Task: Reply to email with the signature Garrett Sanchez with the subject Invitation to a networking event from softage.10@softage.net with the message I wanted to follow up regarding the approval status of the expense report. with BCC to softage.1@softage.net with an attached document Program_proposal.docx
Action: Mouse moved to (120, 270)
Screenshot: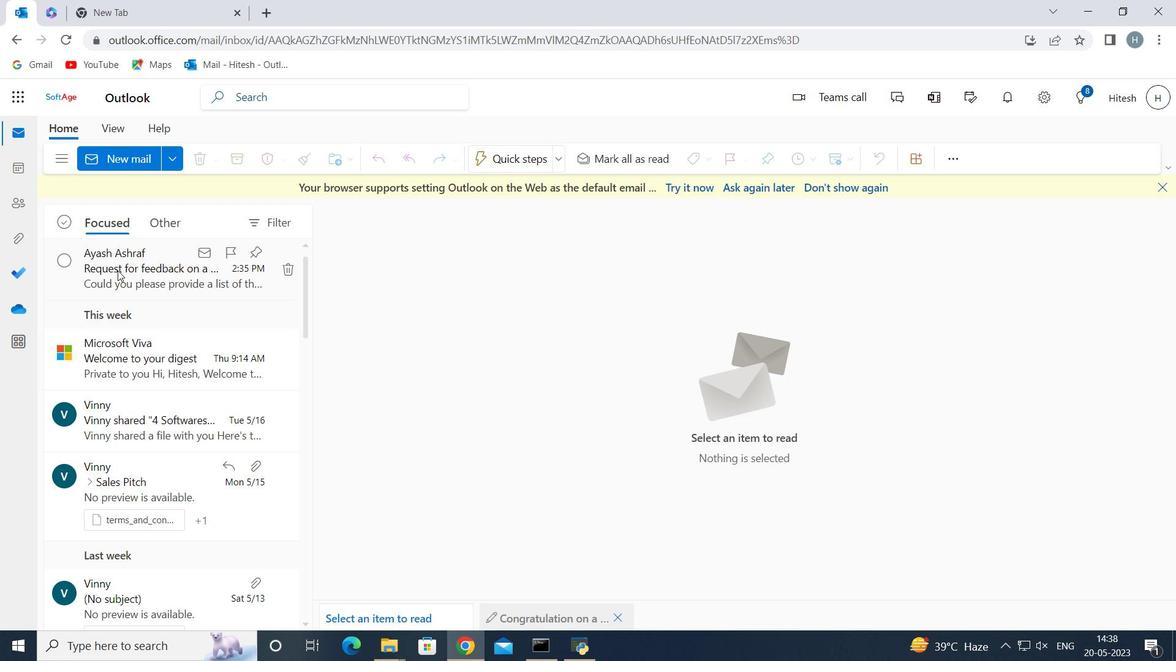 
Action: Mouse pressed left at (120, 270)
Screenshot: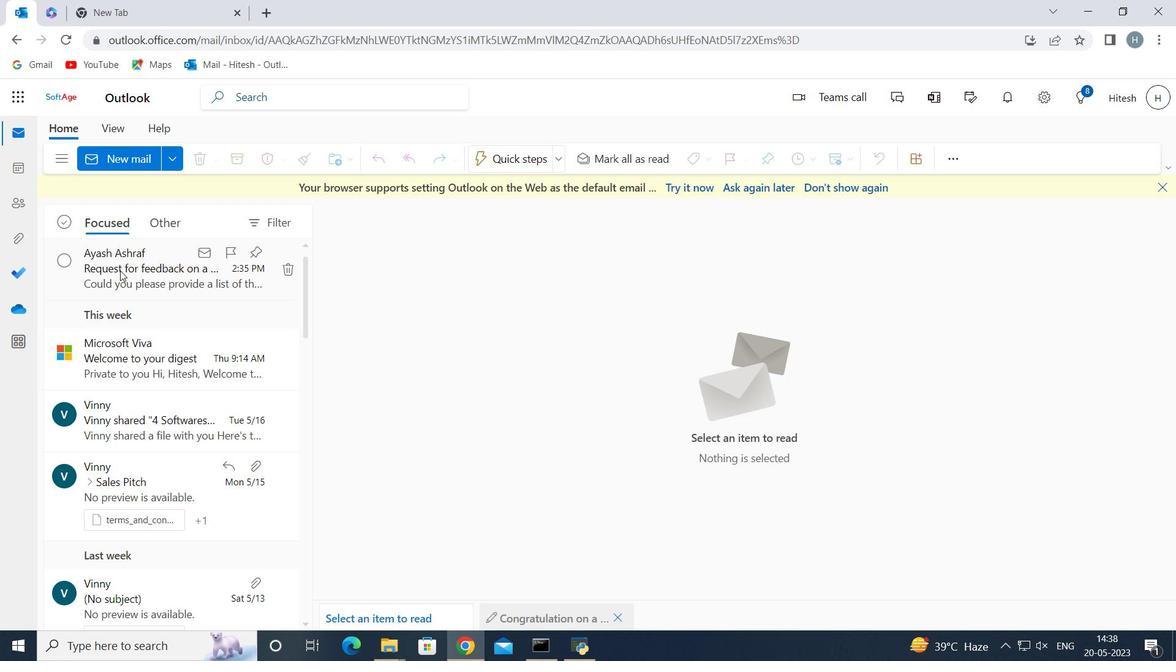
Action: Mouse moved to (392, 455)
Screenshot: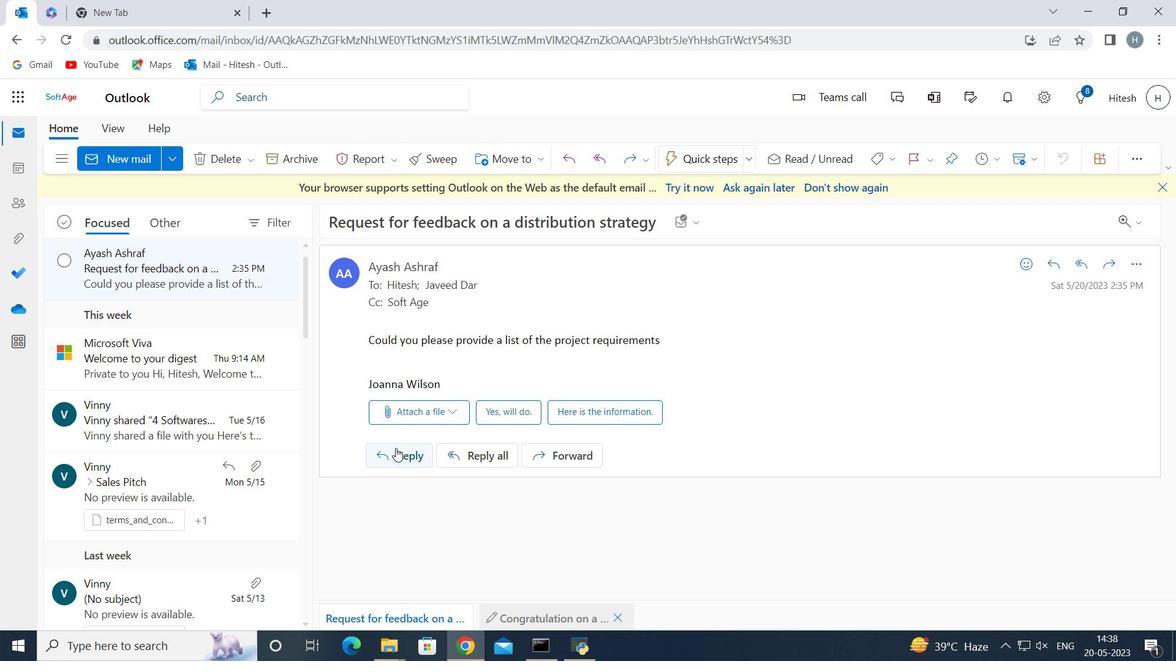 
Action: Mouse pressed left at (392, 455)
Screenshot: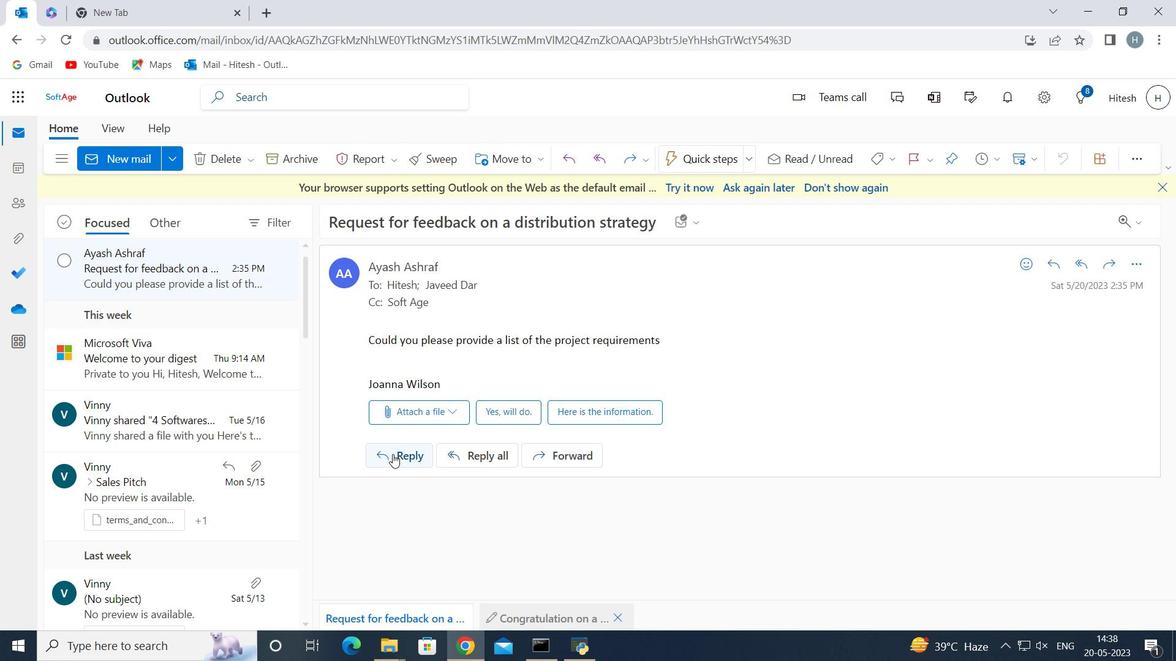 
Action: Mouse moved to (69, 127)
Screenshot: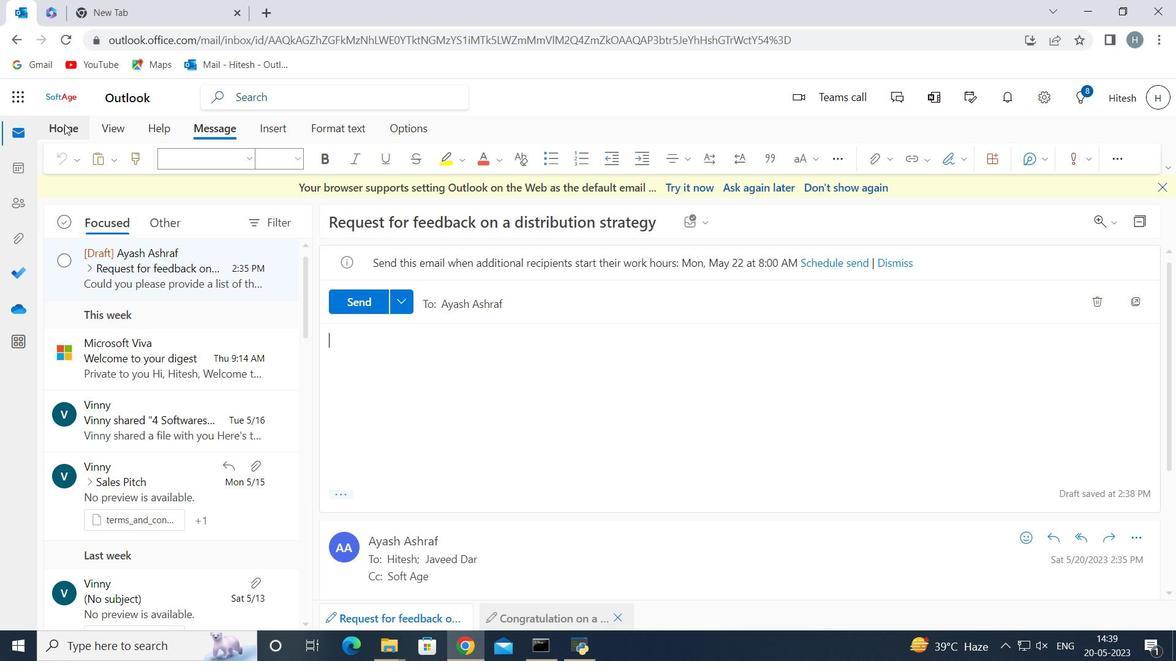 
Action: Mouse pressed left at (69, 127)
Screenshot: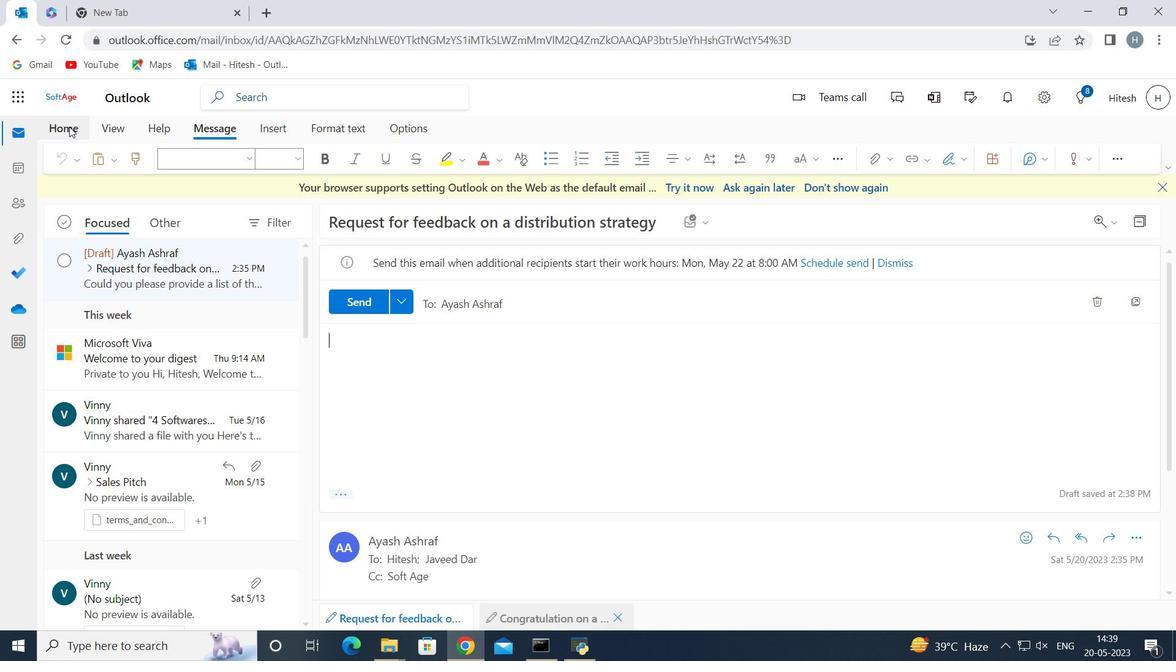 
Action: Mouse moved to (128, 155)
Screenshot: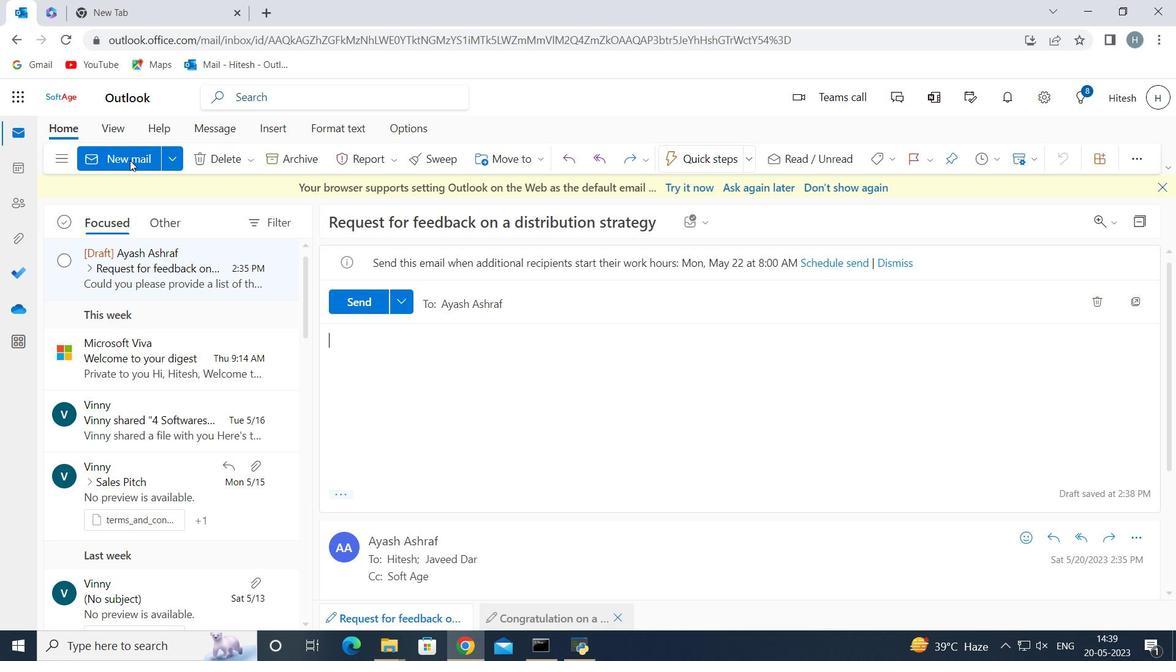 
Action: Mouse pressed left at (128, 155)
Screenshot: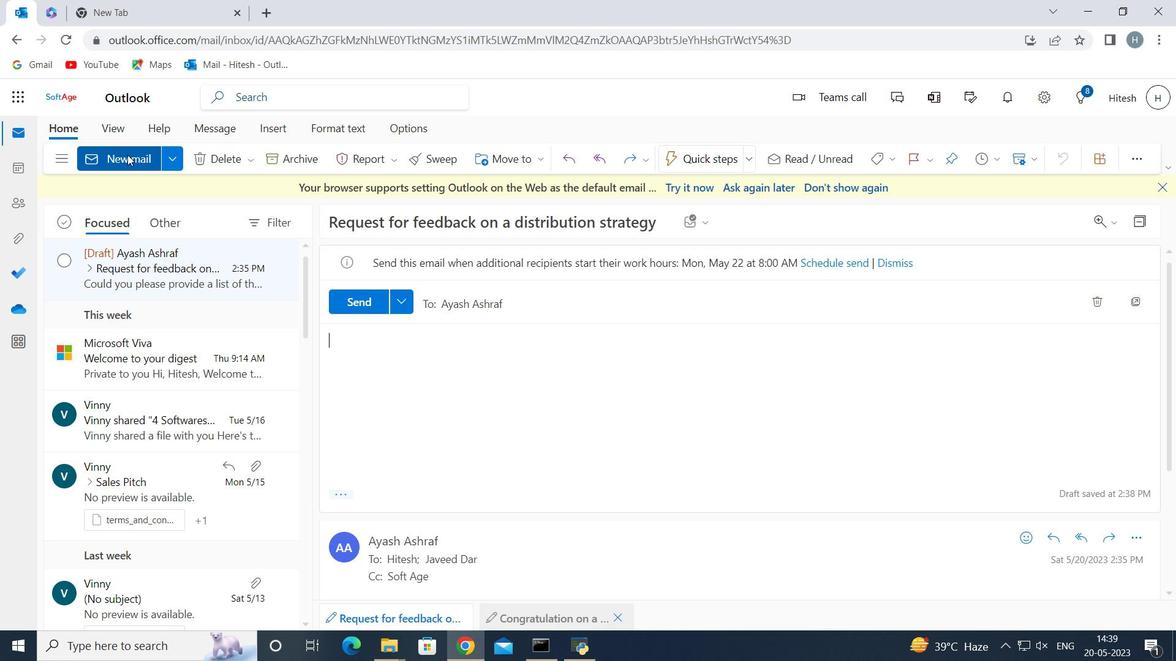 
Action: Mouse moved to (159, 272)
Screenshot: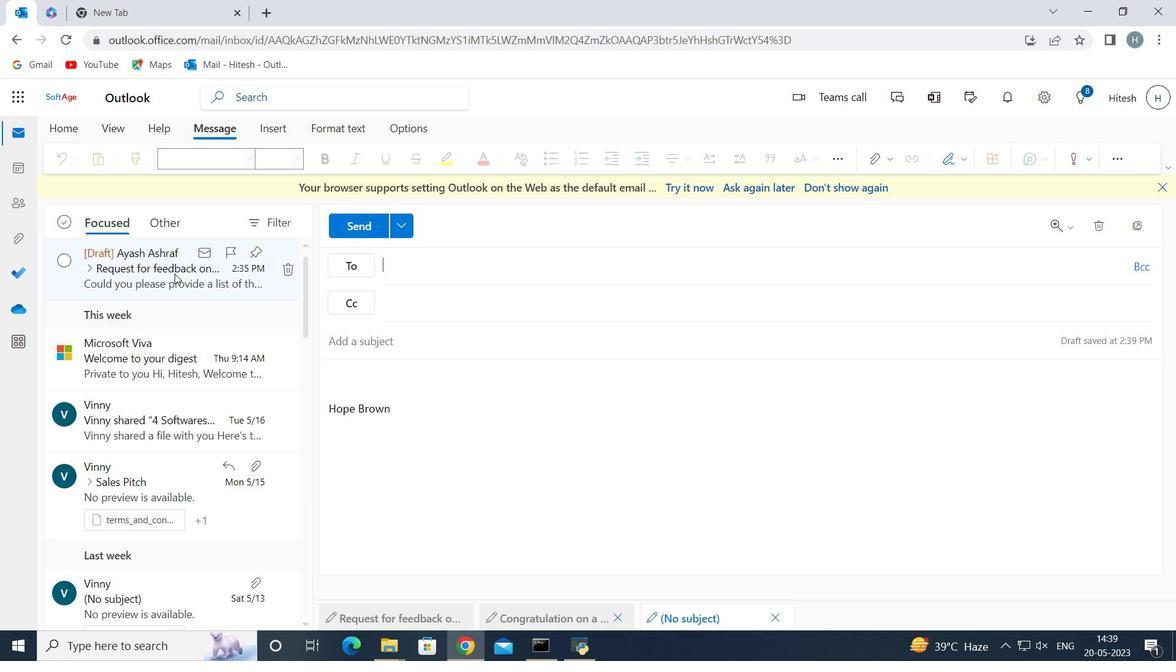 
Action: Mouse pressed left at (159, 272)
Screenshot: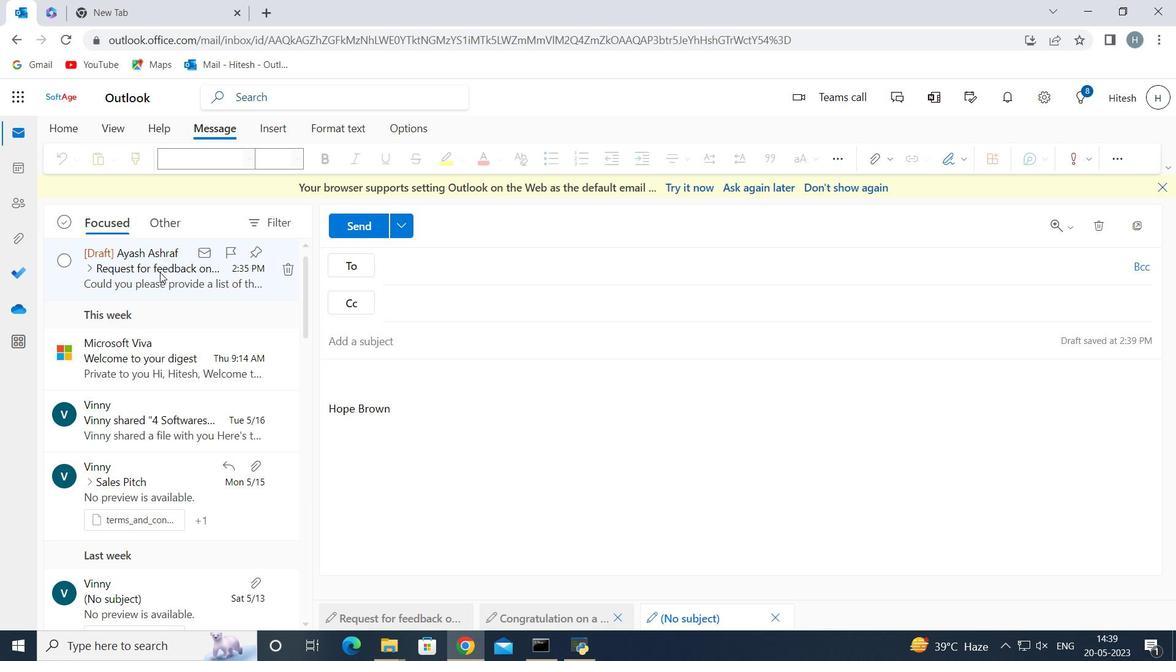 
Action: Mouse moved to (135, 363)
Screenshot: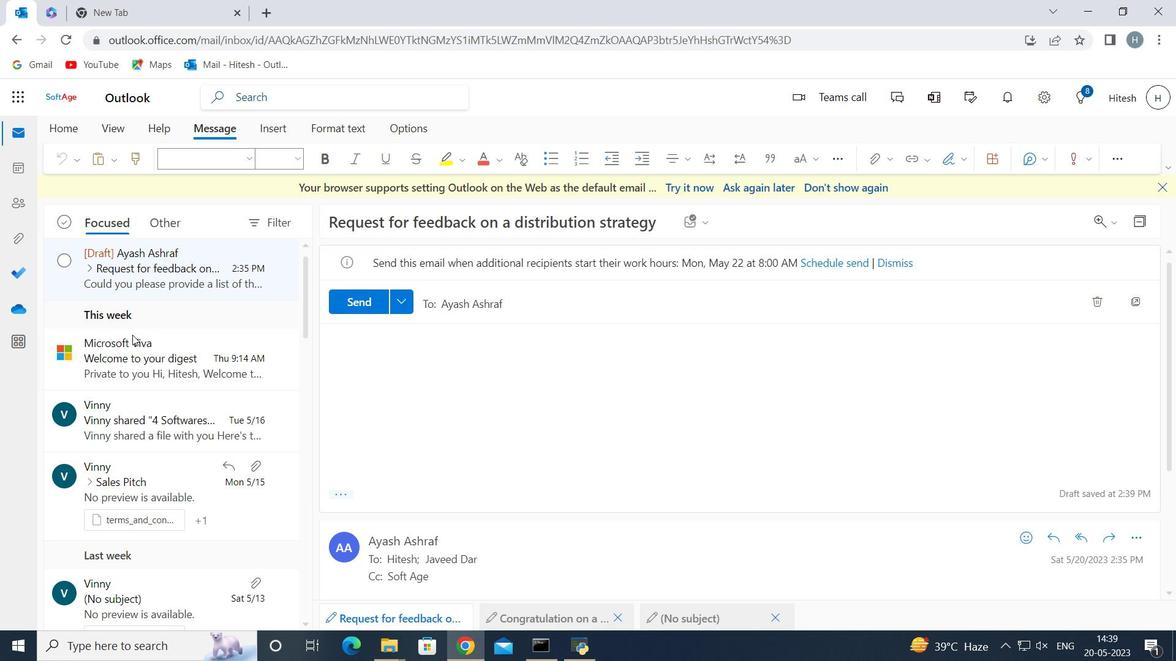 
Action: Mouse scrolled (135, 362) with delta (0, 0)
Screenshot: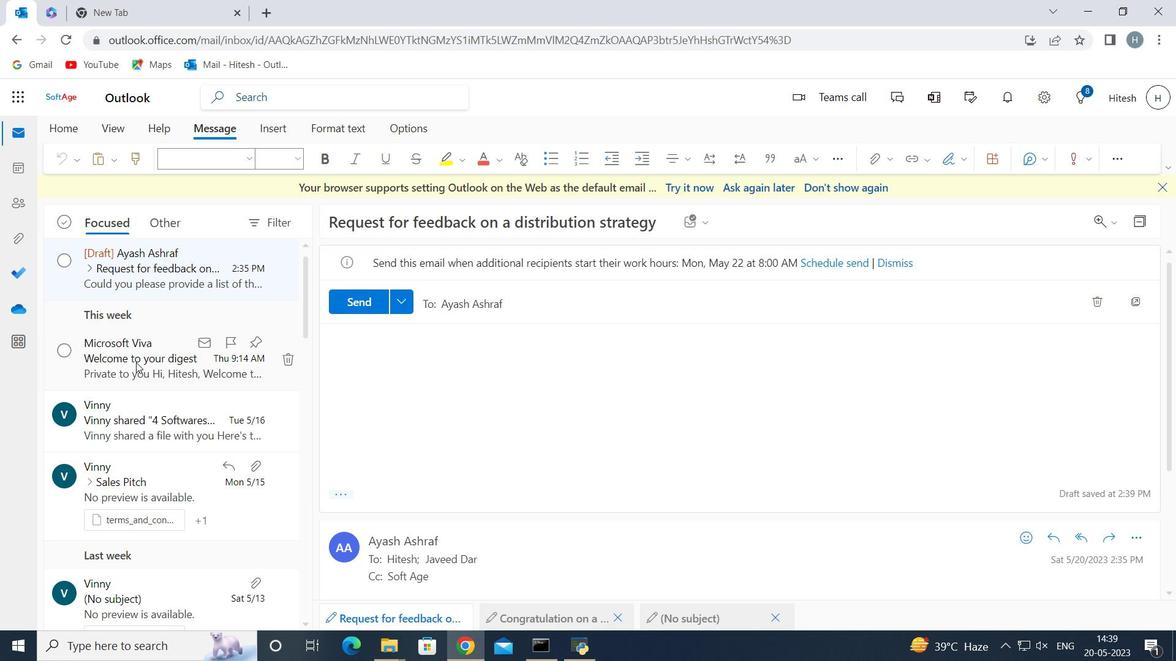 
Action: Mouse scrolled (135, 362) with delta (0, 0)
Screenshot: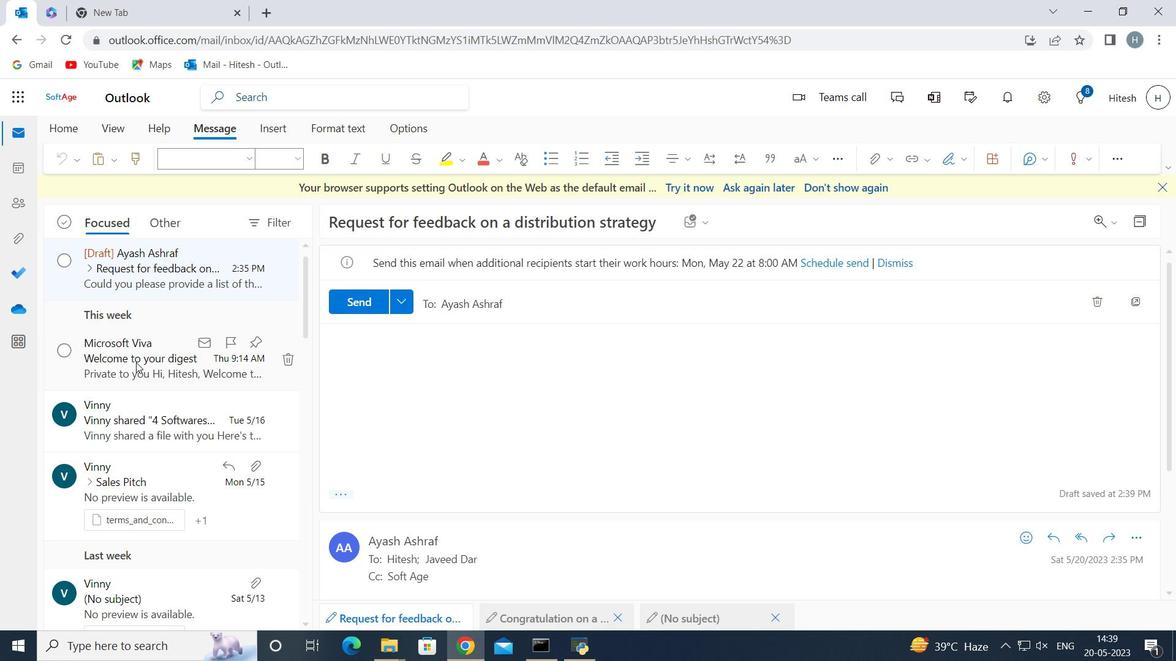 
Action: Mouse moved to (574, 509)
Screenshot: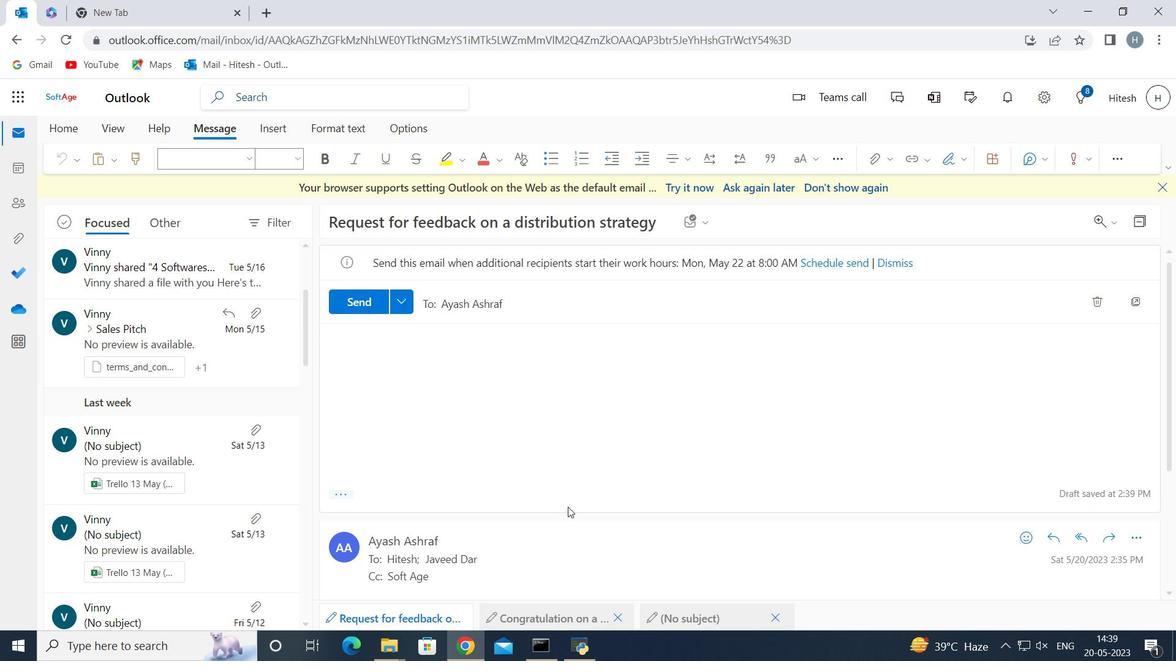 
Action: Mouse scrolled (574, 509) with delta (0, 0)
Screenshot: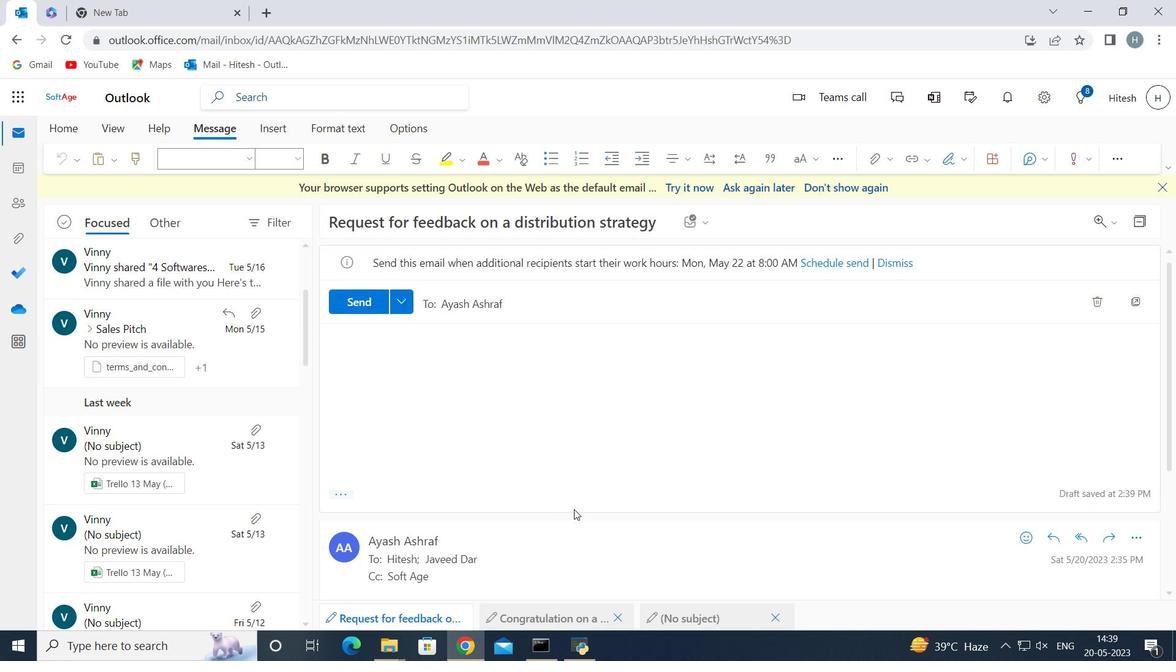
Action: Mouse moved to (350, 475)
Screenshot: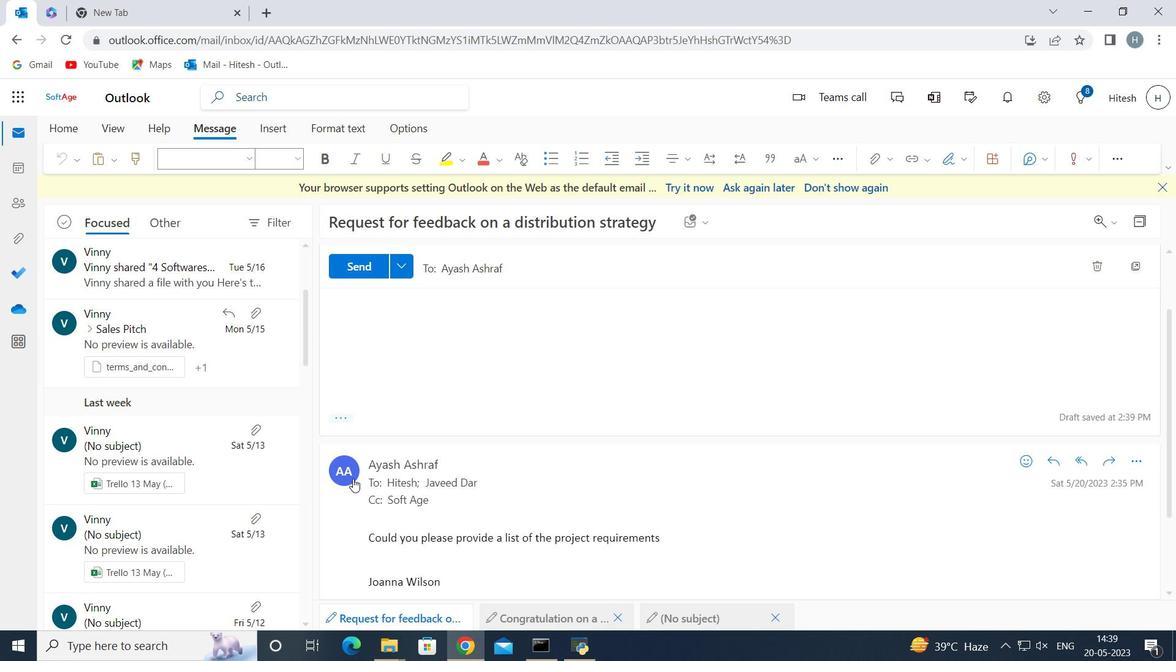 
Action: Mouse pressed left at (350, 475)
Screenshot: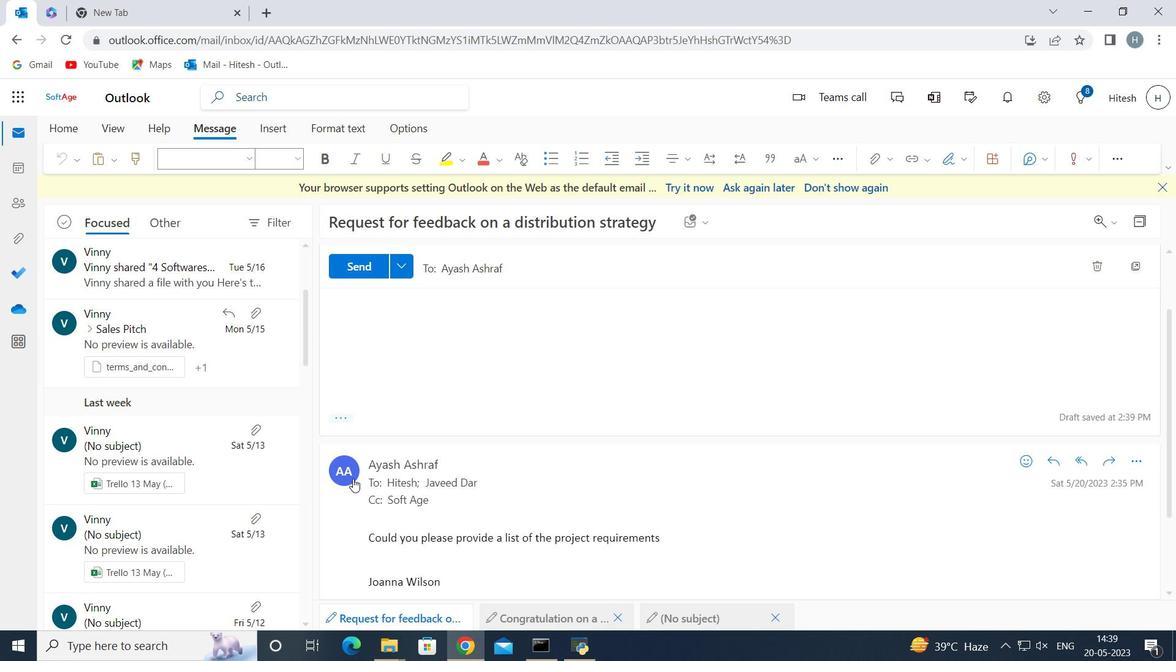 
Action: Mouse moved to (624, 410)
Screenshot: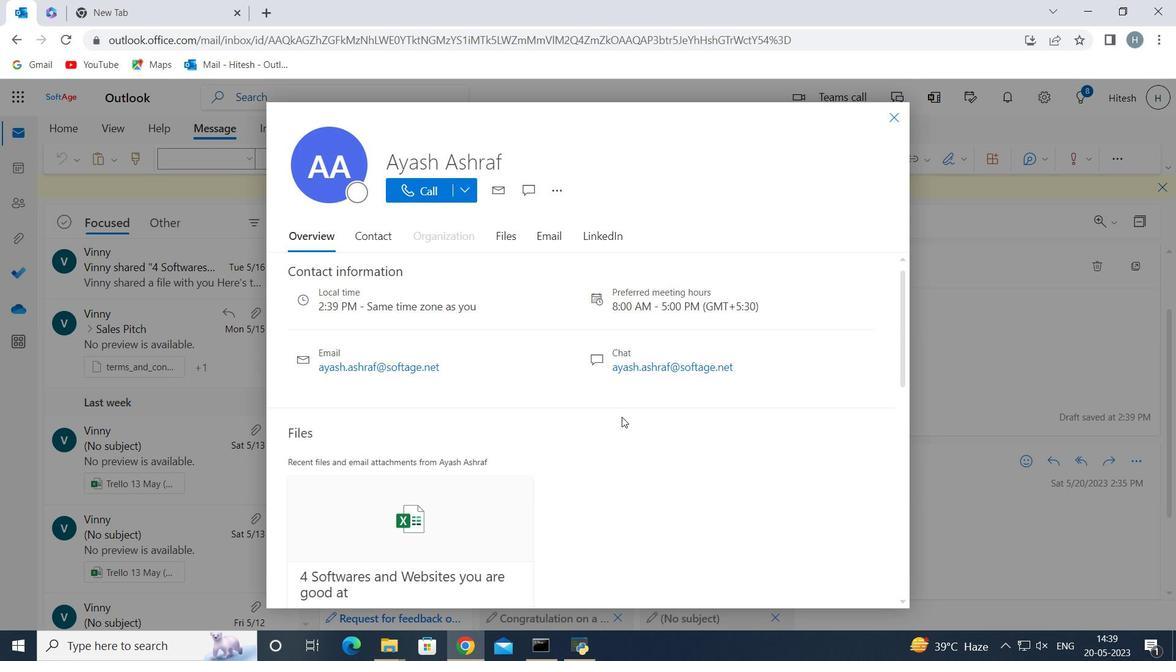 
Action: Mouse scrolled (624, 409) with delta (0, 0)
Screenshot: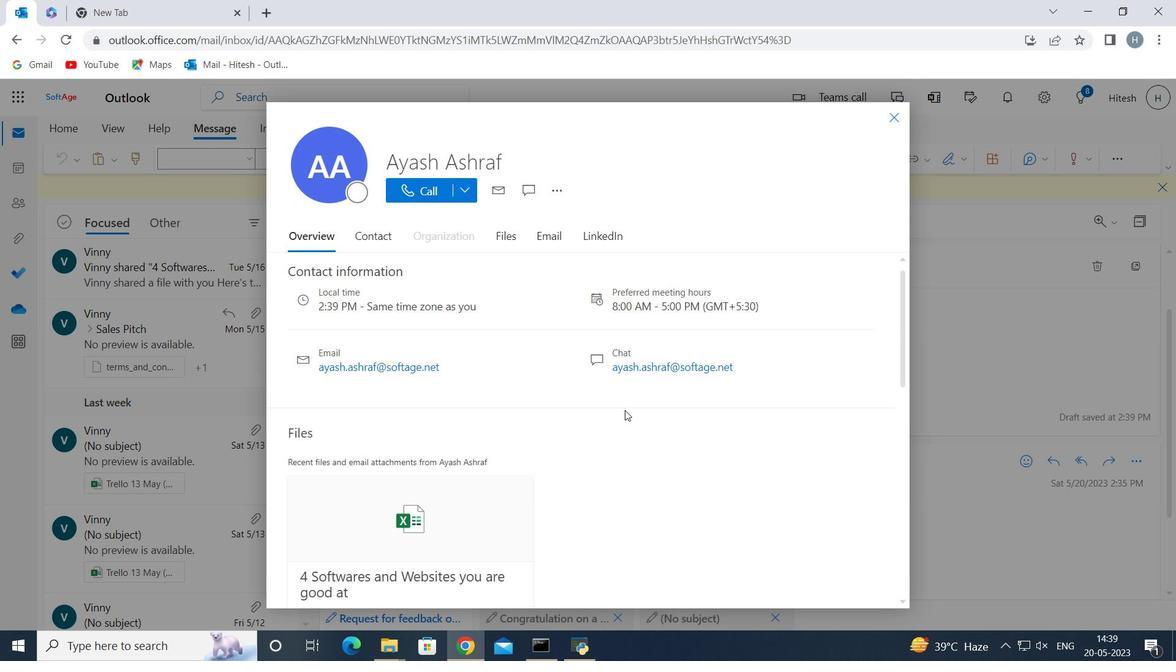 
Action: Mouse scrolled (624, 409) with delta (0, 0)
Screenshot: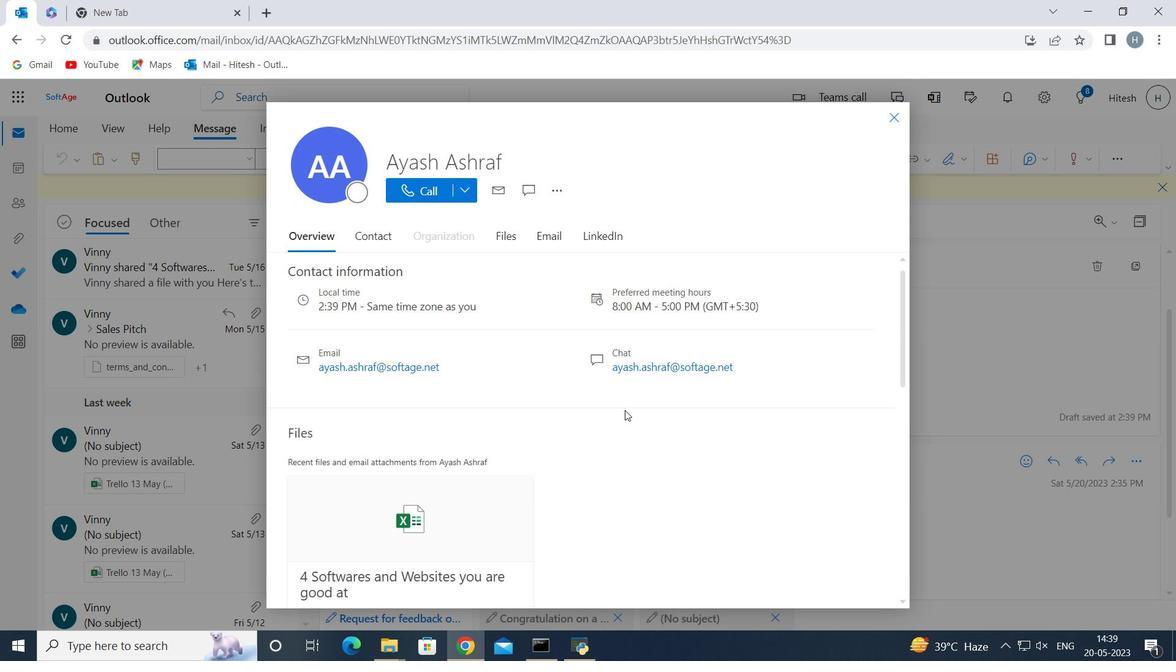 
Action: Mouse scrolled (624, 409) with delta (0, 0)
Screenshot: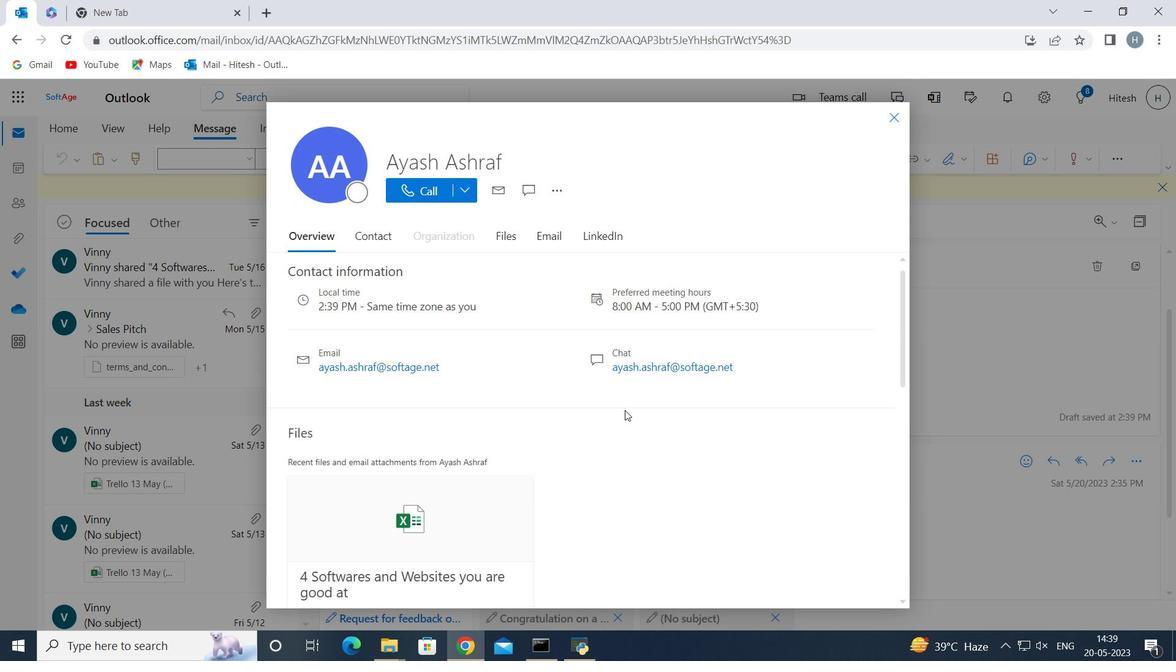 
Action: Mouse scrolled (624, 409) with delta (0, 0)
Screenshot: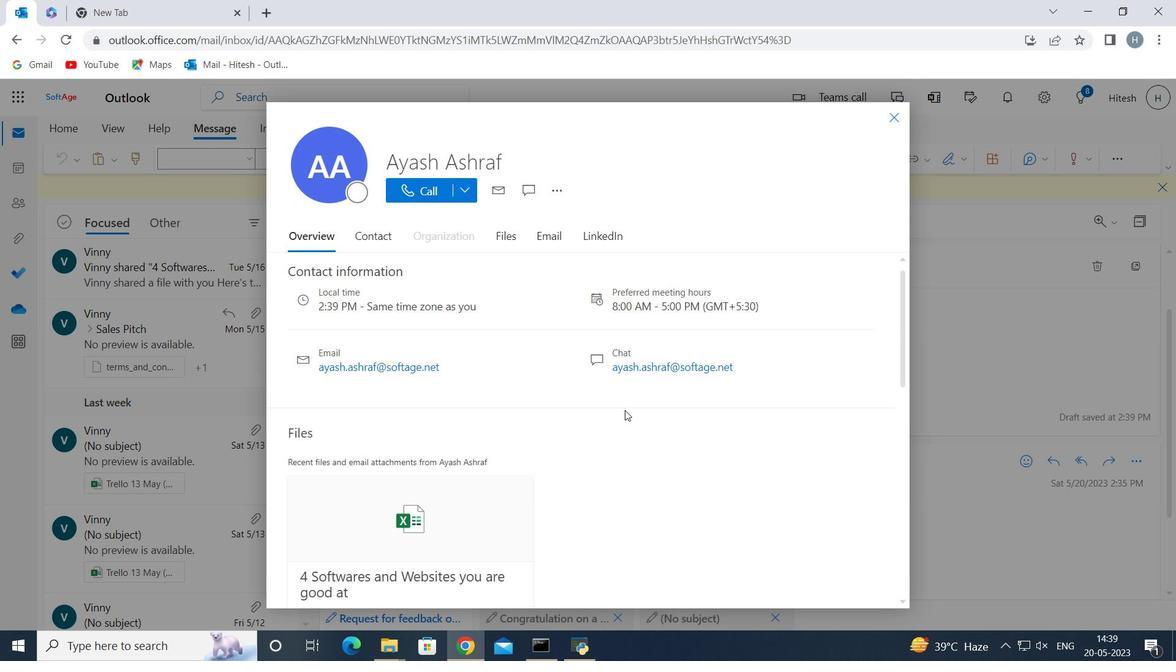 
Action: Mouse moved to (682, 329)
Screenshot: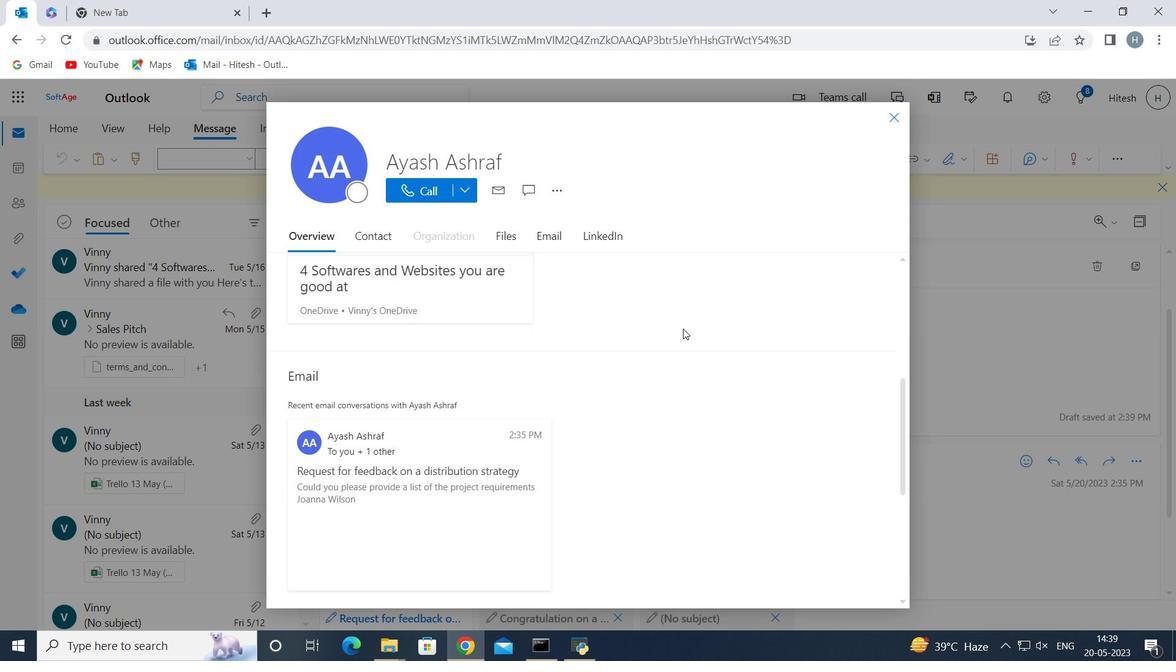 
Action: Mouse scrolled (682, 328) with delta (0, 0)
Screenshot: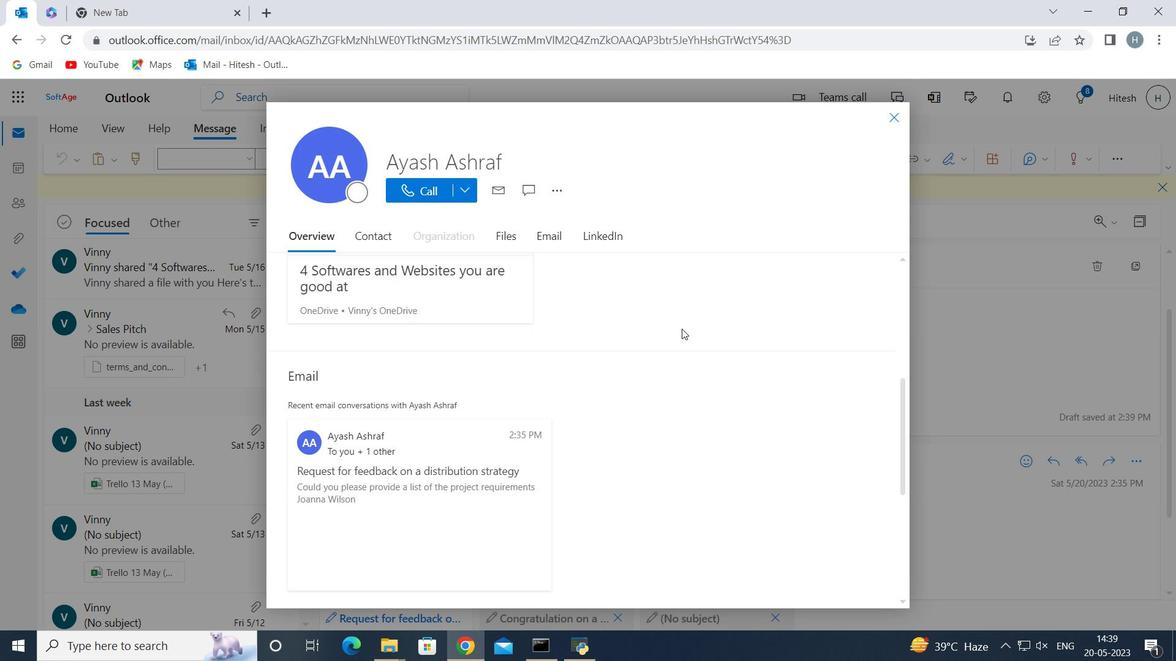 
Action: Mouse scrolled (682, 328) with delta (0, 0)
Screenshot: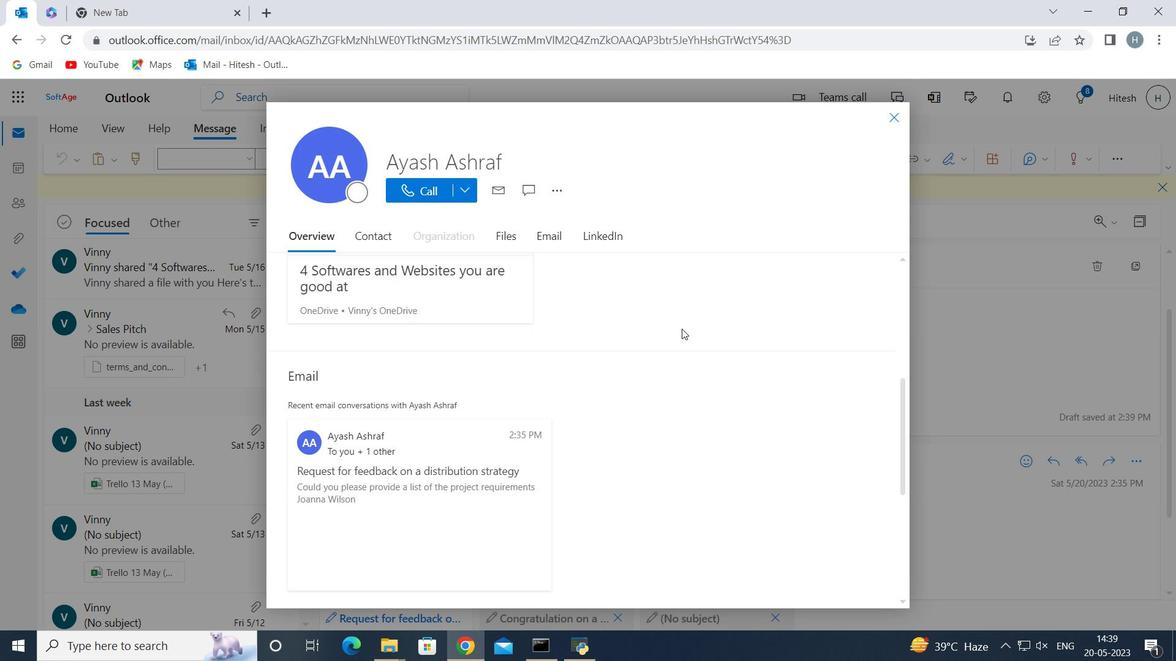 
Action: Mouse scrolled (682, 328) with delta (0, 0)
Screenshot: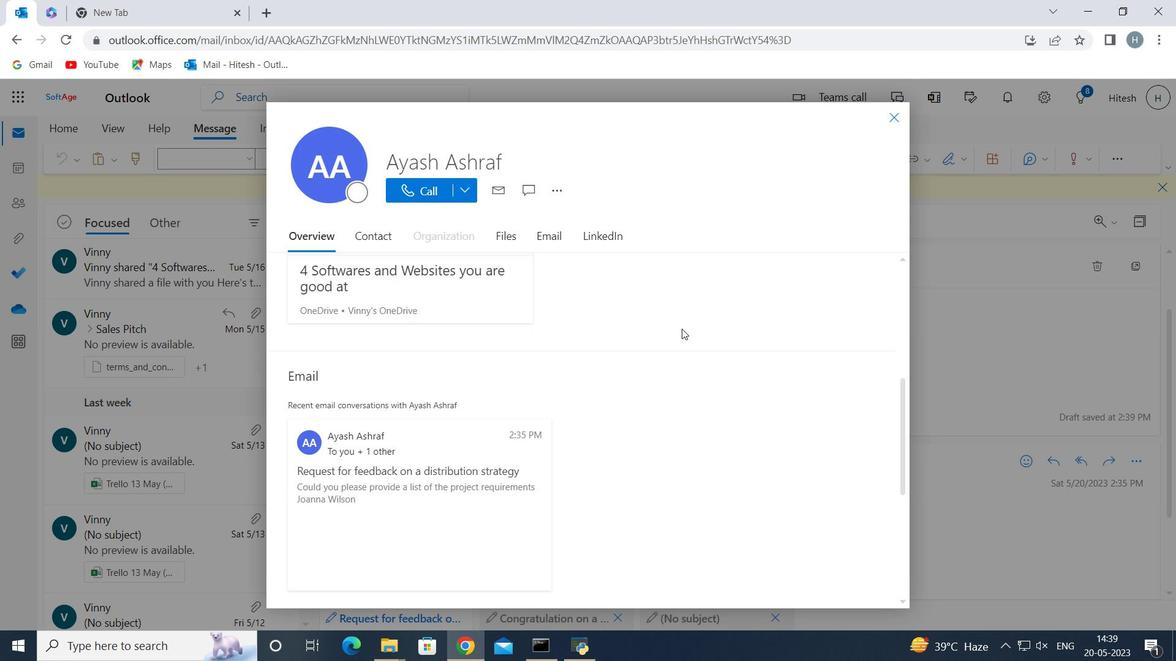 
Action: Mouse scrolled (682, 328) with delta (0, 0)
Screenshot: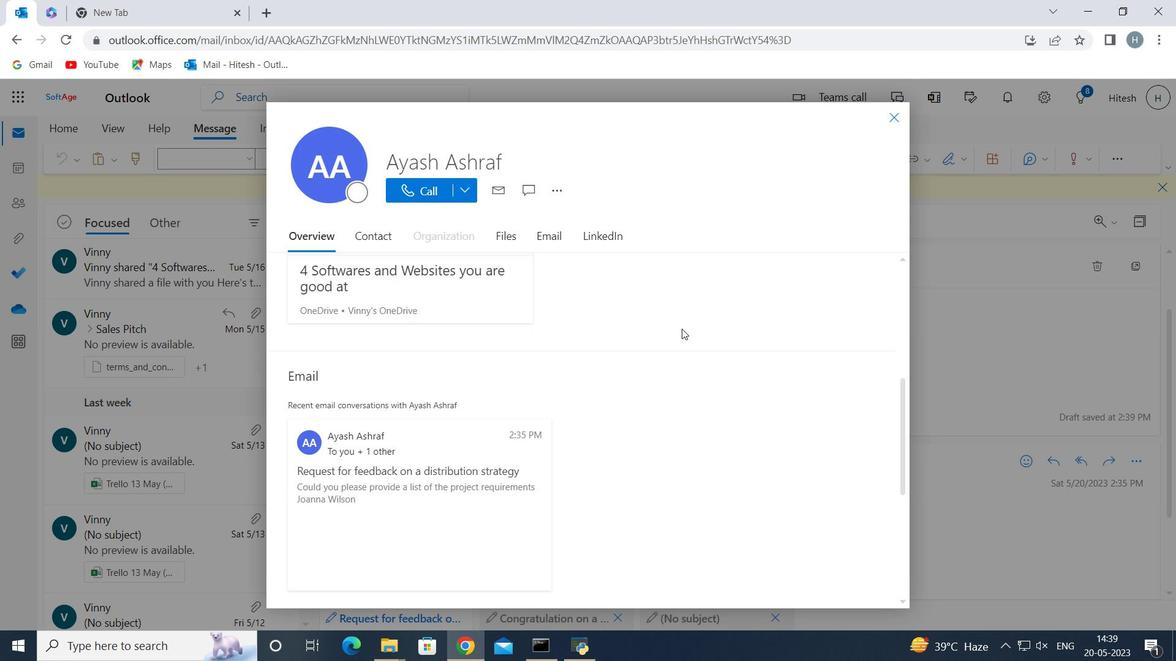 
Action: Mouse scrolled (682, 328) with delta (0, 0)
Screenshot: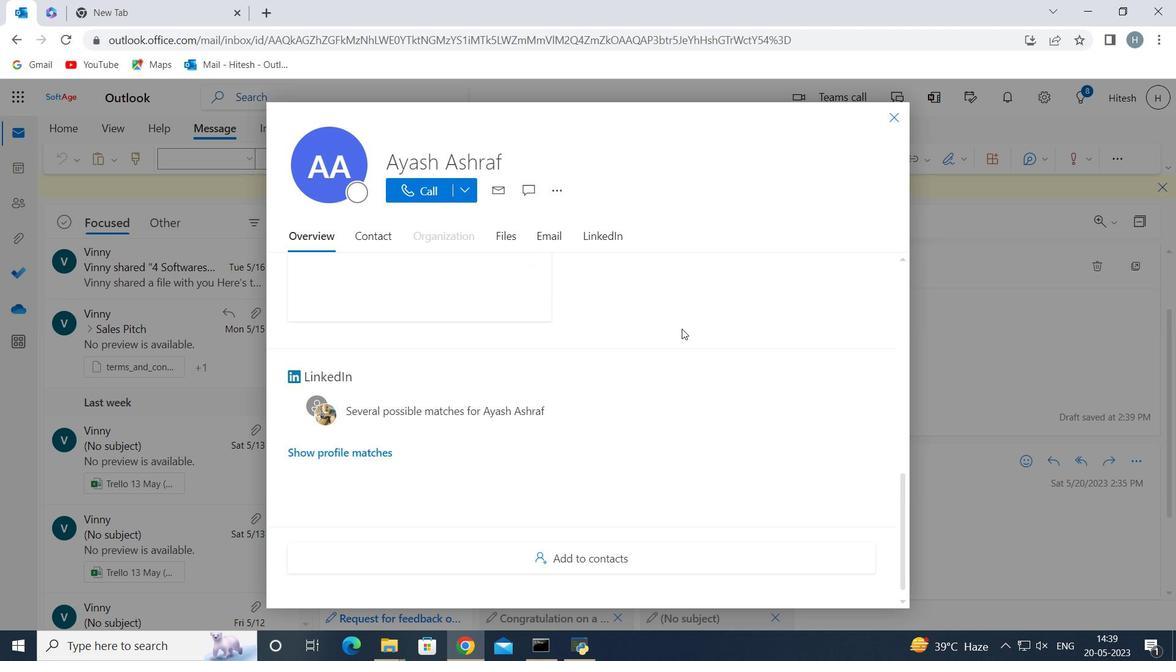 
Action: Mouse scrolled (682, 328) with delta (0, 0)
Screenshot: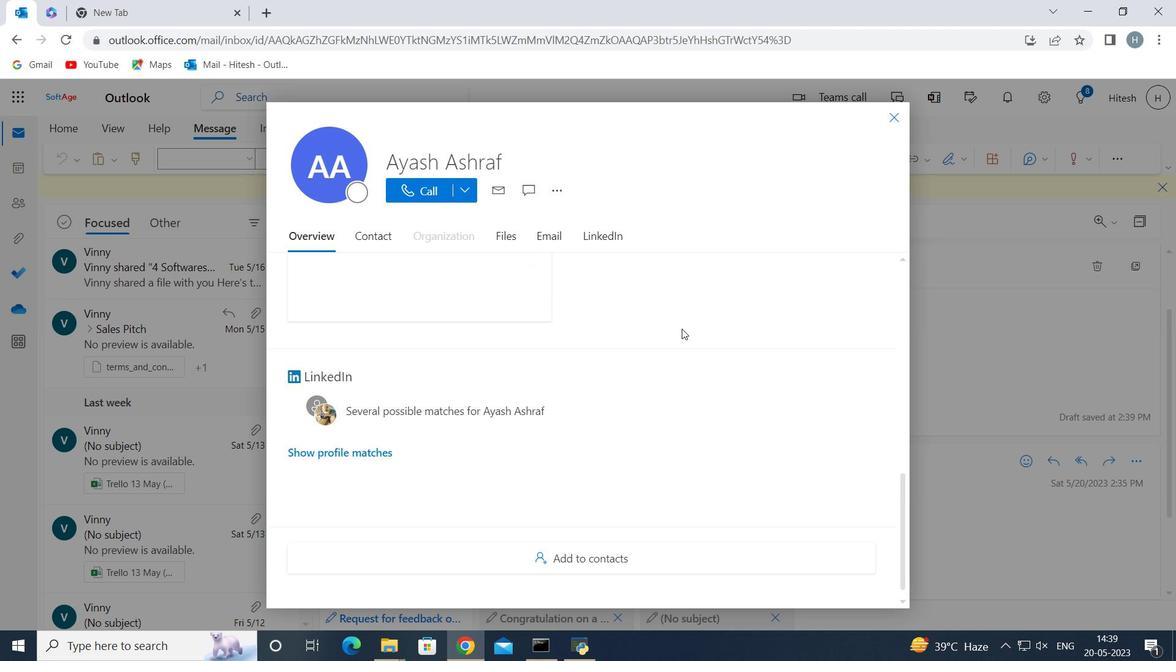 
Action: Mouse scrolled (682, 328) with delta (0, 0)
Screenshot: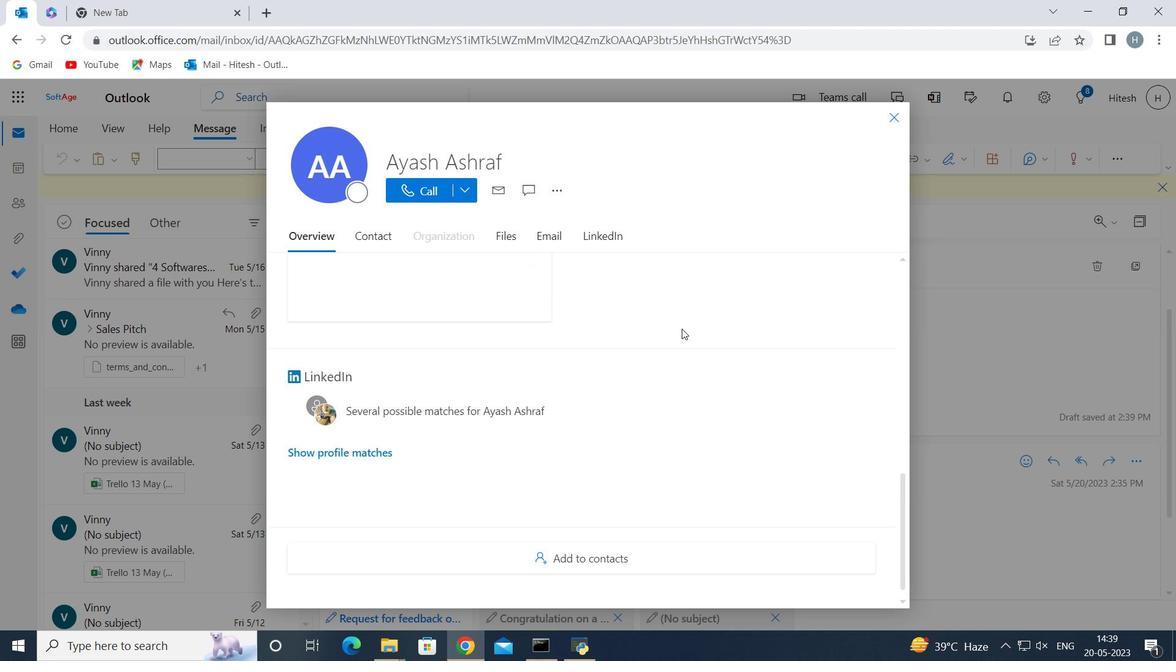 
Action: Mouse scrolled (682, 328) with delta (0, 0)
Screenshot: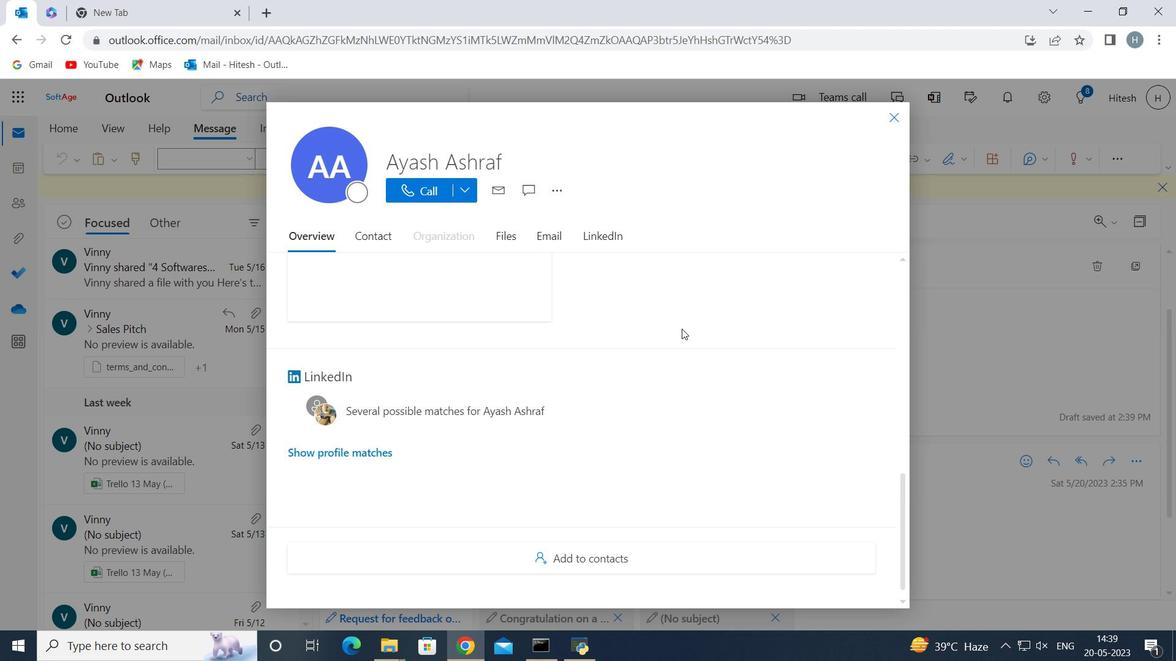 
Action: Mouse scrolled (682, 330) with delta (0, 0)
Screenshot: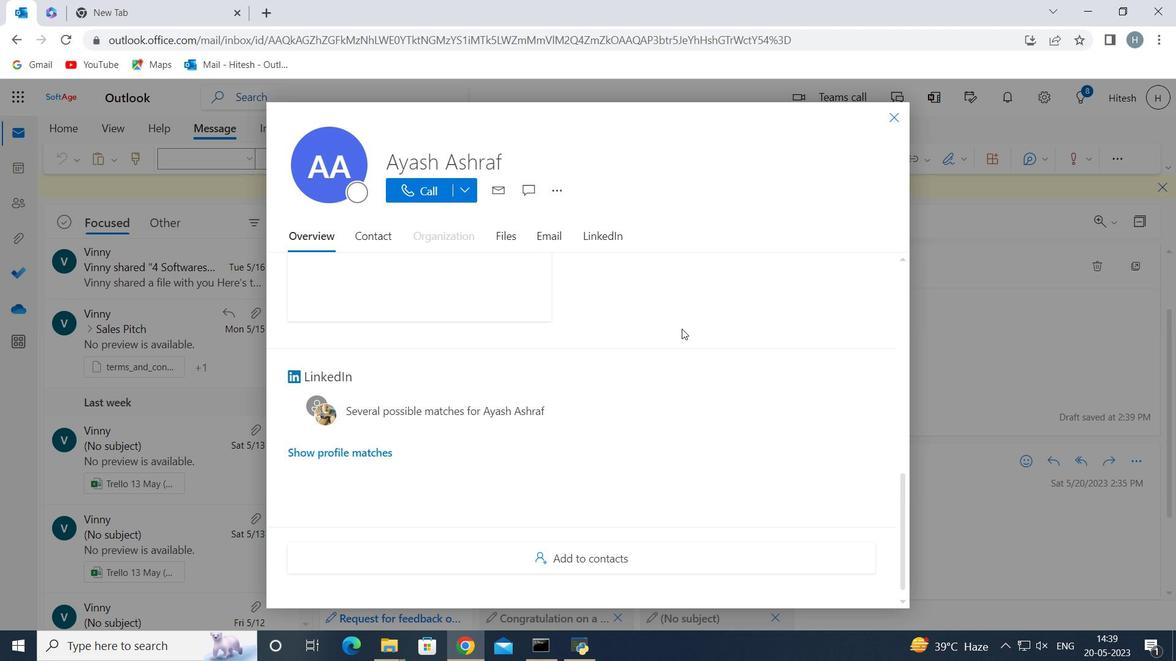 
Action: Mouse scrolled (682, 330) with delta (0, 0)
Screenshot: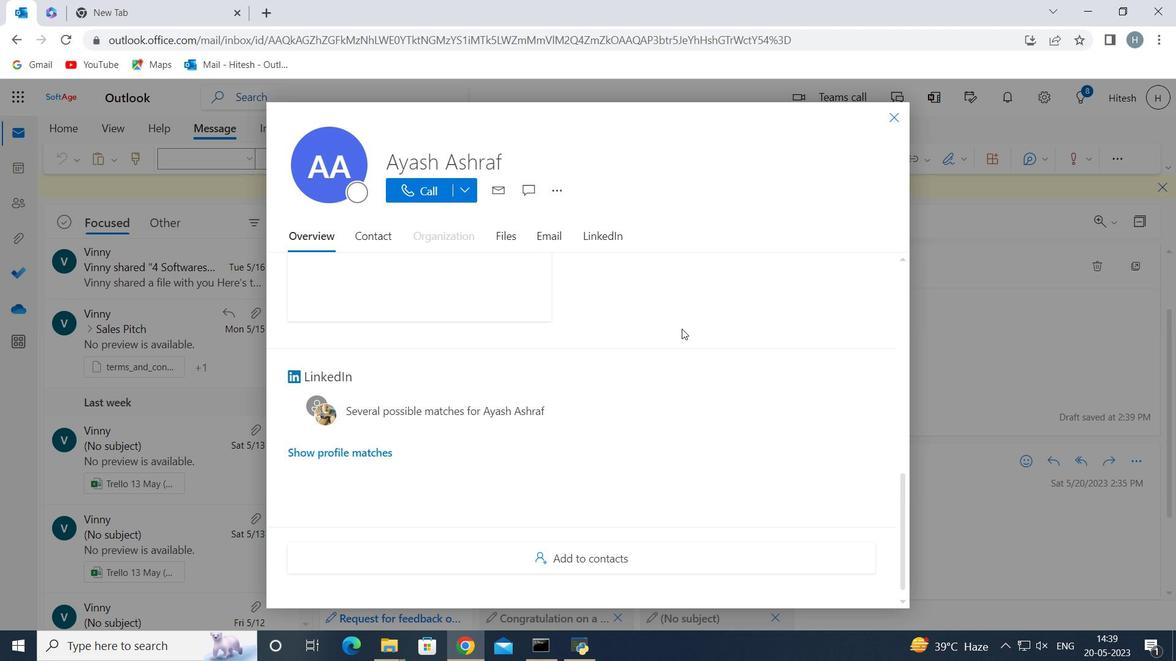 
Action: Mouse moved to (681, 328)
Screenshot: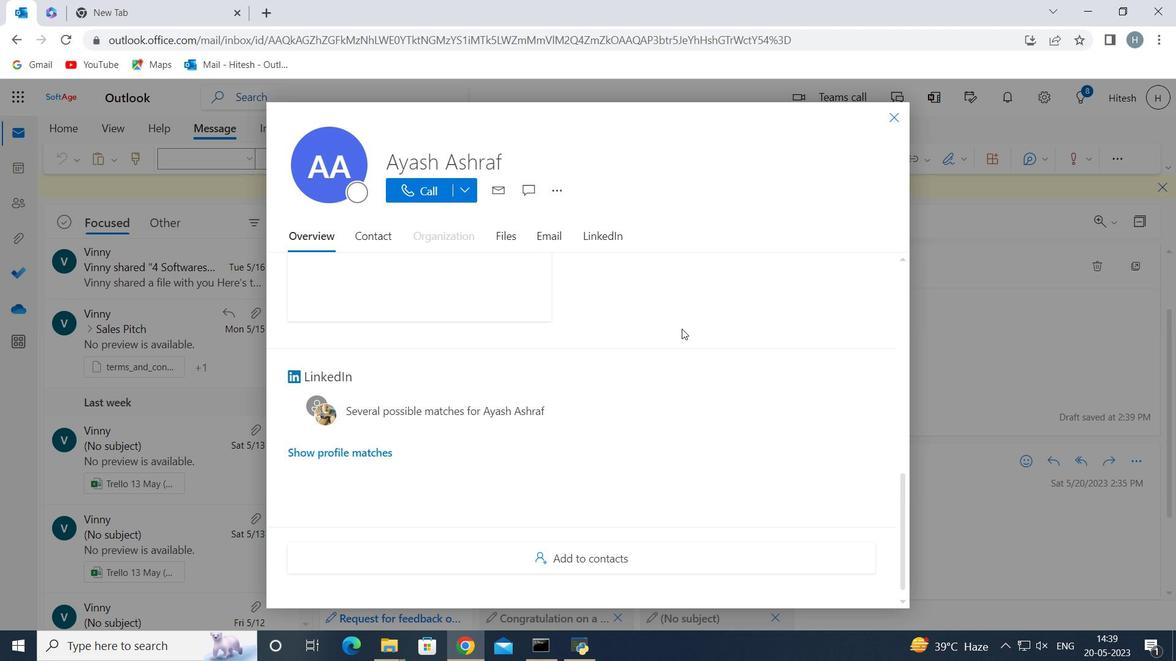 
Action: Mouse scrolled (681, 329) with delta (0, 0)
Screenshot: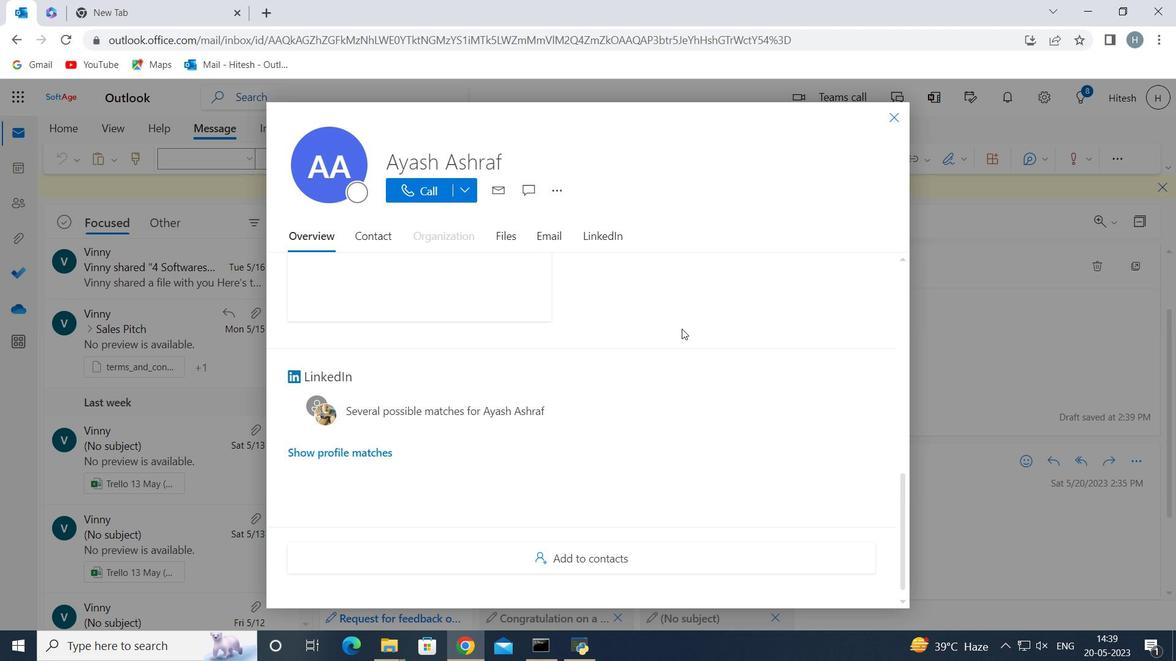 
Action: Mouse moved to (685, 317)
Screenshot: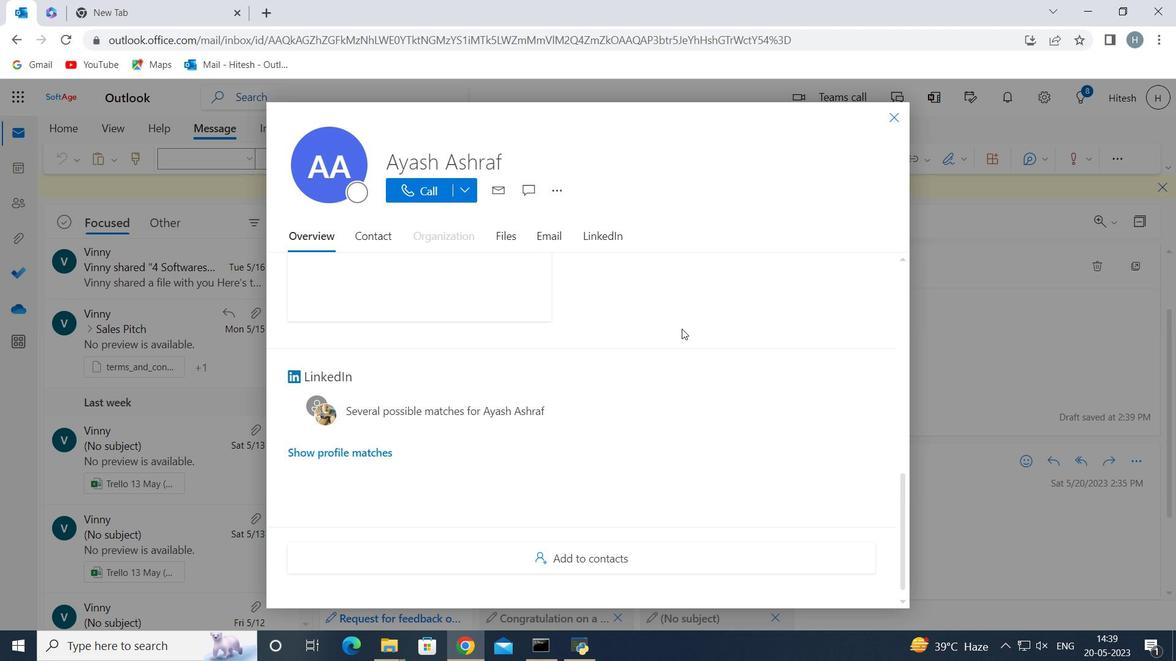 
Action: Mouse scrolled (685, 317) with delta (0, 0)
Screenshot: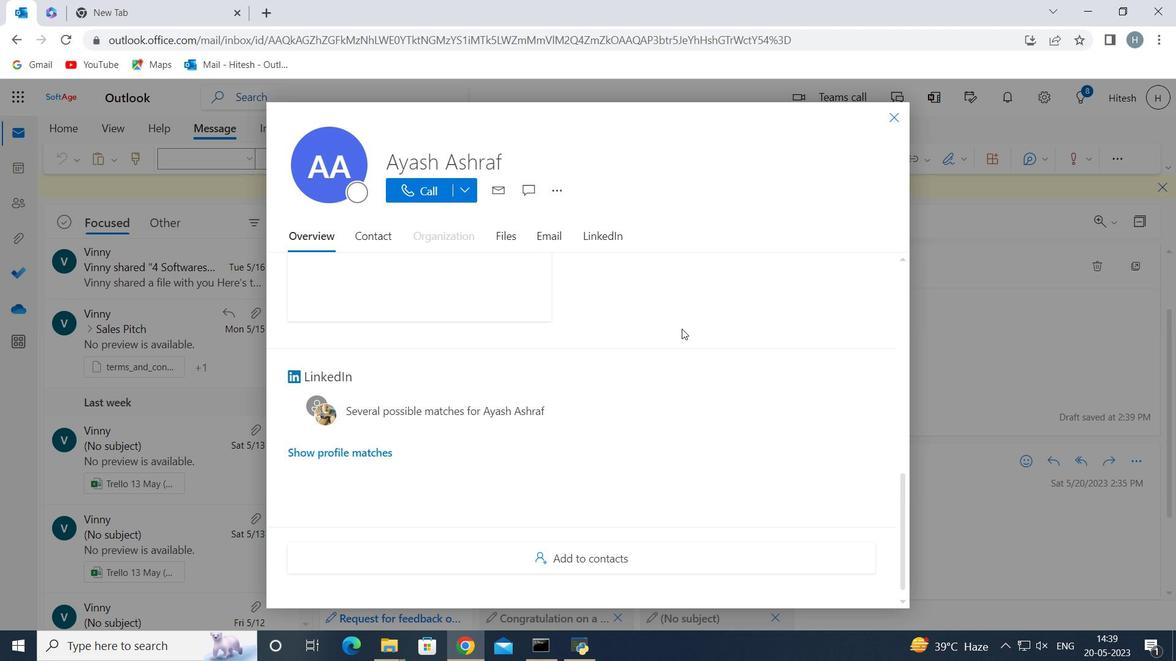 
Action: Mouse moved to (697, 290)
Screenshot: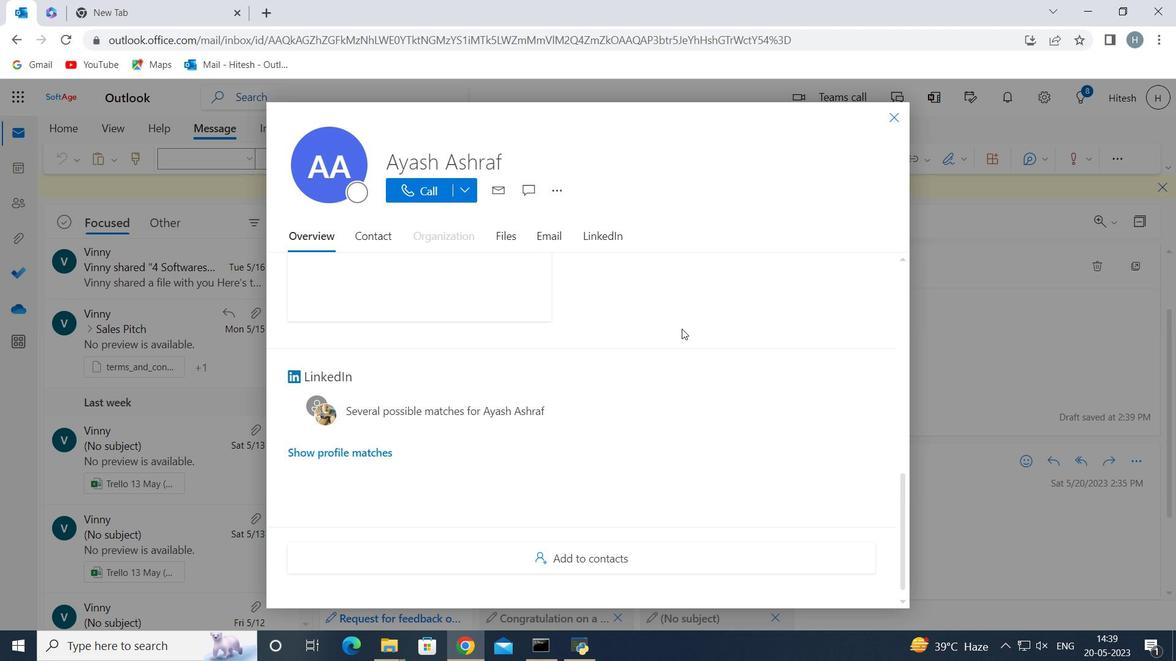
Action: Mouse scrolled (697, 291) with delta (0, 0)
Screenshot: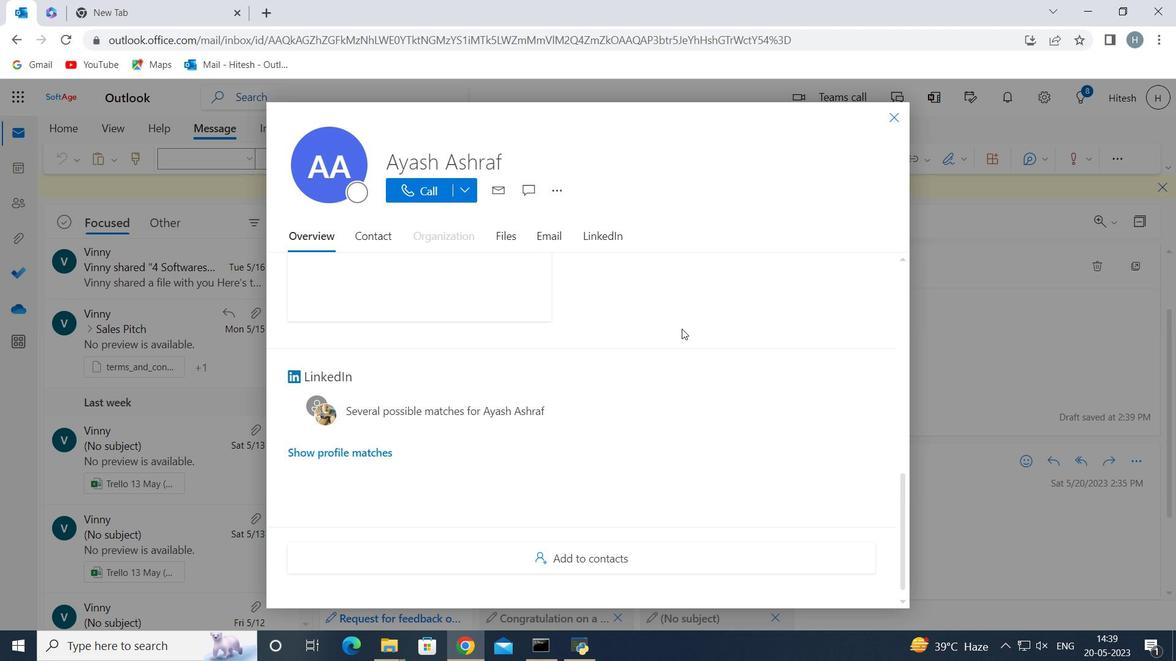 
Action: Mouse moved to (896, 111)
Screenshot: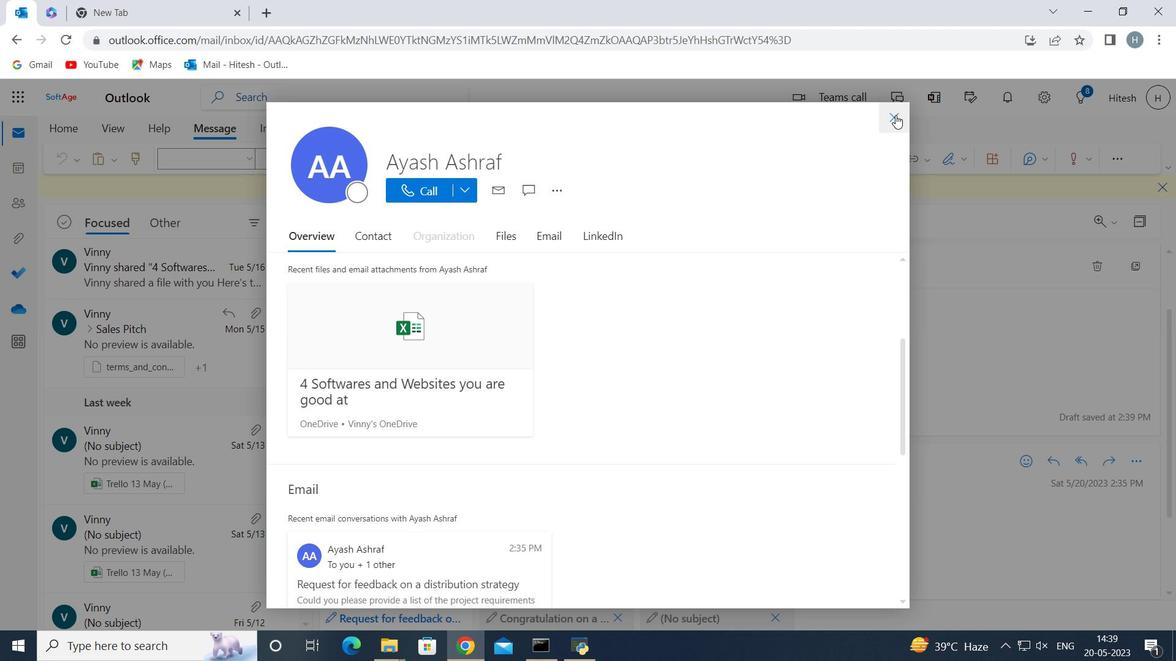 
Action: Mouse pressed left at (896, 111)
Screenshot: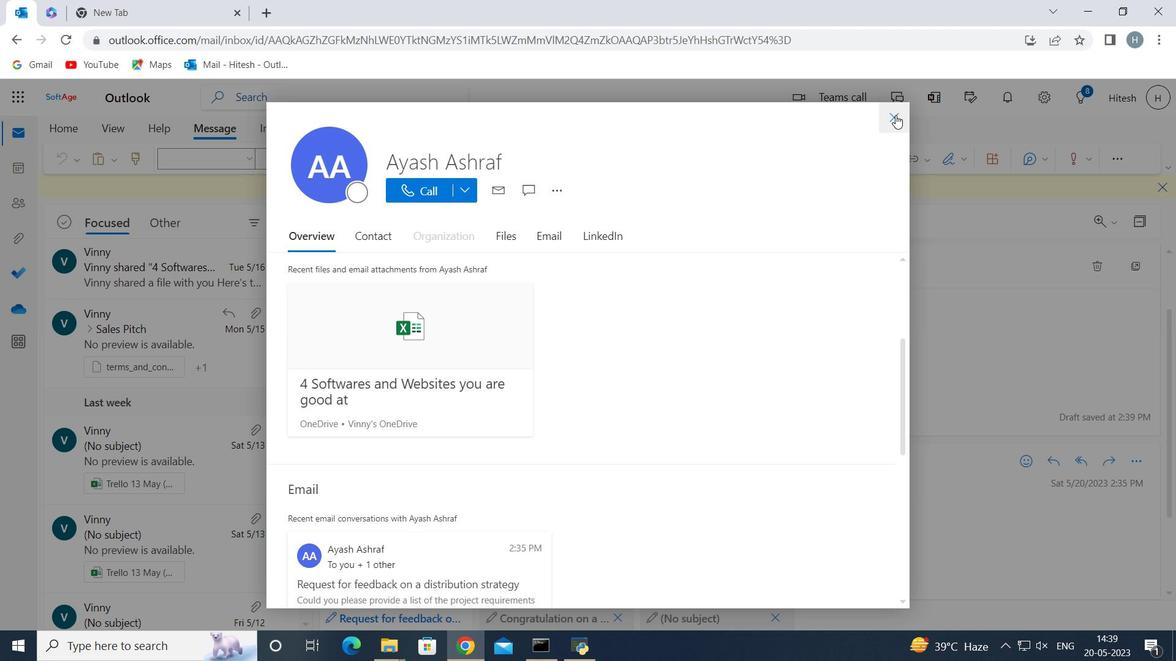 
Action: Mouse moved to (556, 473)
Screenshot: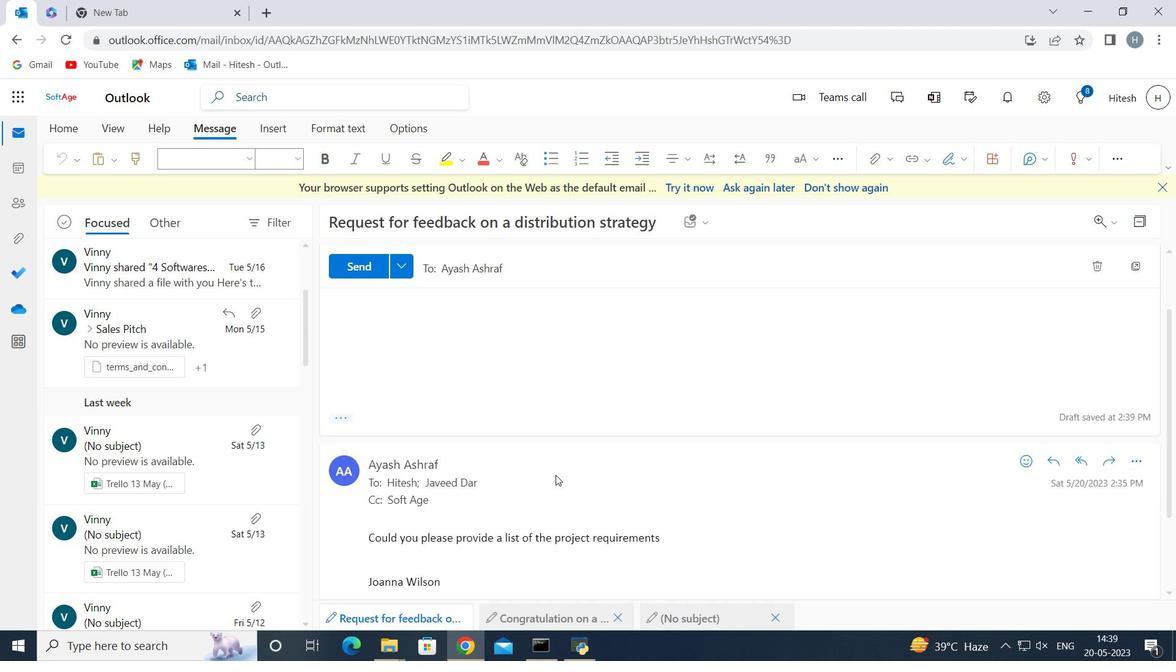 
Action: Mouse scrolled (556, 474) with delta (0, 0)
Screenshot: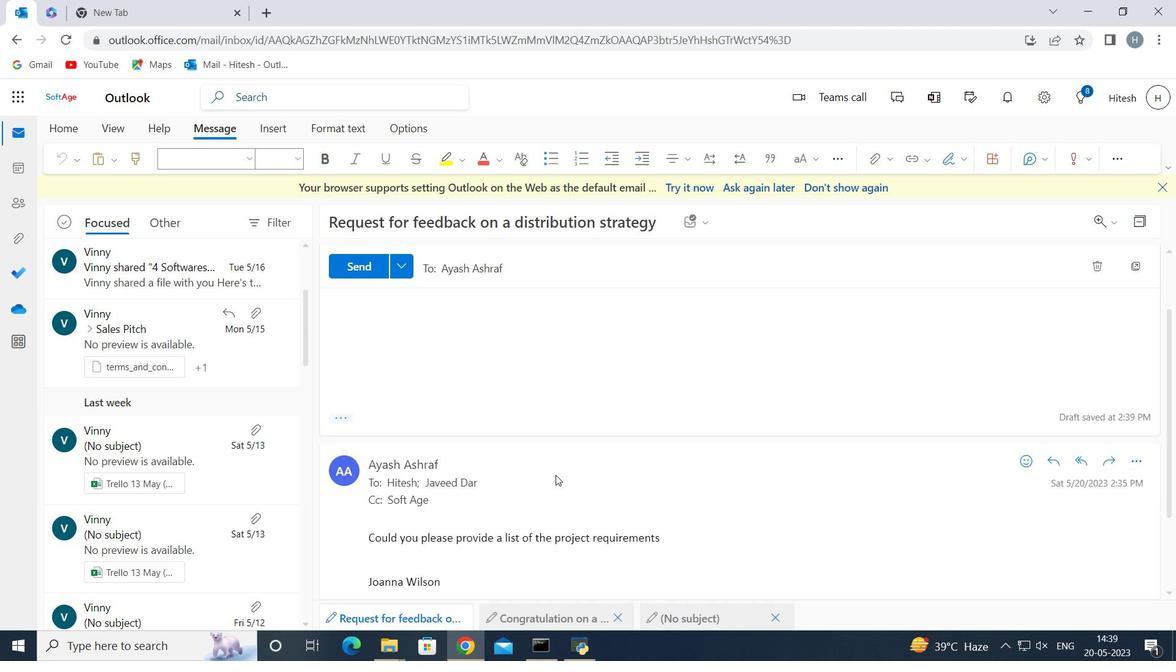 
Action: Mouse scrolled (556, 474) with delta (0, 0)
Screenshot: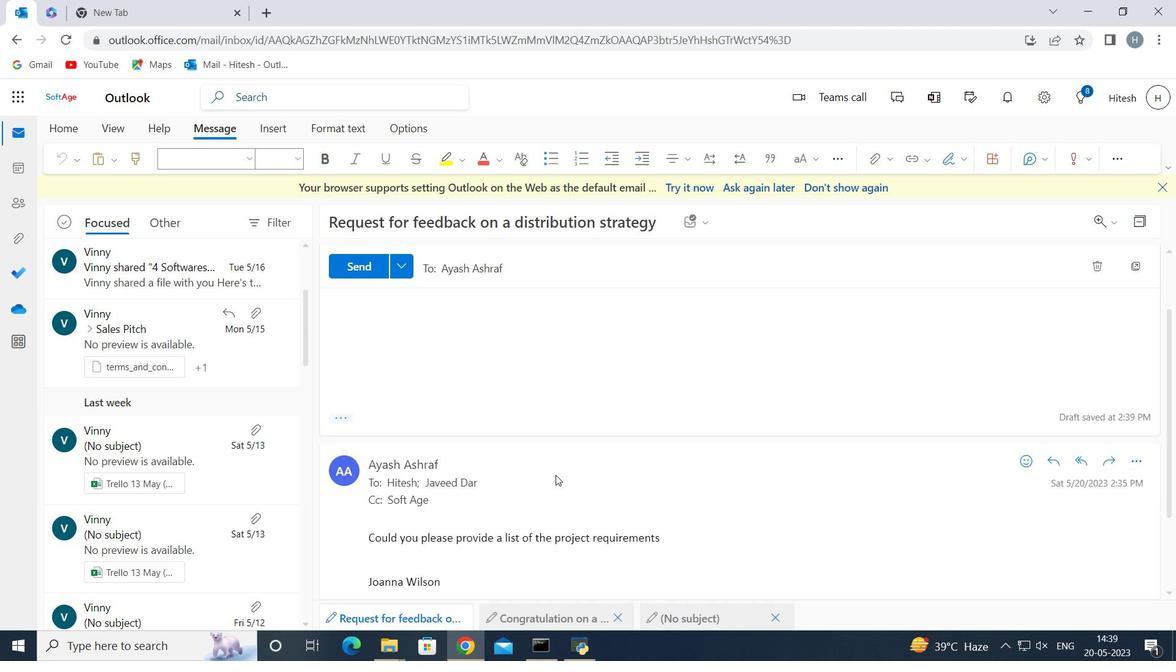 
Action: Mouse scrolled (556, 474) with delta (0, 0)
Screenshot: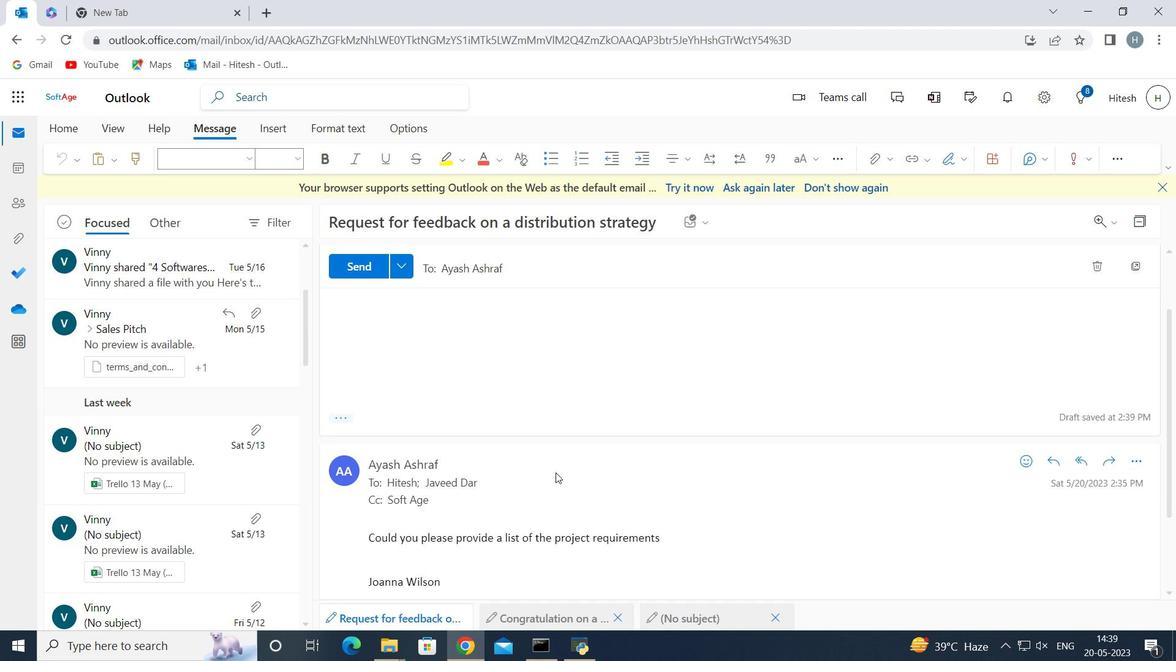 
Action: Mouse moved to (433, 524)
Screenshot: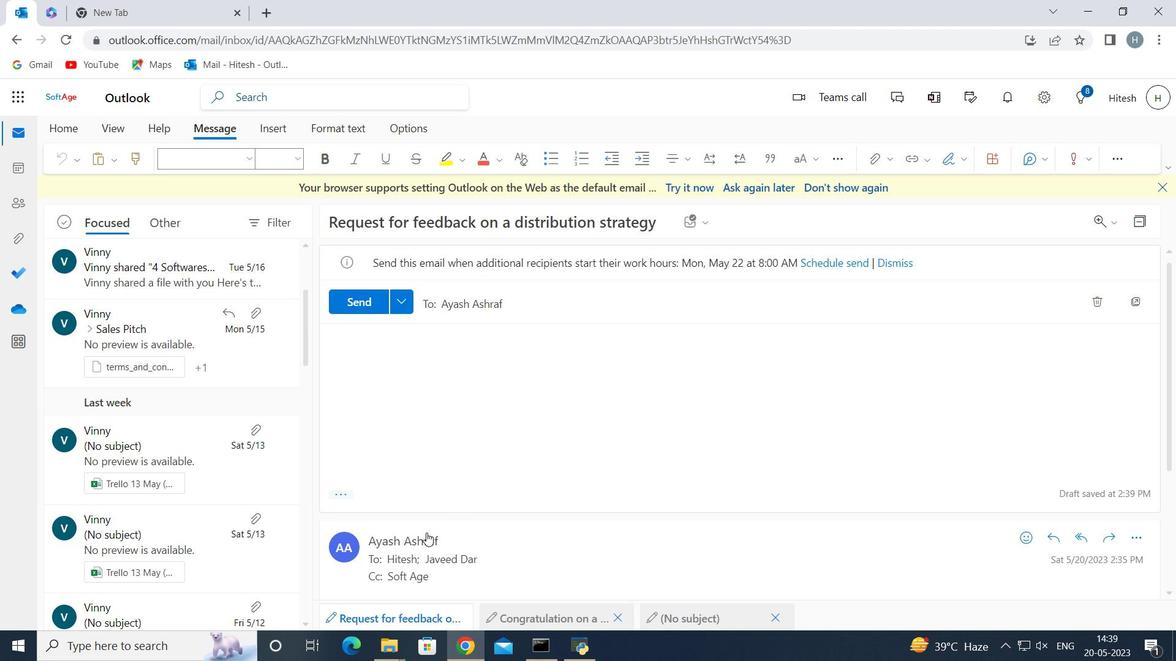 
Action: Mouse scrolled (433, 523) with delta (0, 0)
Screenshot: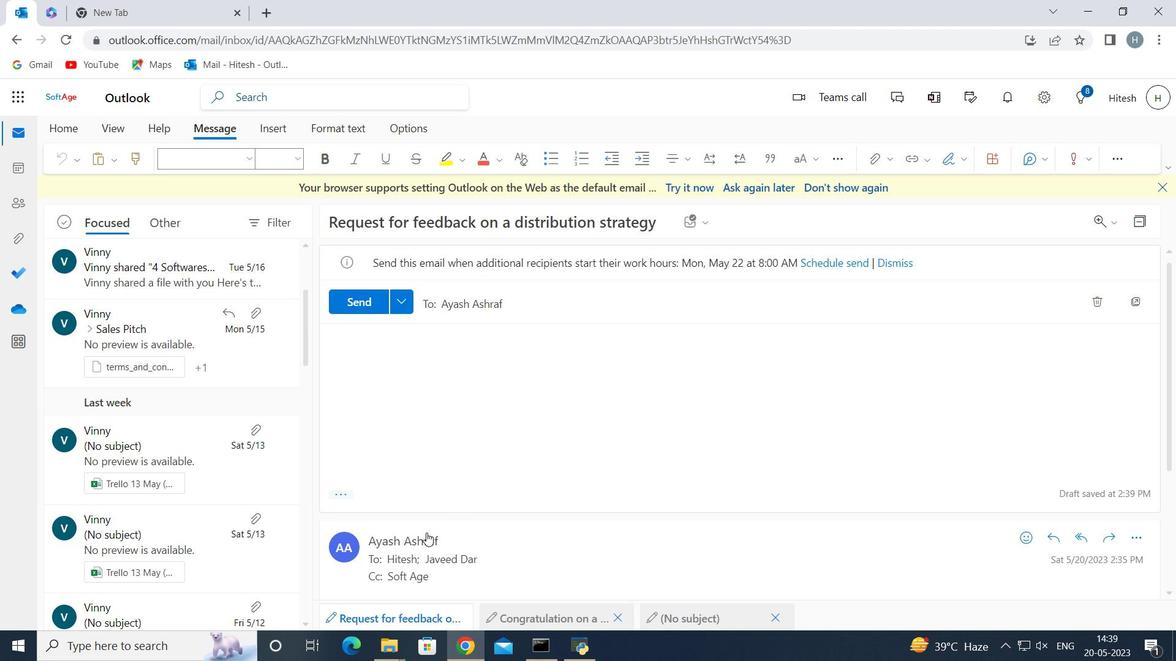 
Action: Mouse scrolled (433, 523) with delta (0, 0)
Screenshot: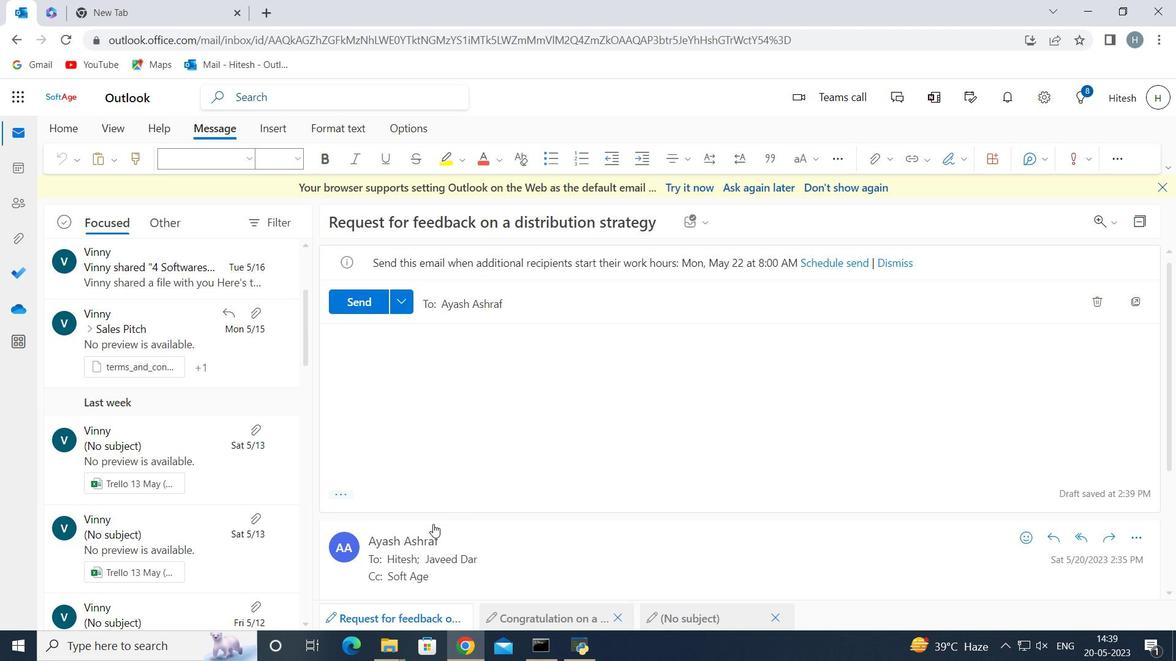 
Action: Mouse moved to (447, 456)
Screenshot: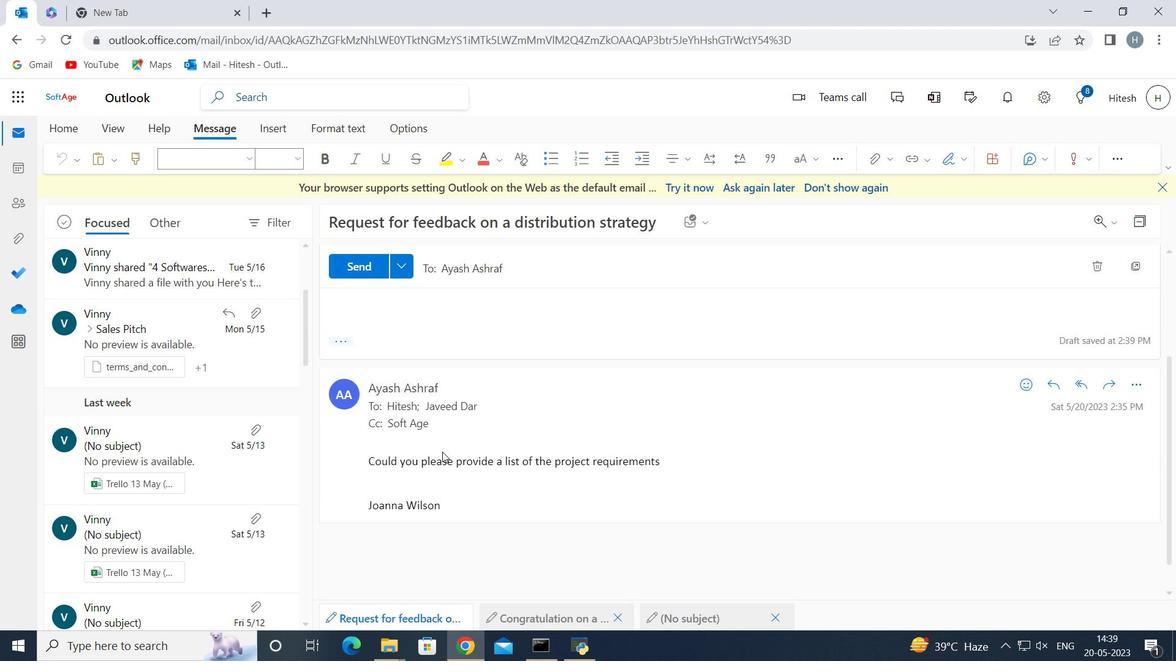 
Action: Mouse scrolled (447, 456) with delta (0, 0)
Screenshot: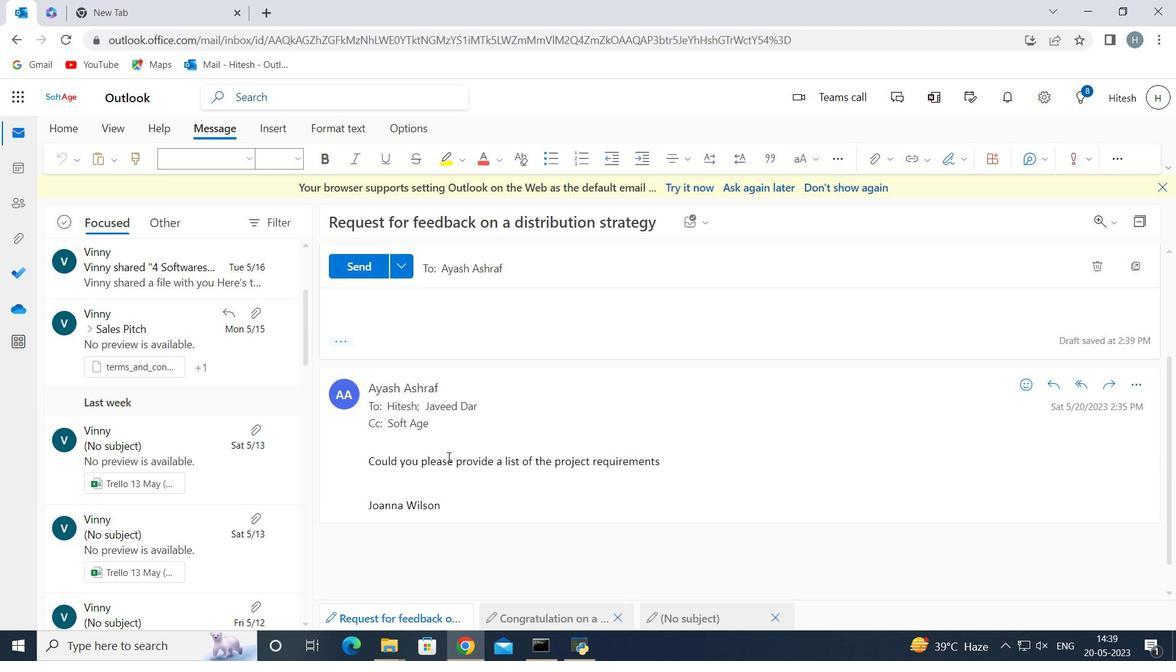 
Action: Mouse scrolled (447, 456) with delta (0, 0)
Screenshot: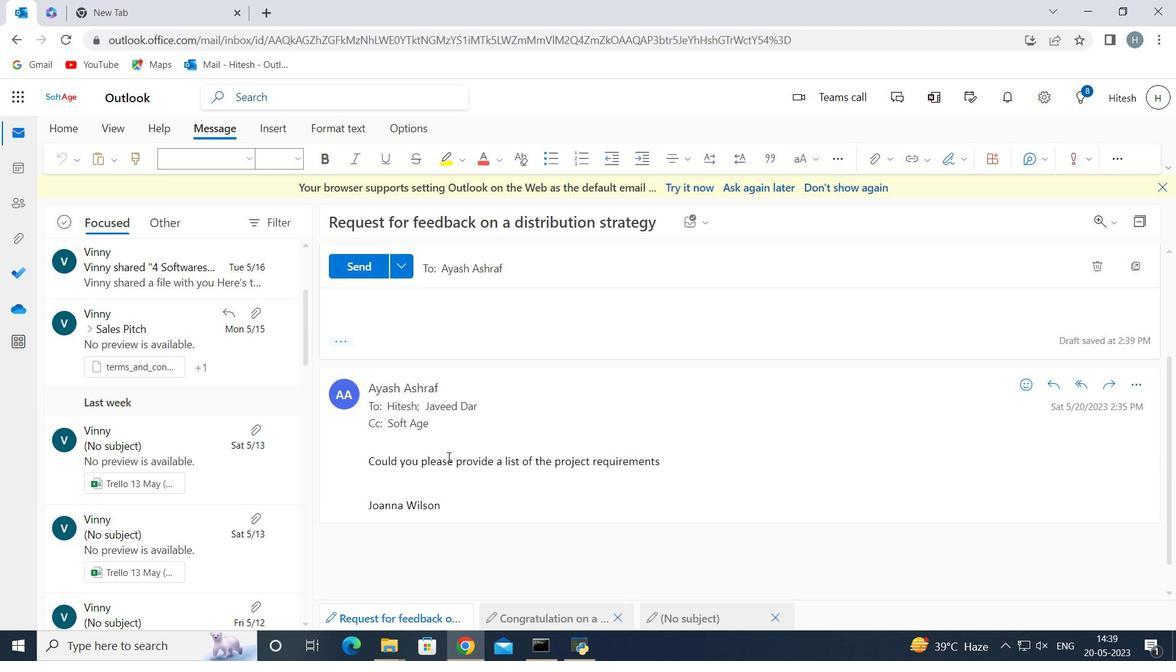 
Action: Mouse scrolled (447, 456) with delta (0, 0)
Screenshot: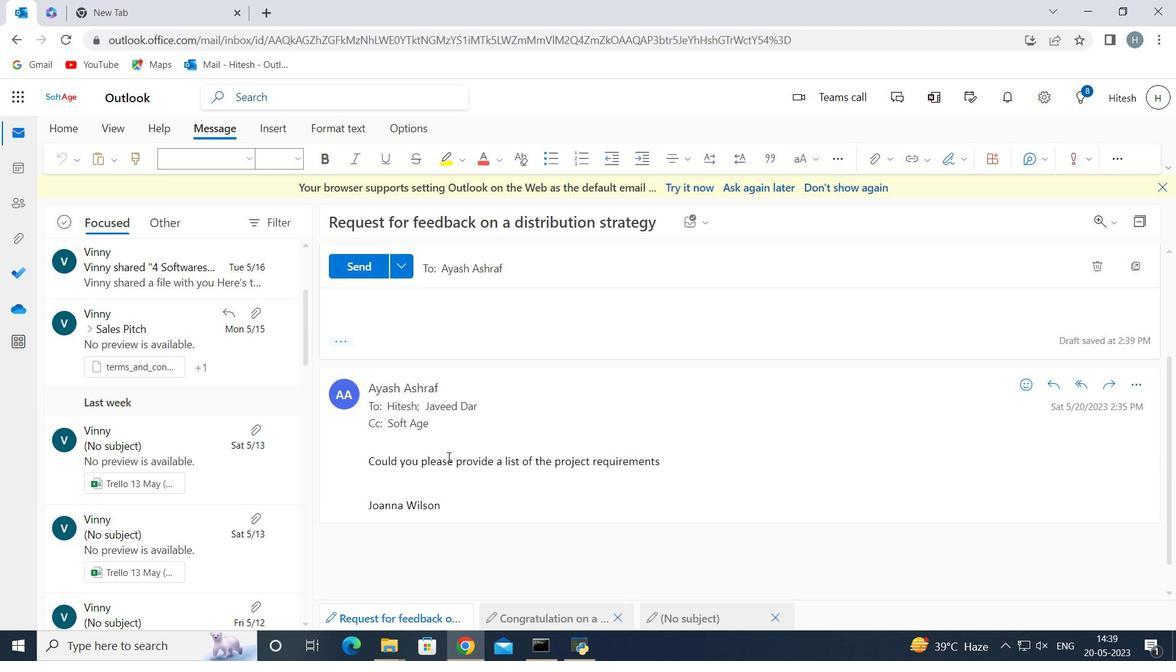 
Action: Mouse moved to (69, 123)
Screenshot: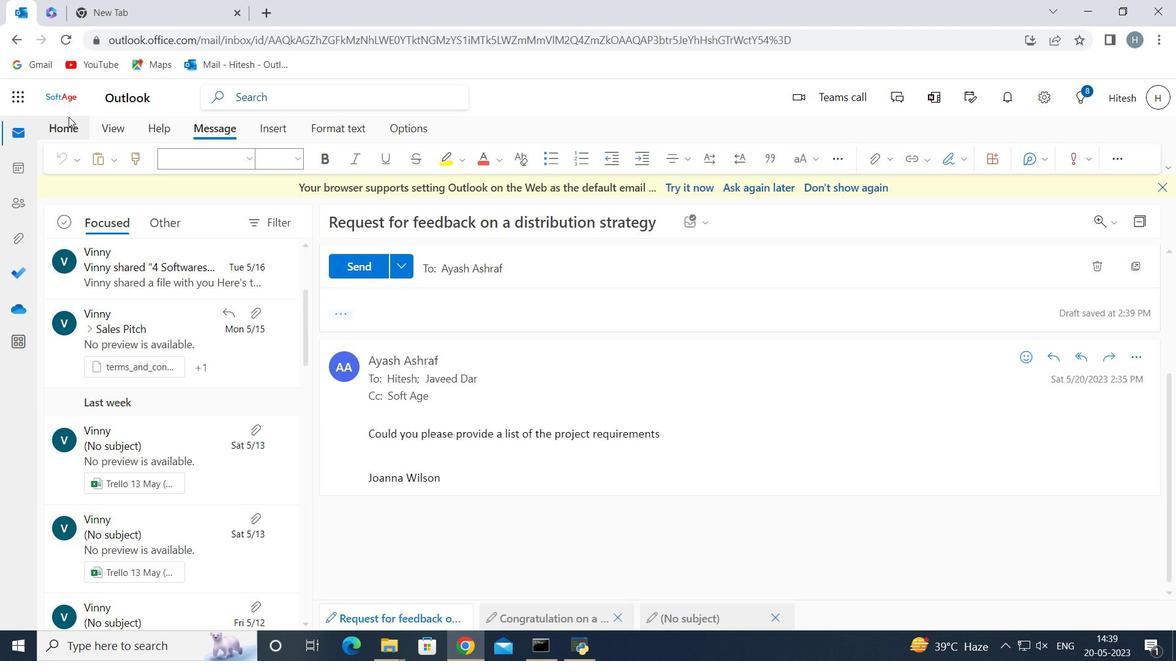 
Action: Mouse pressed left at (69, 123)
Screenshot: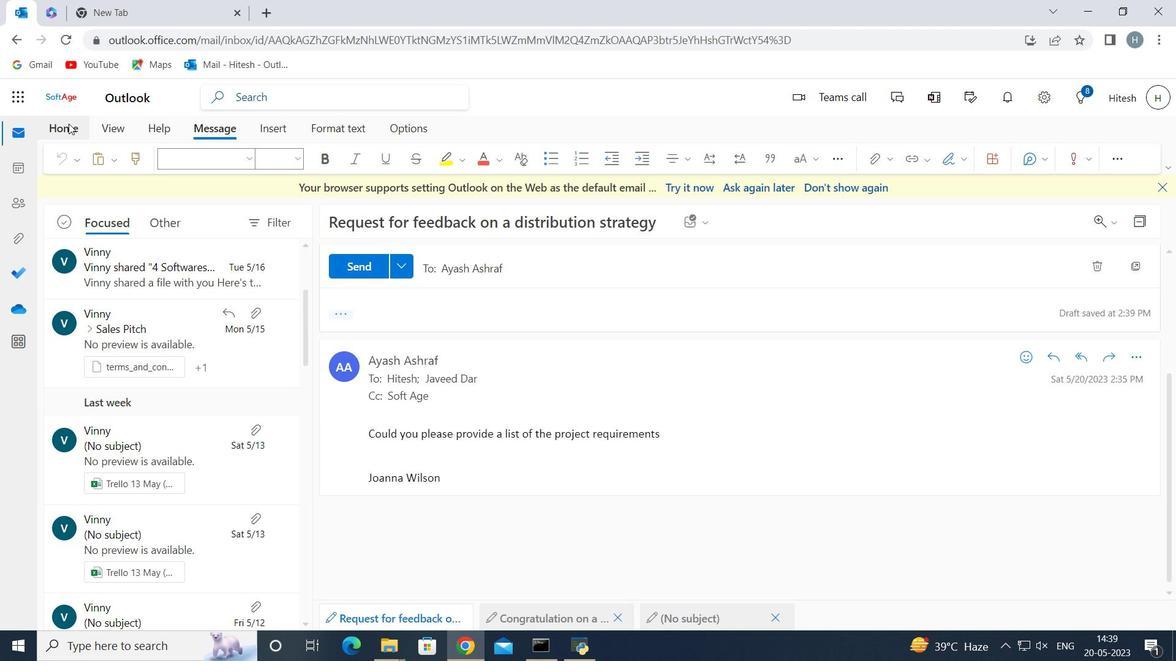 
Action: Mouse moved to (156, 216)
Screenshot: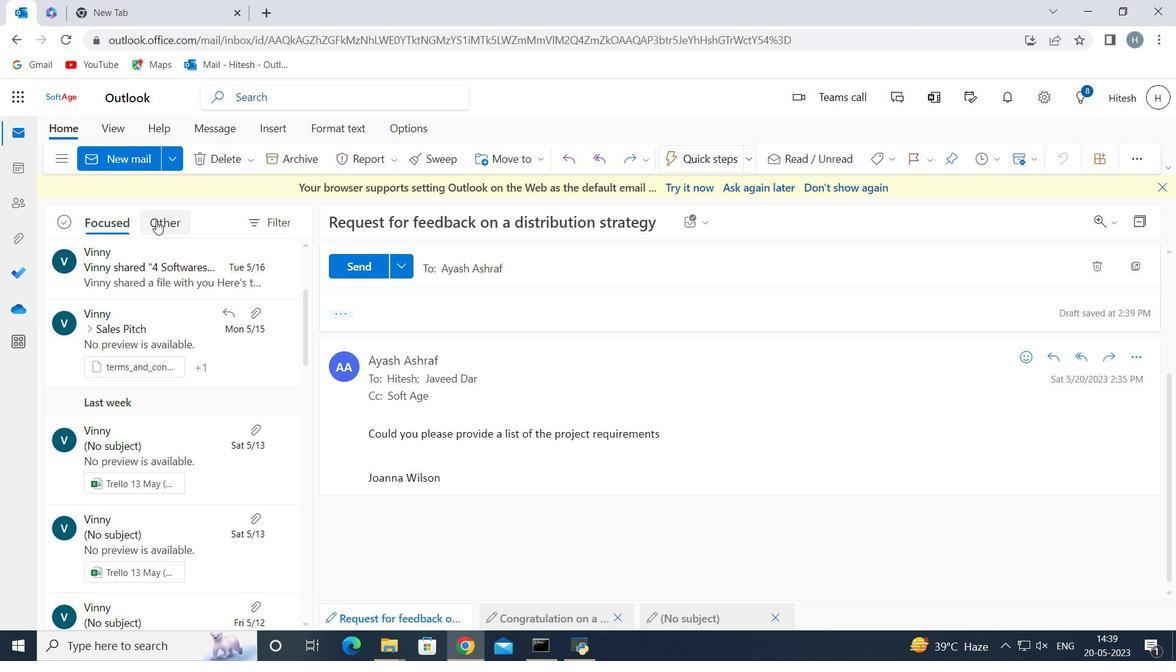 
Action: Mouse pressed left at (156, 216)
Screenshot: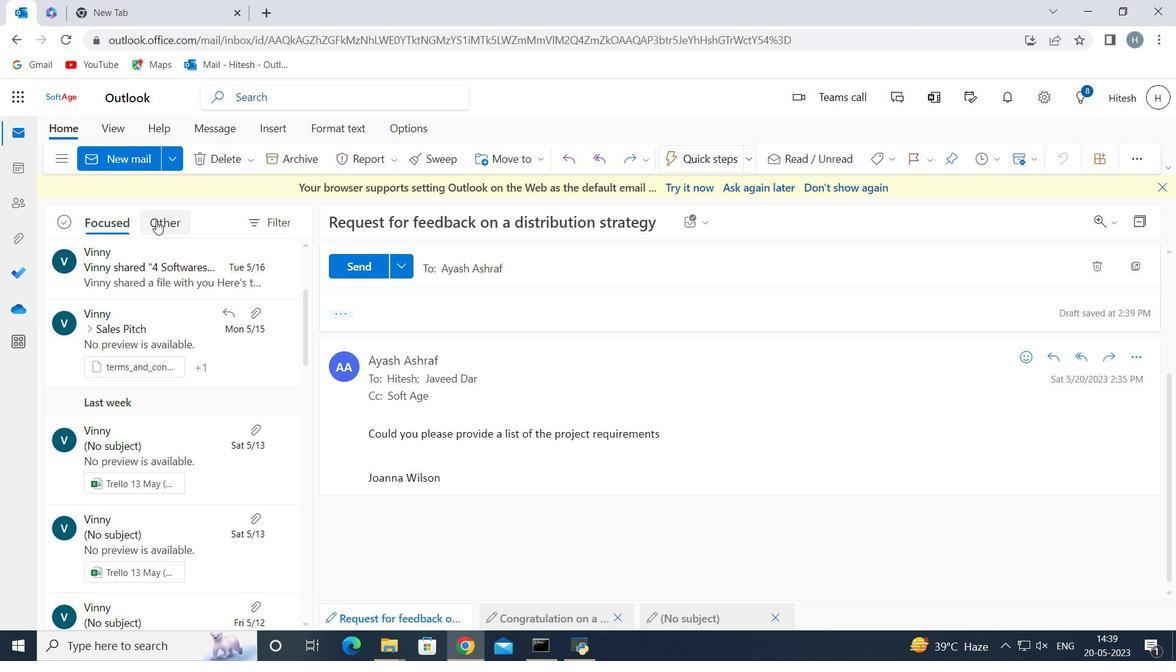 
Action: Mouse moved to (77, 224)
Screenshot: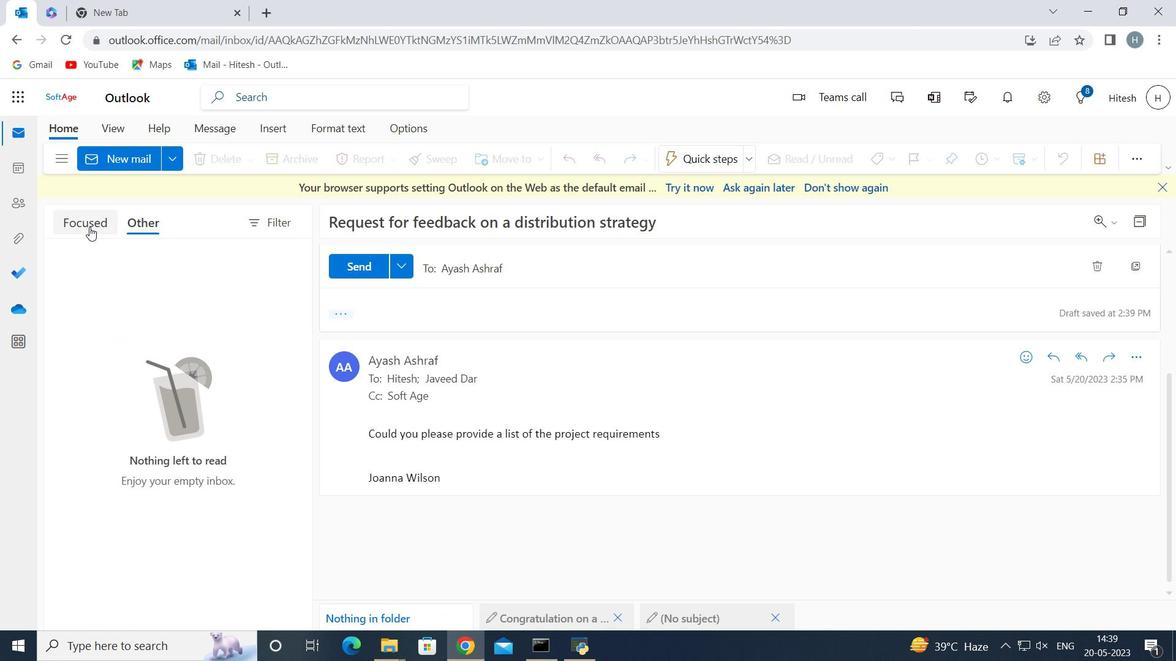 
Action: Mouse pressed left at (77, 224)
Screenshot: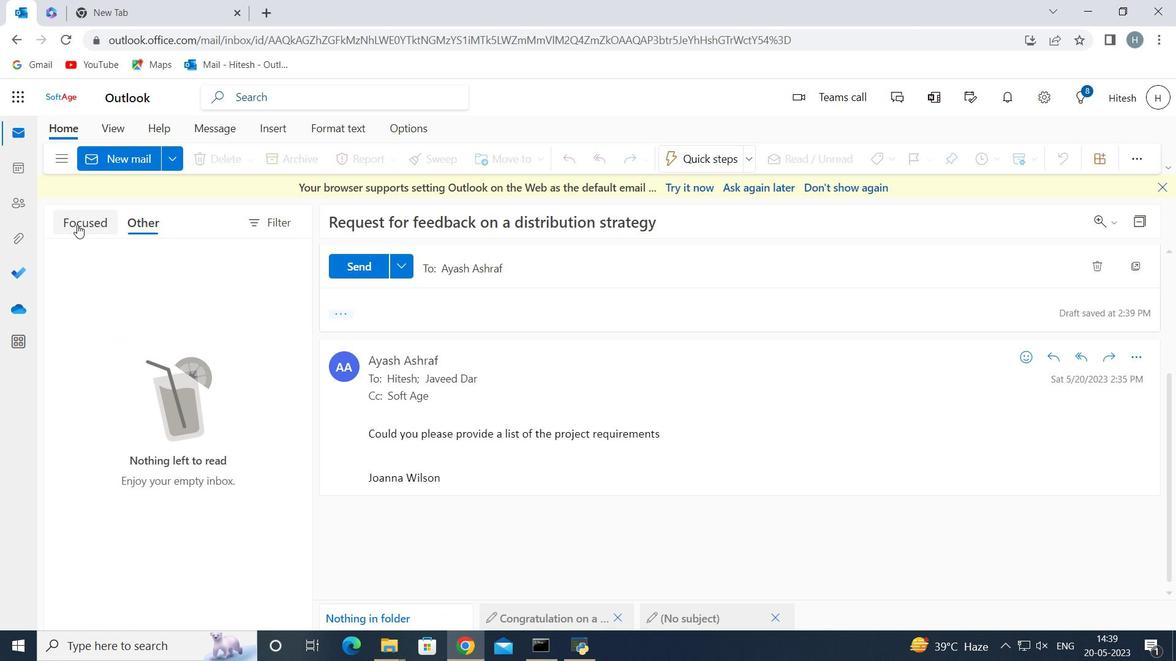 
Action: Mouse moved to (460, 270)
Screenshot: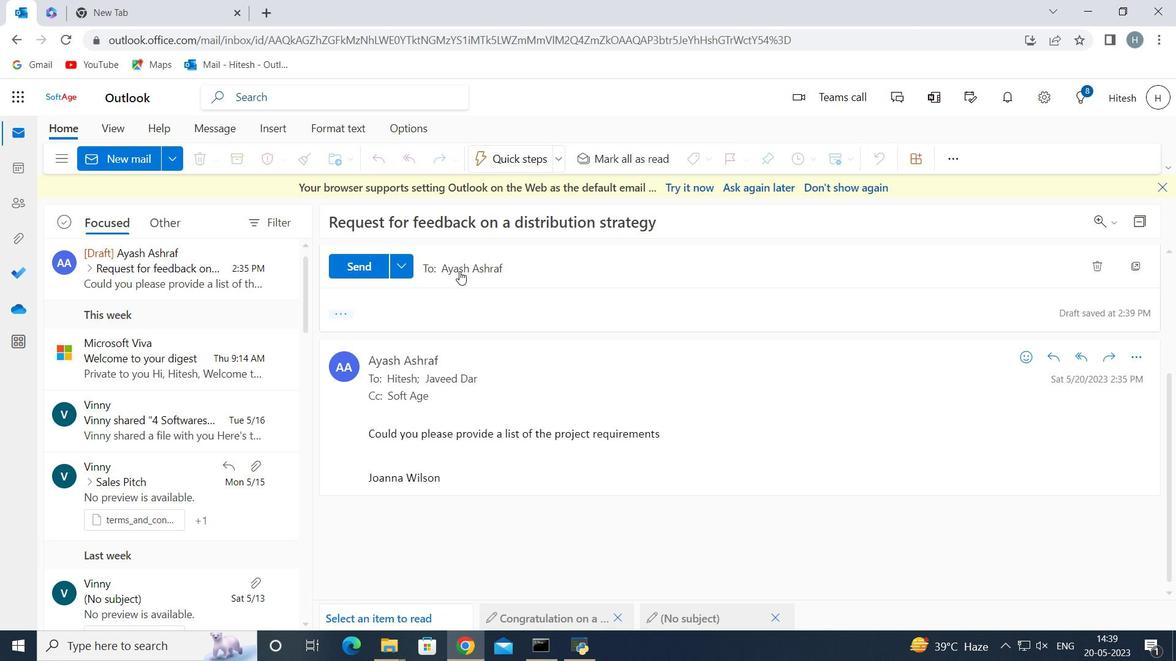 
Action: Mouse pressed left at (460, 270)
Screenshot: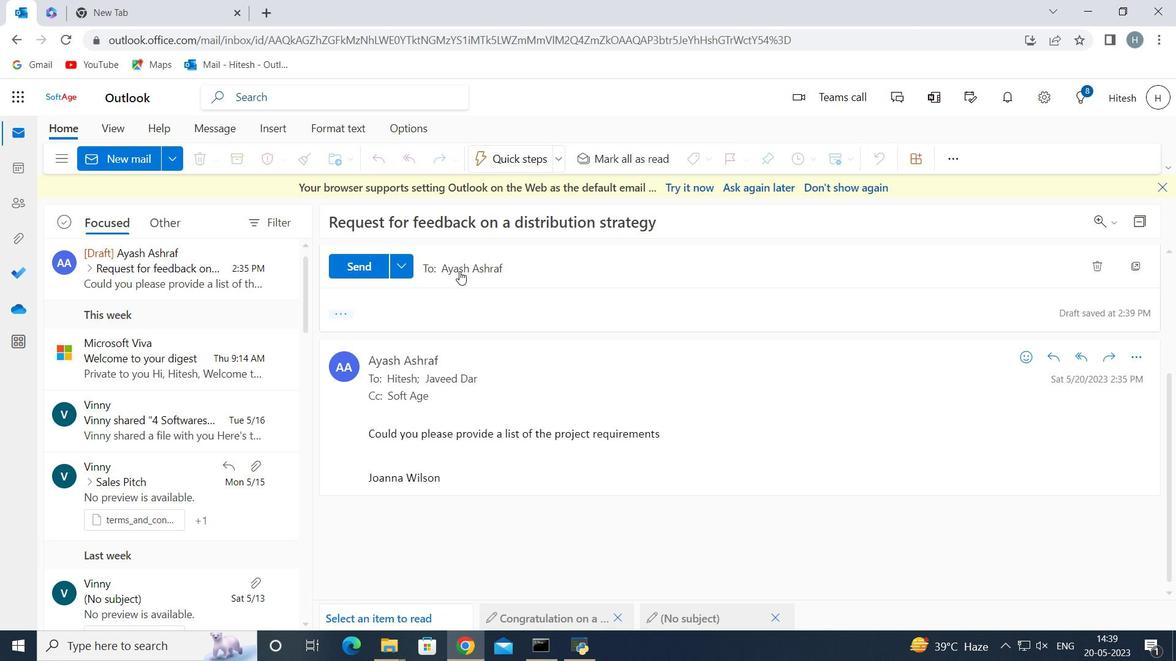 
Action: Mouse moved to (450, 295)
Screenshot: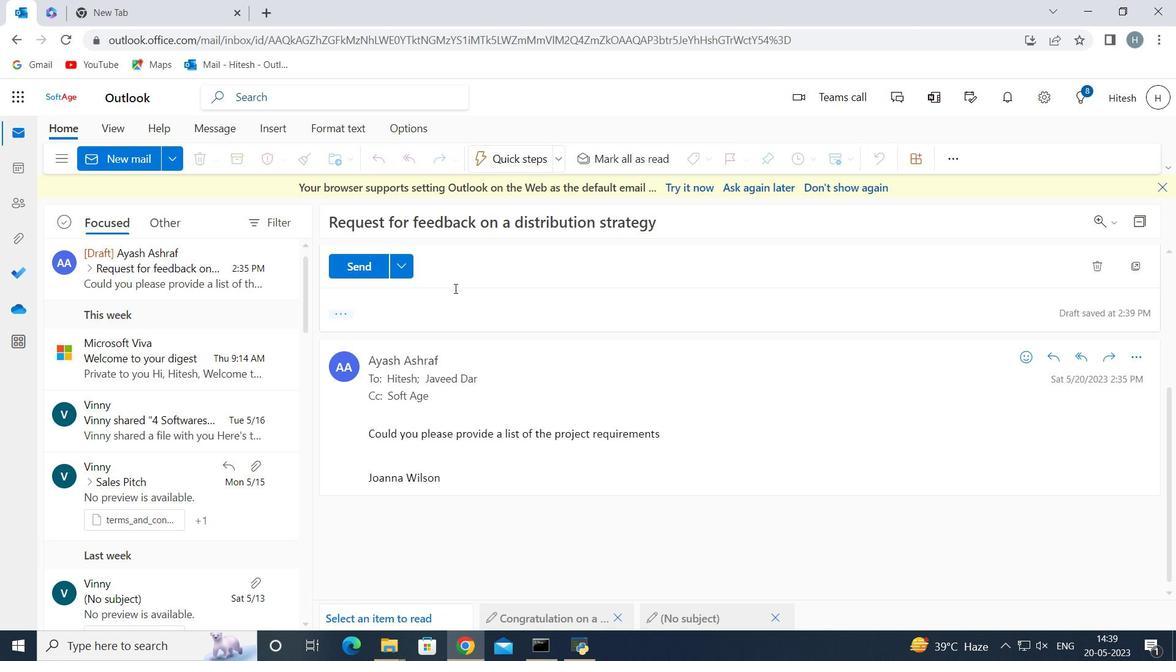 
Action: Mouse scrolled (450, 296) with delta (0, 0)
Screenshot: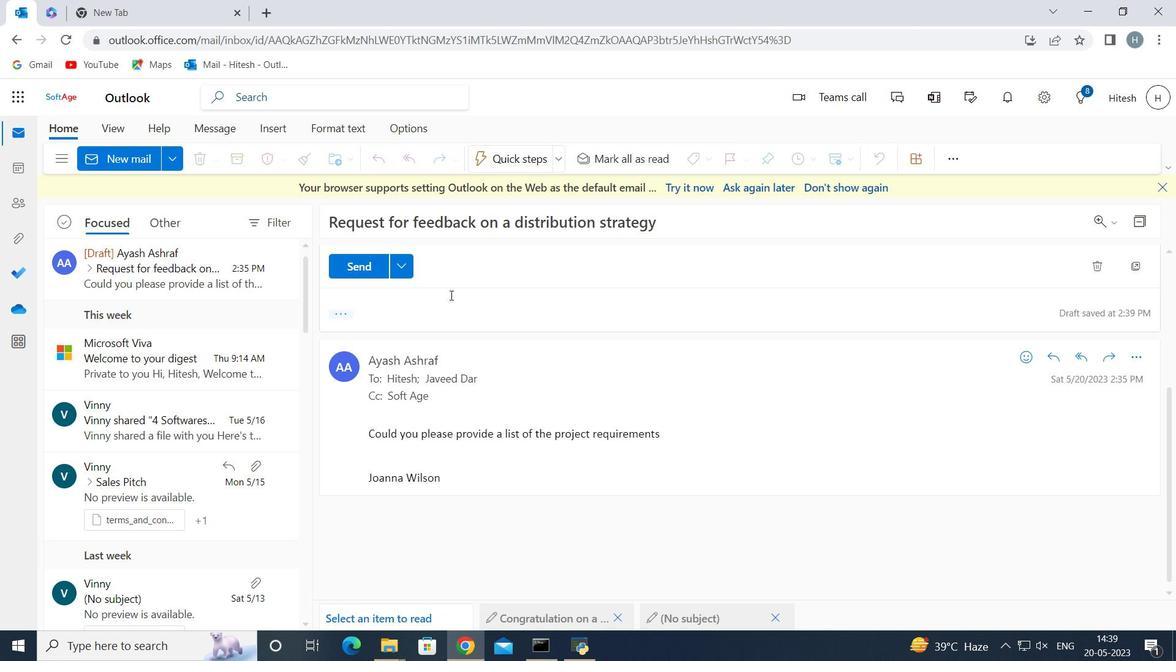 
Action: Mouse scrolled (450, 296) with delta (0, 0)
Screenshot: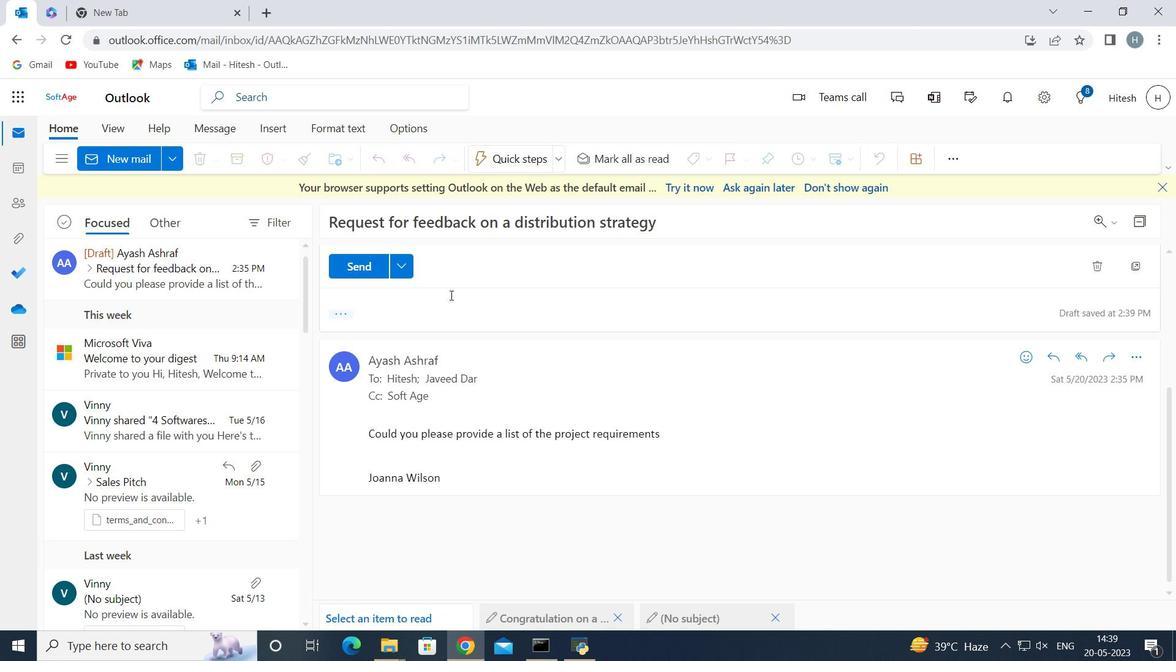 
Action: Mouse moved to (119, 158)
Screenshot: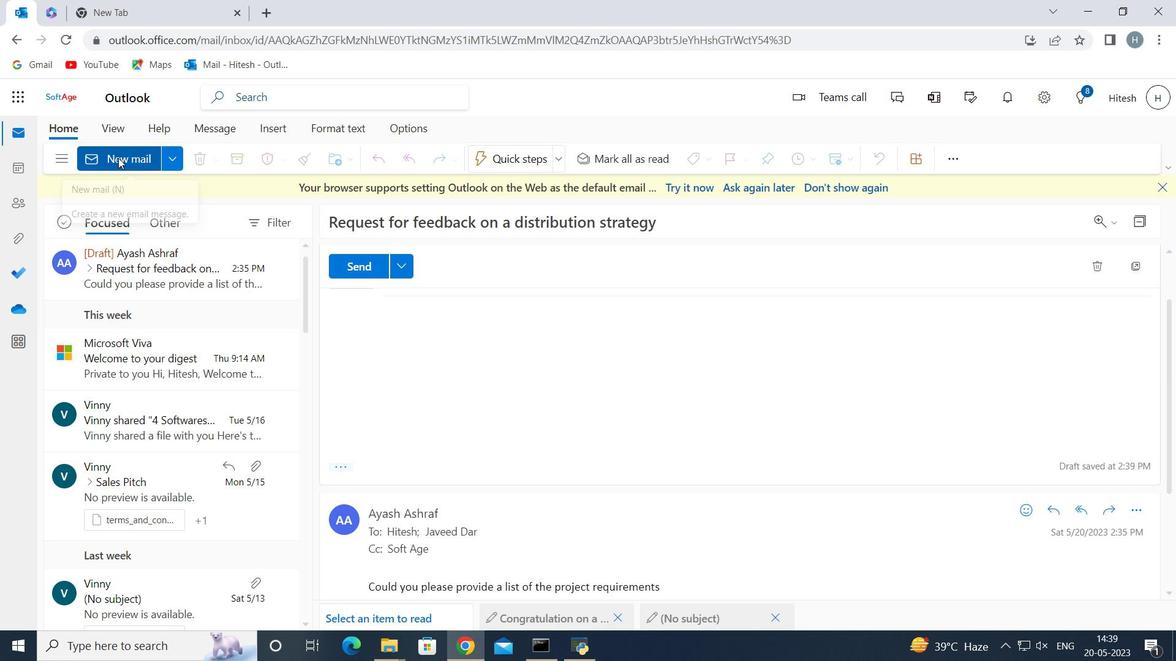 
Action: Mouse pressed left at (119, 158)
Screenshot: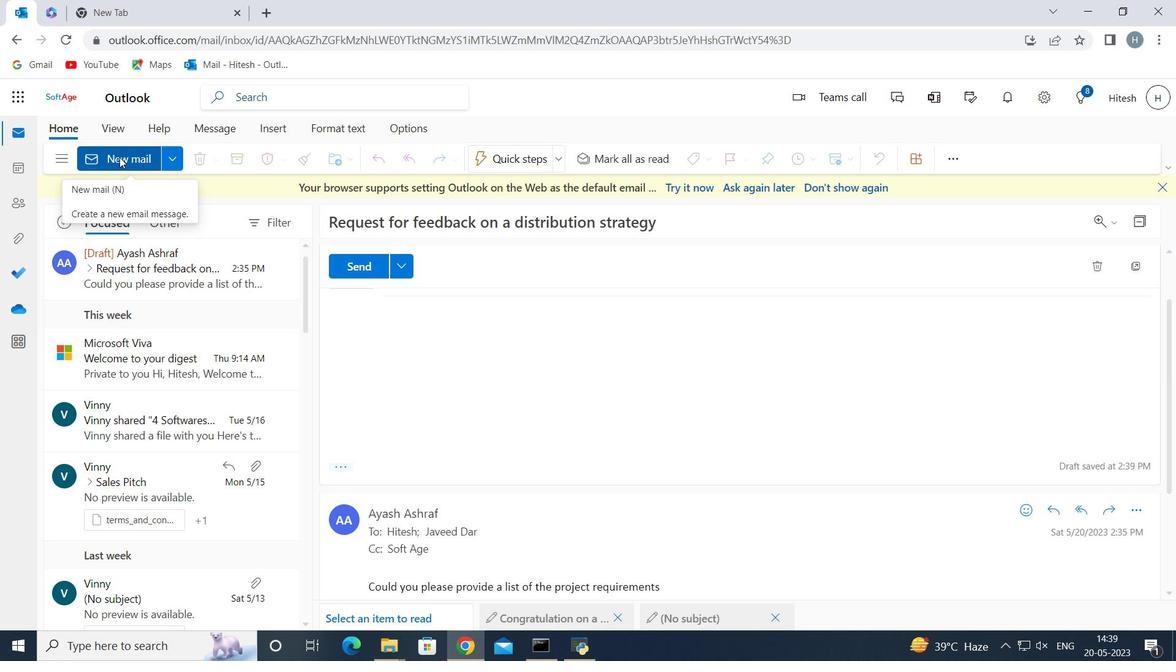 
Action: Mouse moved to (417, 265)
Screenshot: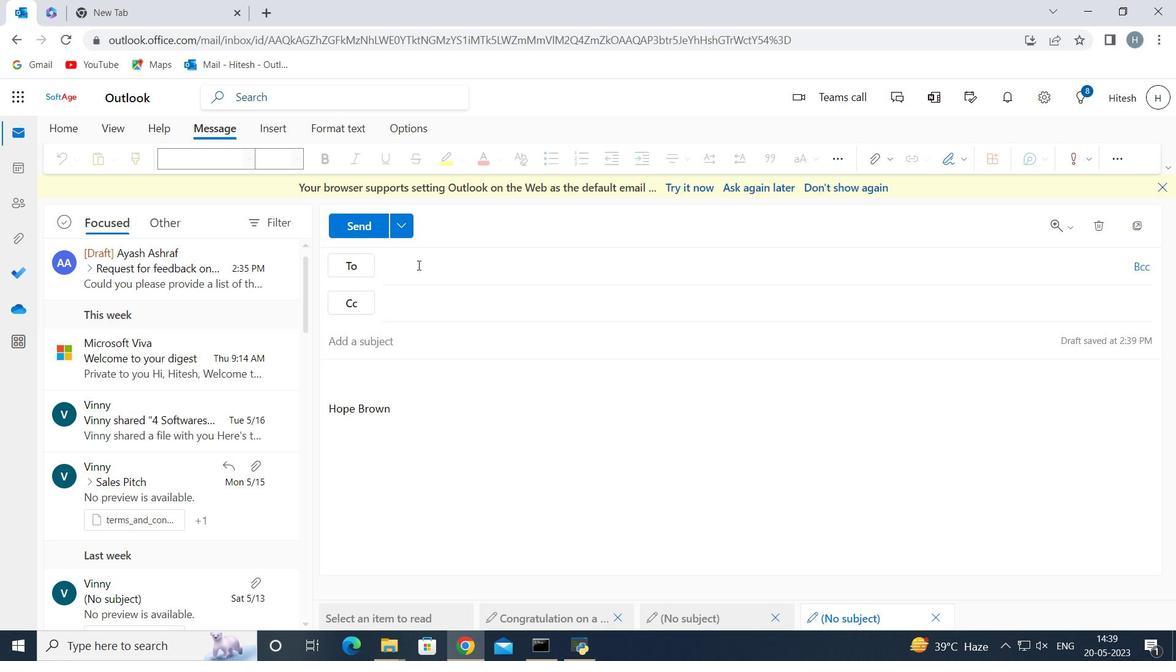 
Action: Key pressed <Key.shift>Sof<Key.backspace><Key.backspace><Key.backspace>ay
Screenshot: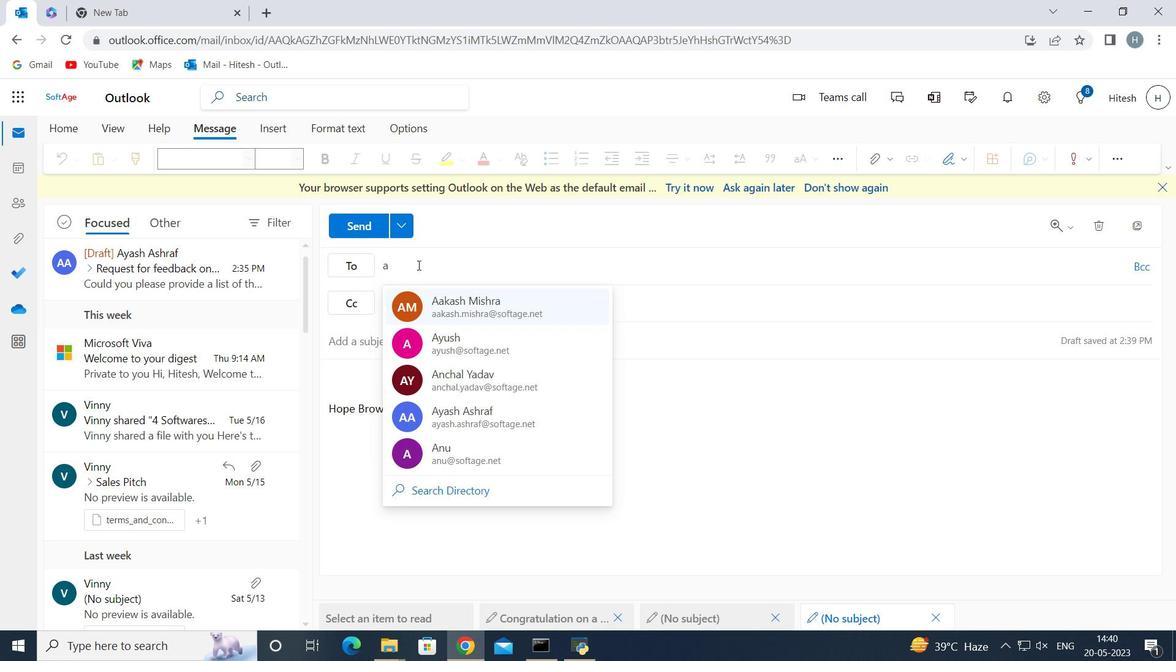 
Action: Mouse moved to (463, 347)
Screenshot: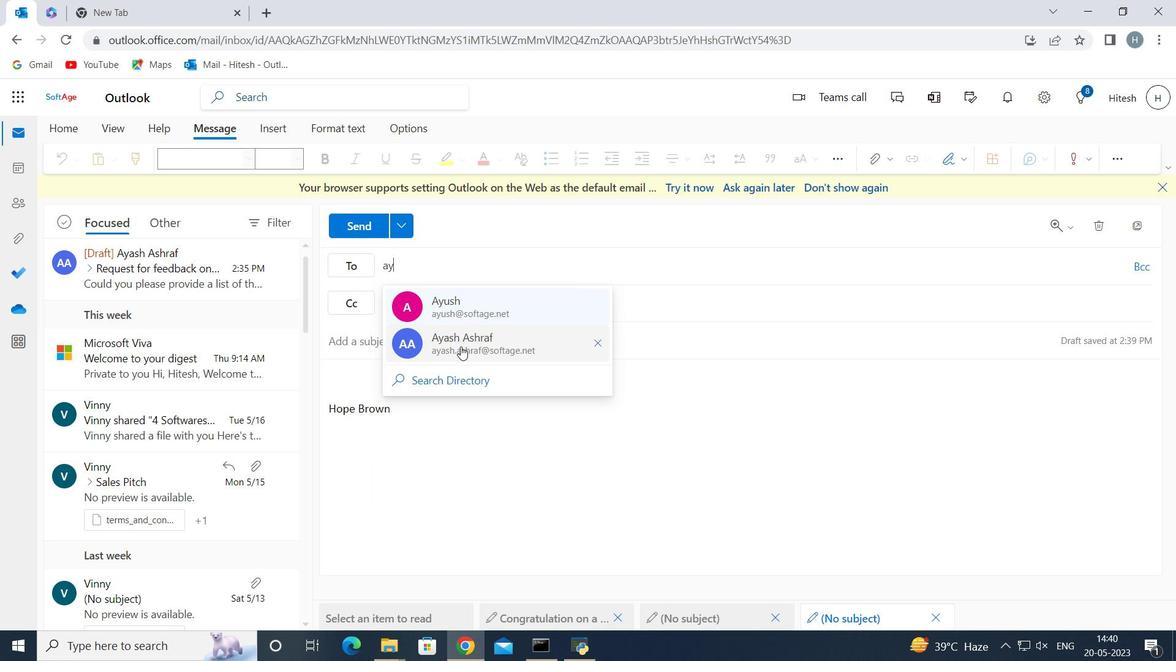 
Action: Mouse pressed left at (463, 347)
Screenshot: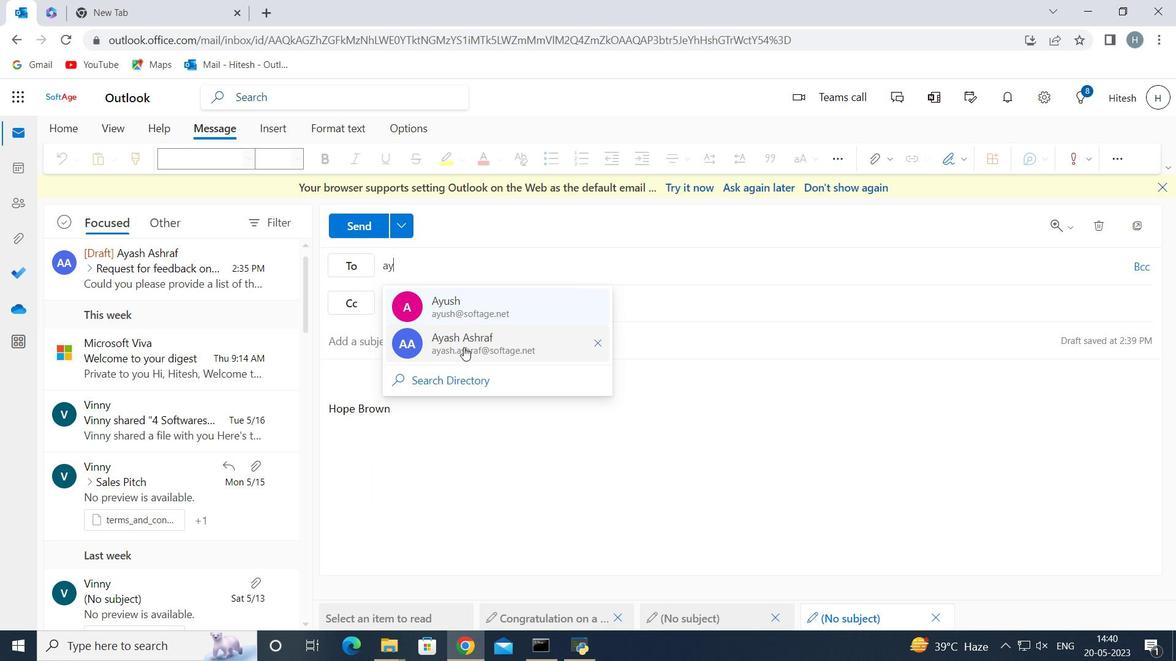 
Action: Mouse moved to (951, 159)
Screenshot: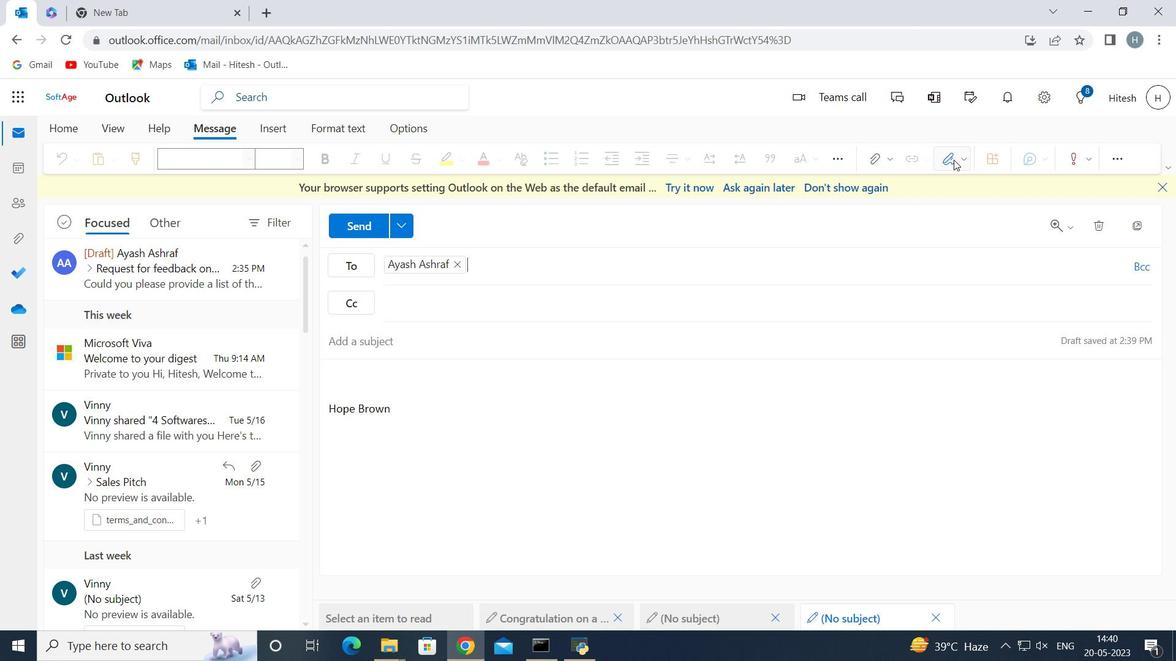 
Action: Mouse pressed left at (951, 159)
Screenshot: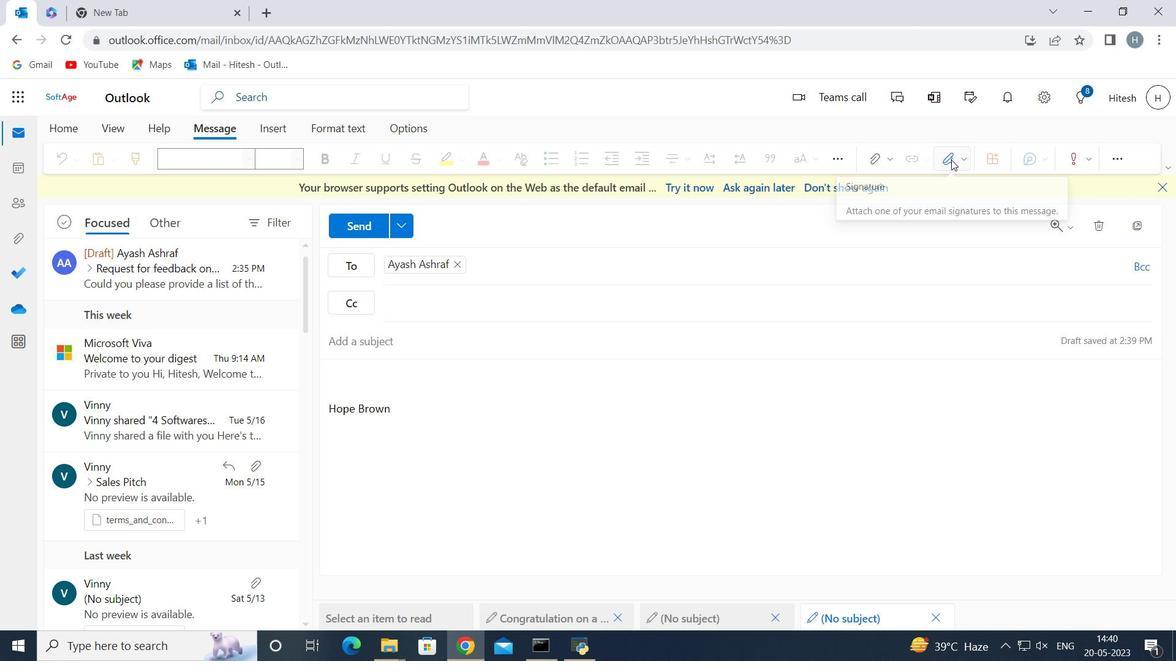 
Action: Mouse moved to (924, 248)
Screenshot: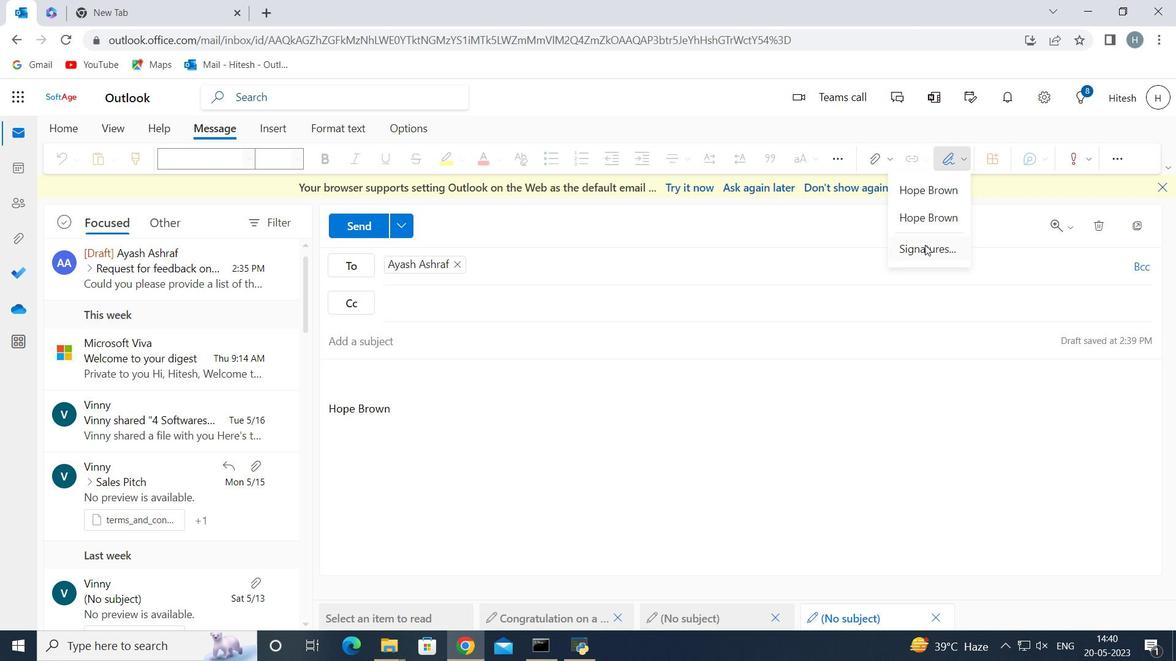 
Action: Mouse pressed left at (924, 248)
Screenshot: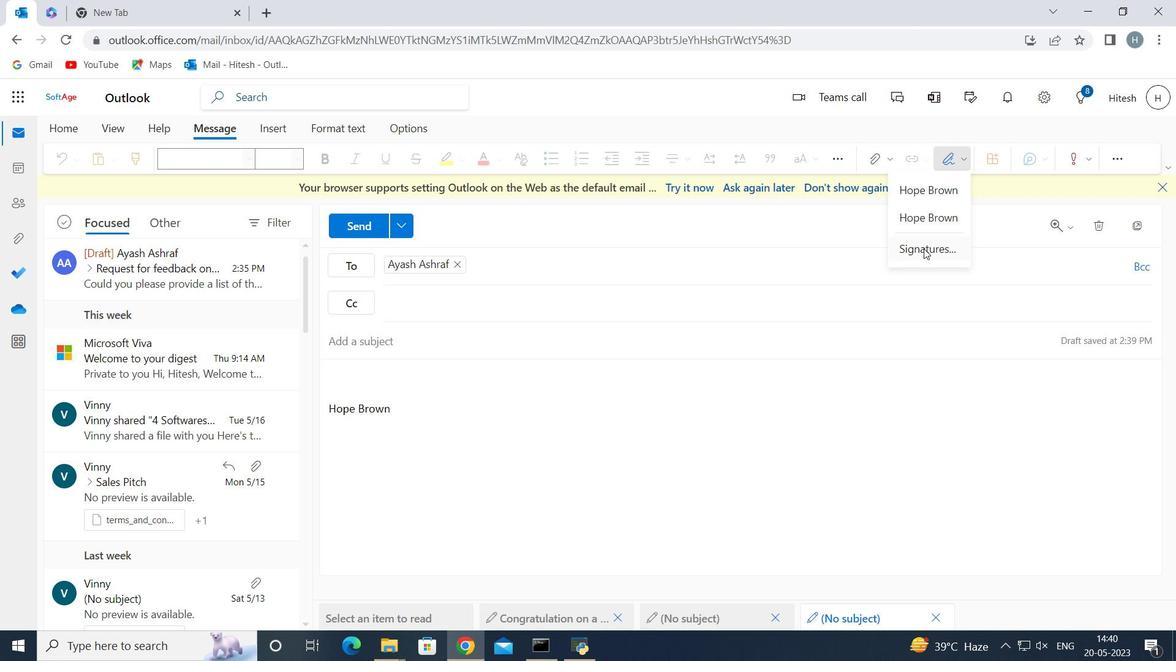 
Action: Mouse moved to (676, 281)
Screenshot: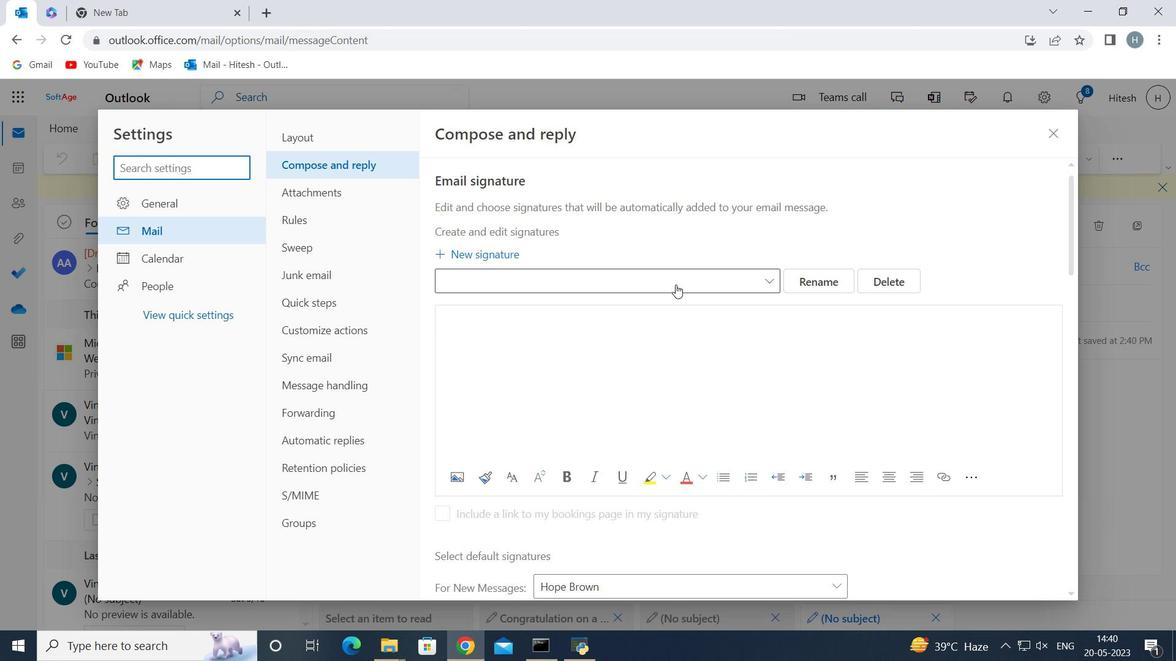 
Action: Mouse pressed left at (676, 281)
Screenshot: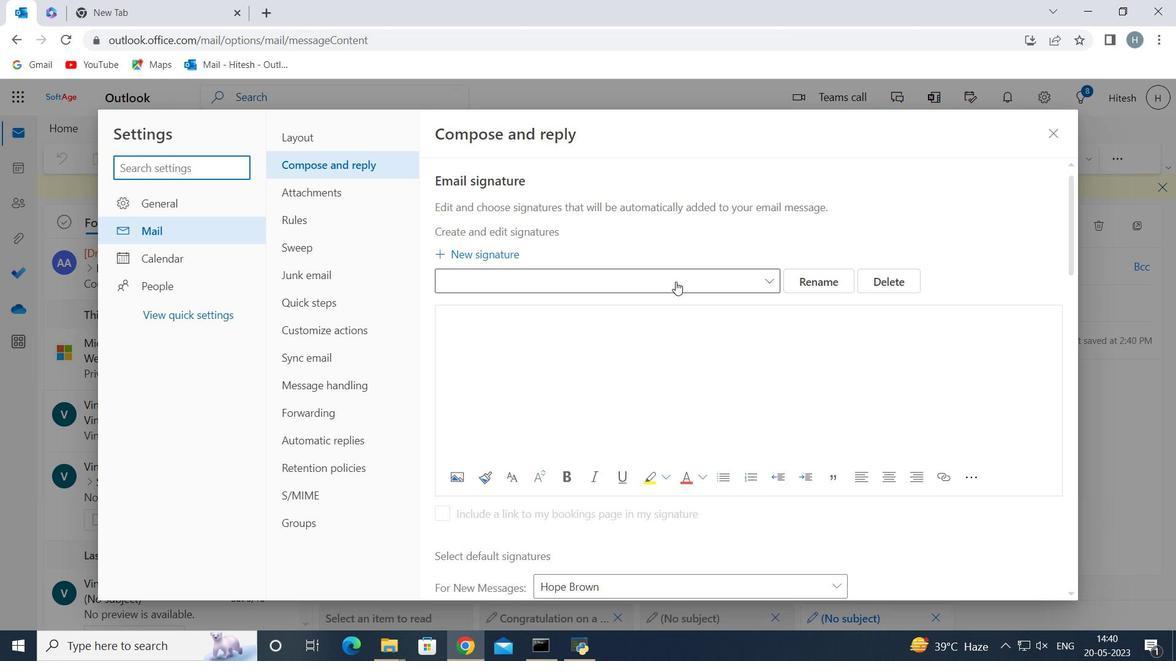 
Action: Key pressed <Key.shift>G
Screenshot: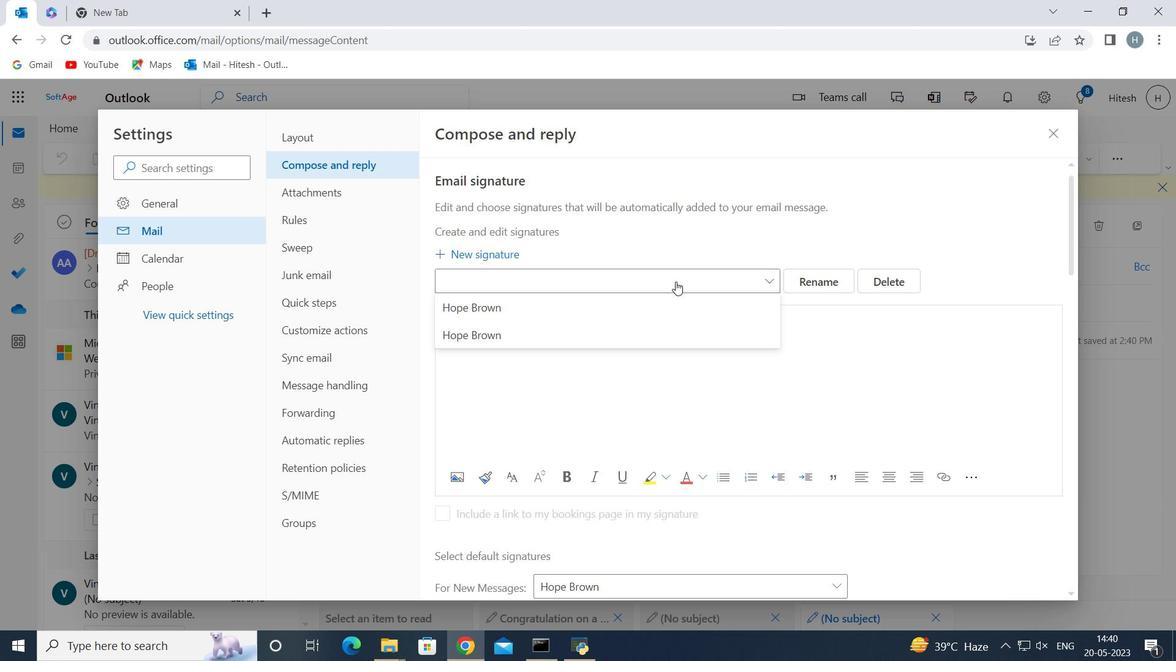 
Action: Mouse moved to (842, 287)
Screenshot: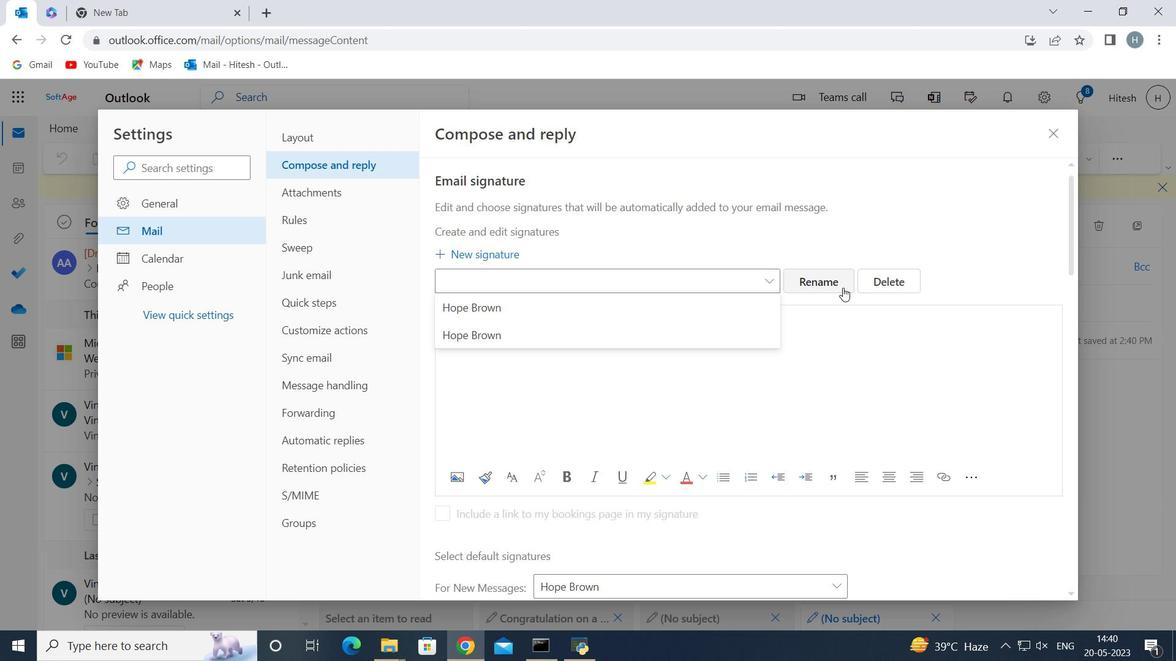 
Action: Mouse pressed left at (842, 287)
Screenshot: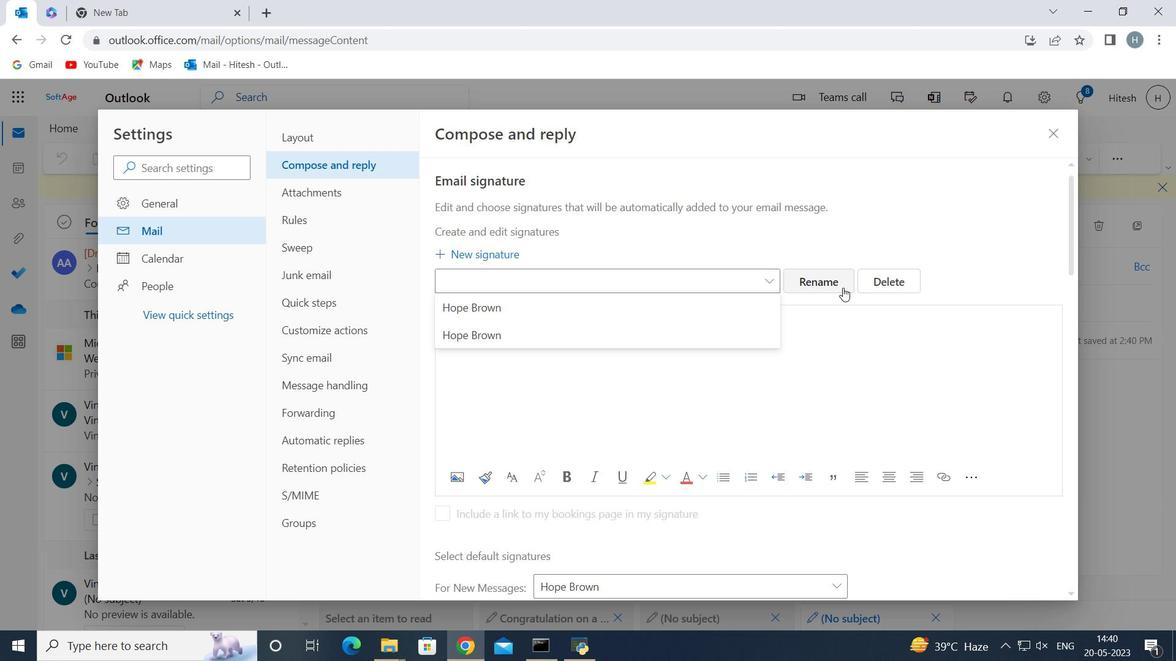 
Action: Mouse moved to (678, 287)
Screenshot: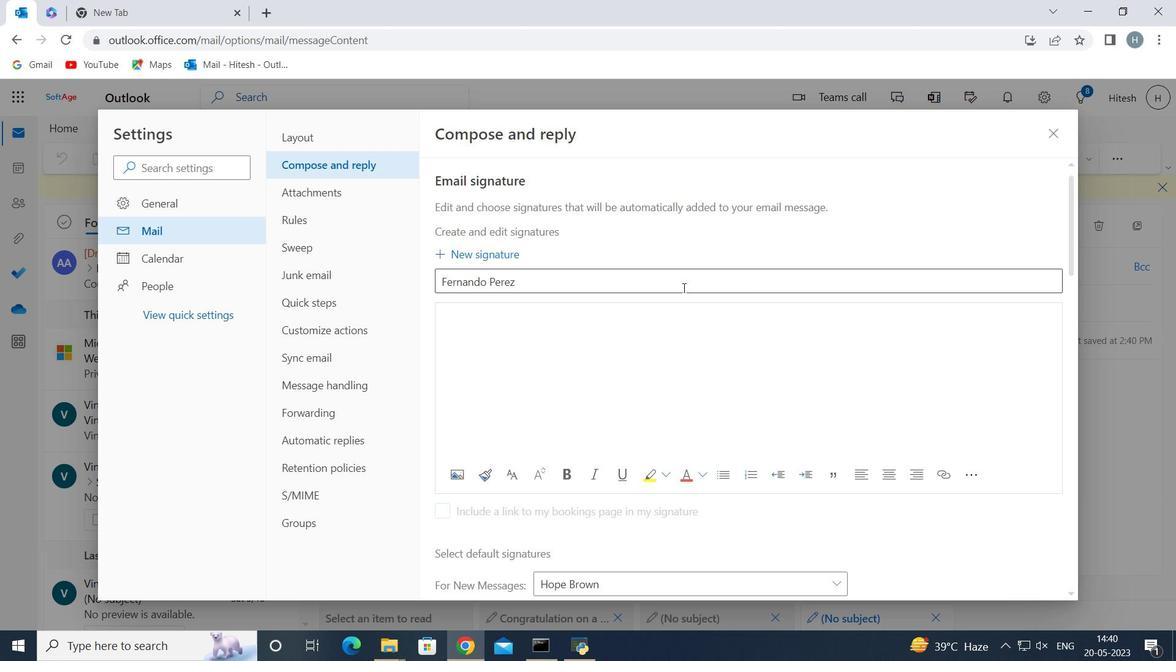 
Action: Mouse pressed left at (678, 287)
Screenshot: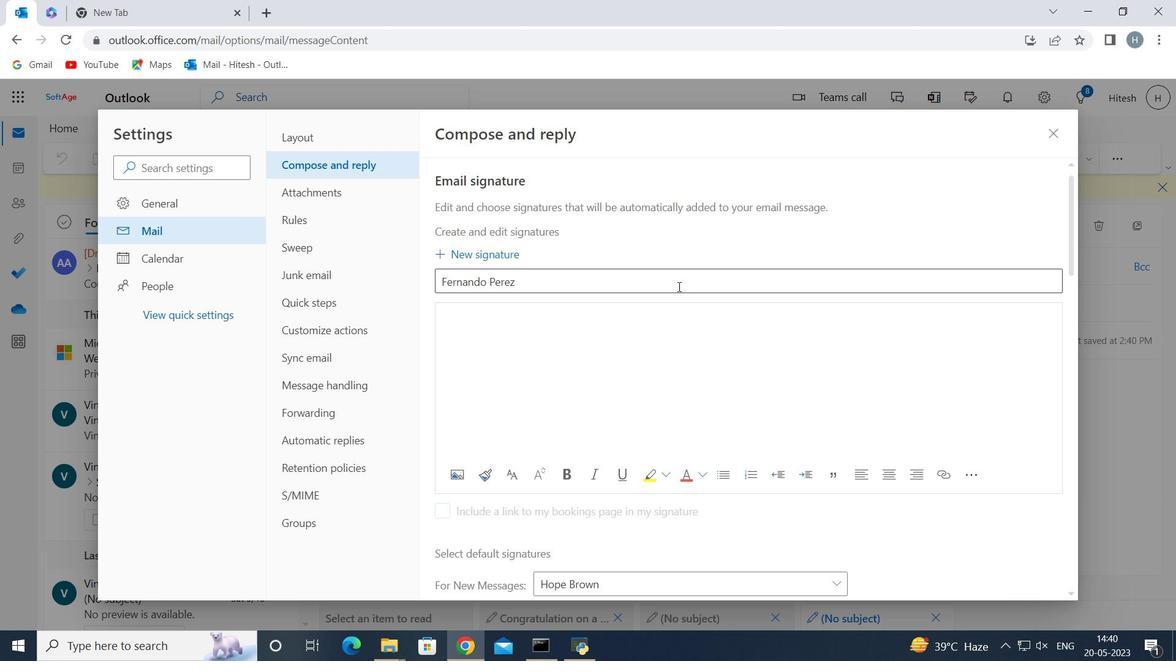 
Action: Key pressed <Key.backspace><Key.backspace><Key.backspace><Key.backspace><Key.backspace><Key.backspace><Key.backspace><Key.backspace><Key.backspace><Key.backspace><Key.backspace><Key.backspace><Key.backspace><Key.backspace><Key.backspace><Key.backspace><Key.backspace><Key.backspace><Key.backspace><Key.backspace><Key.backspace><Key.backspace><Key.shift><Key.shift><Key.shift><Key.shift><Key.shift><Key.shift>Garrett<Key.space><Key.shift>Sanchez
Screenshot: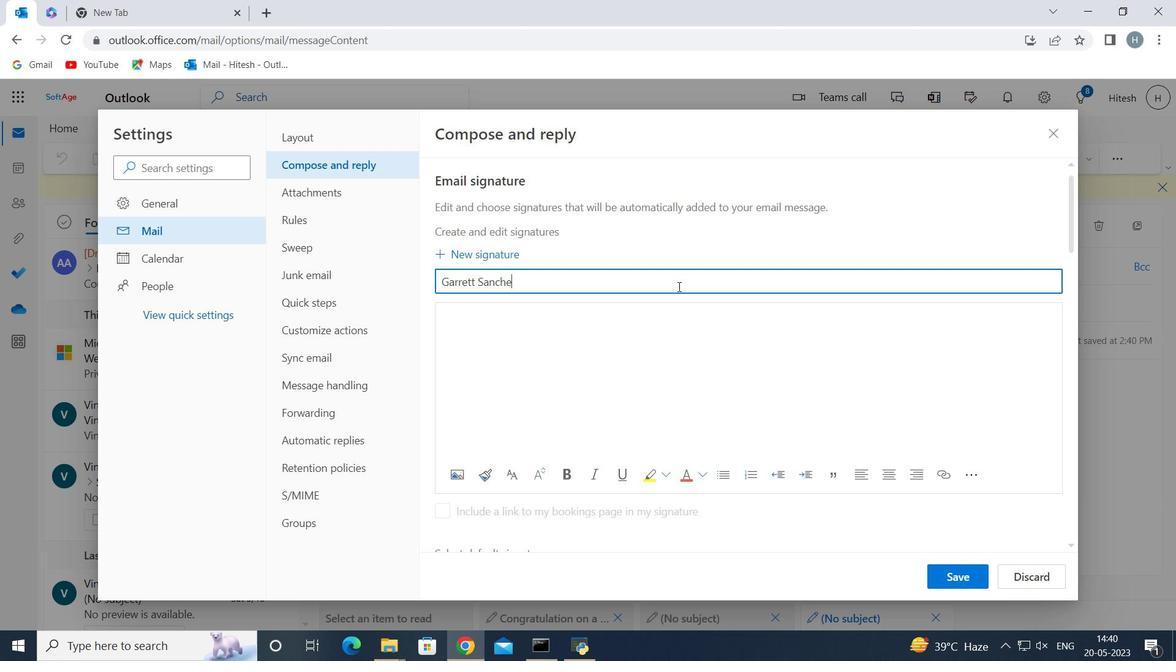 
Action: Mouse moved to (948, 572)
Screenshot: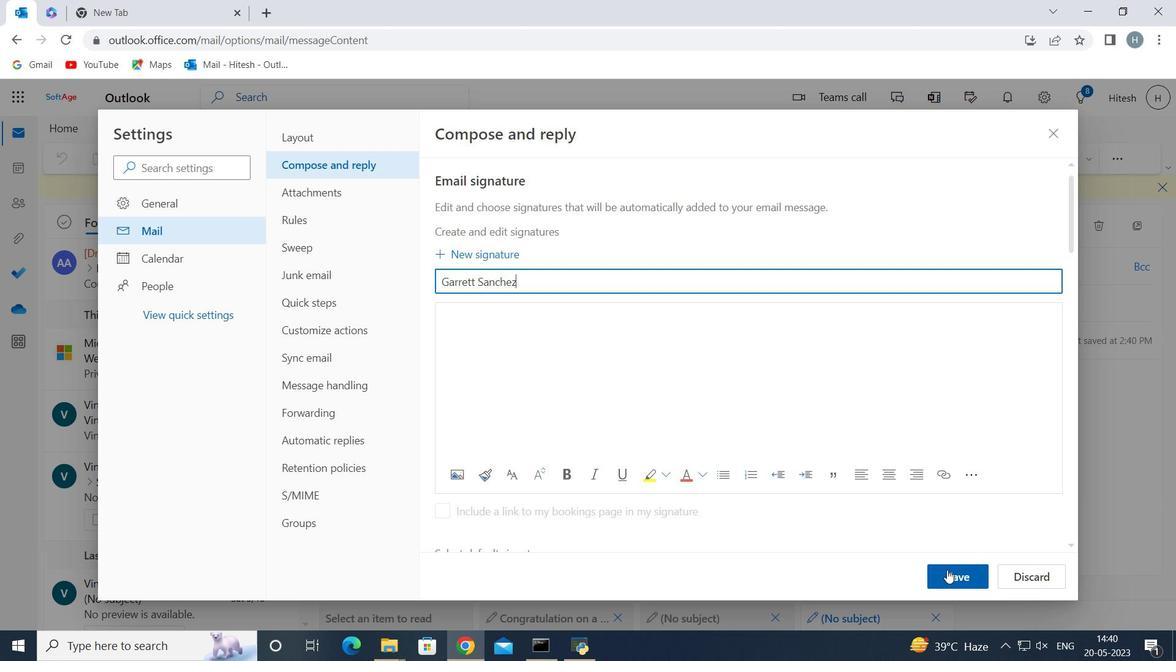 
Action: Mouse pressed left at (948, 572)
Screenshot: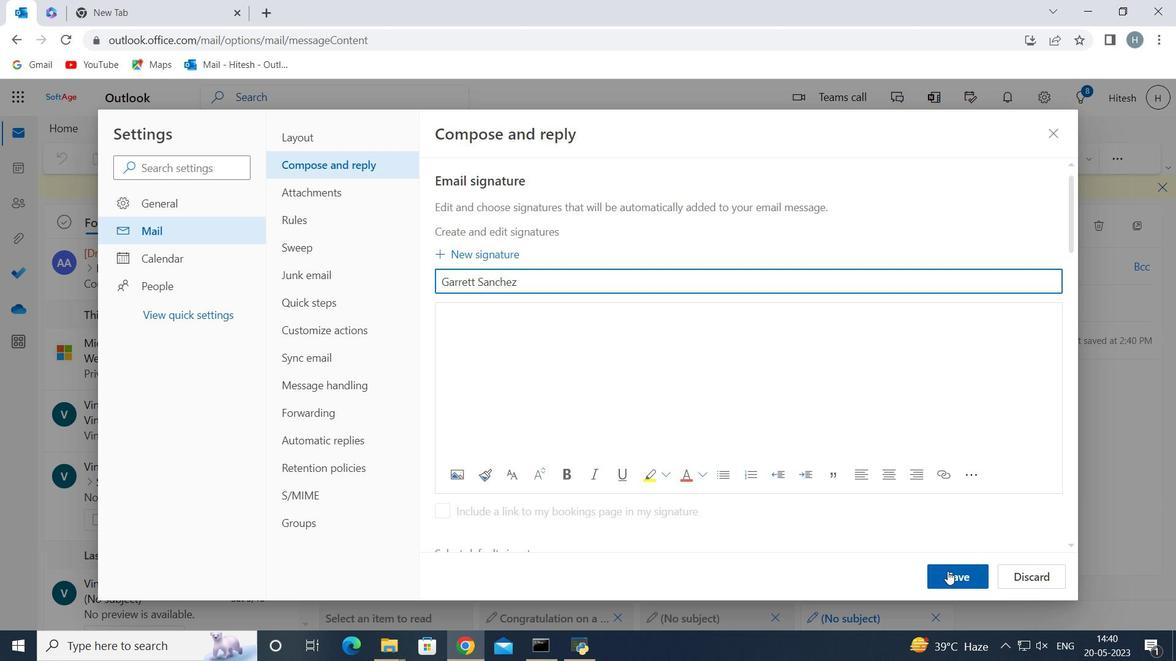 
Action: Mouse moved to (895, 428)
Screenshot: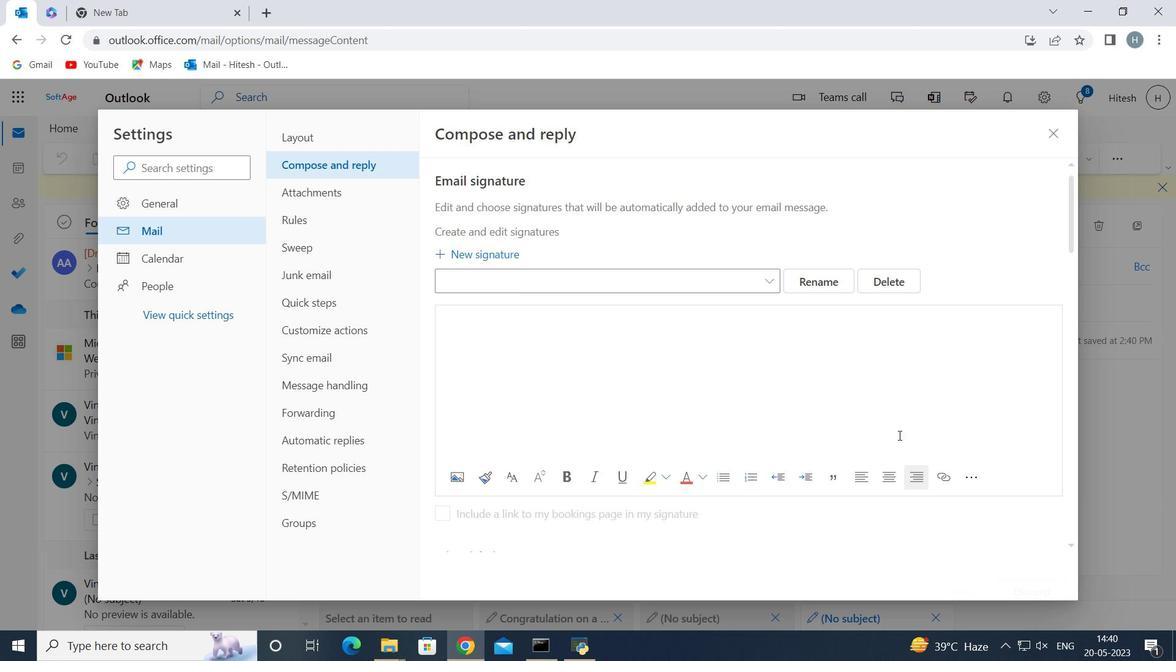 
Action: Mouse scrolled (895, 428) with delta (0, 0)
Screenshot: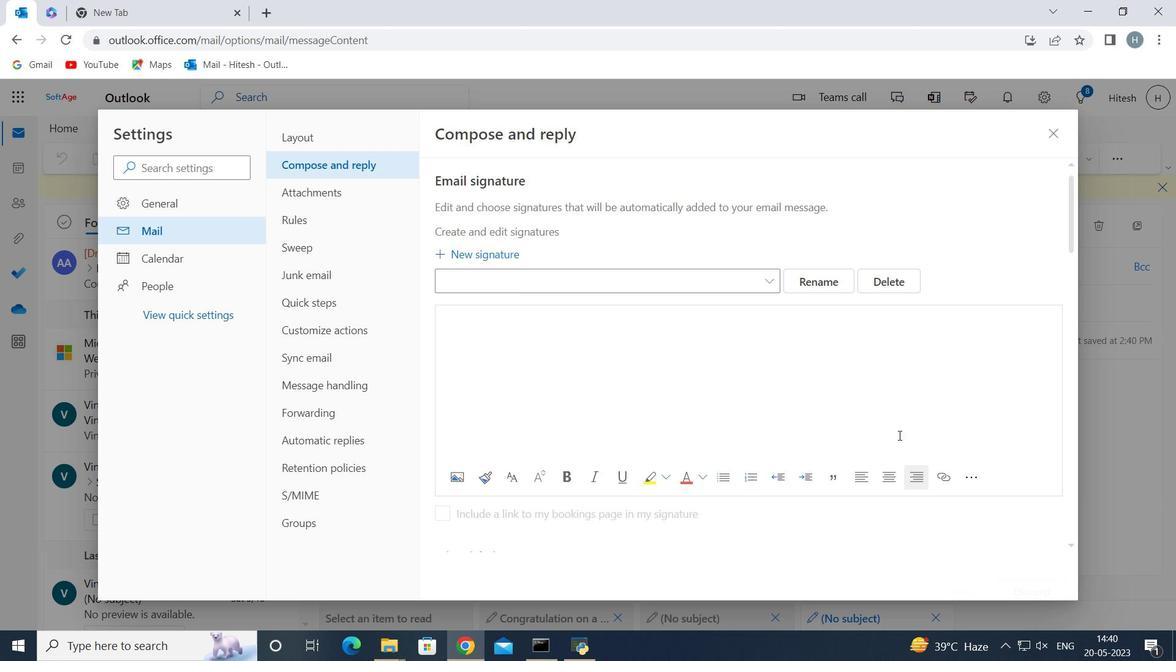 
Action: Mouse moved to (895, 426)
Screenshot: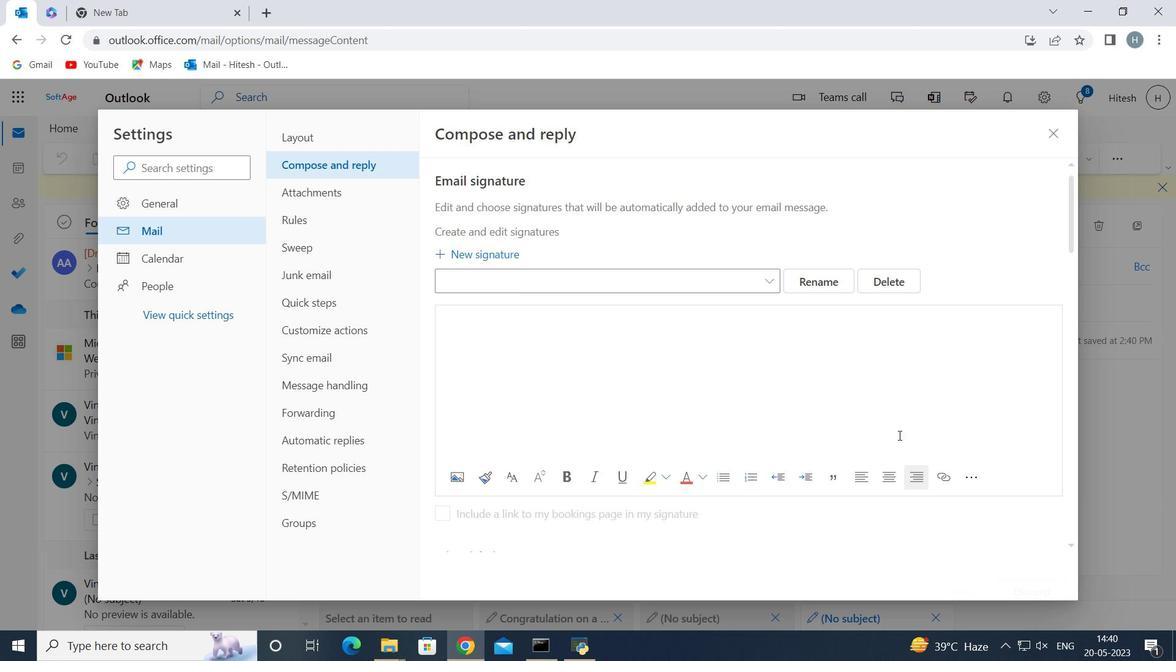 
Action: Mouse scrolled (895, 426) with delta (0, 0)
Screenshot: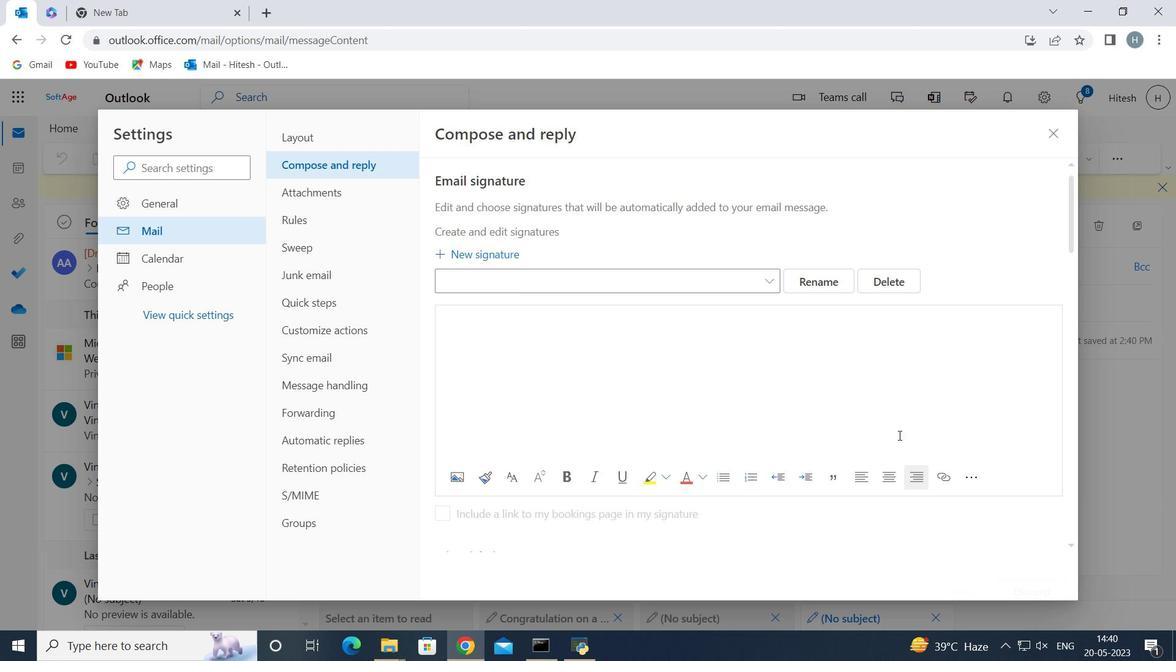 
Action: Mouse moved to (893, 425)
Screenshot: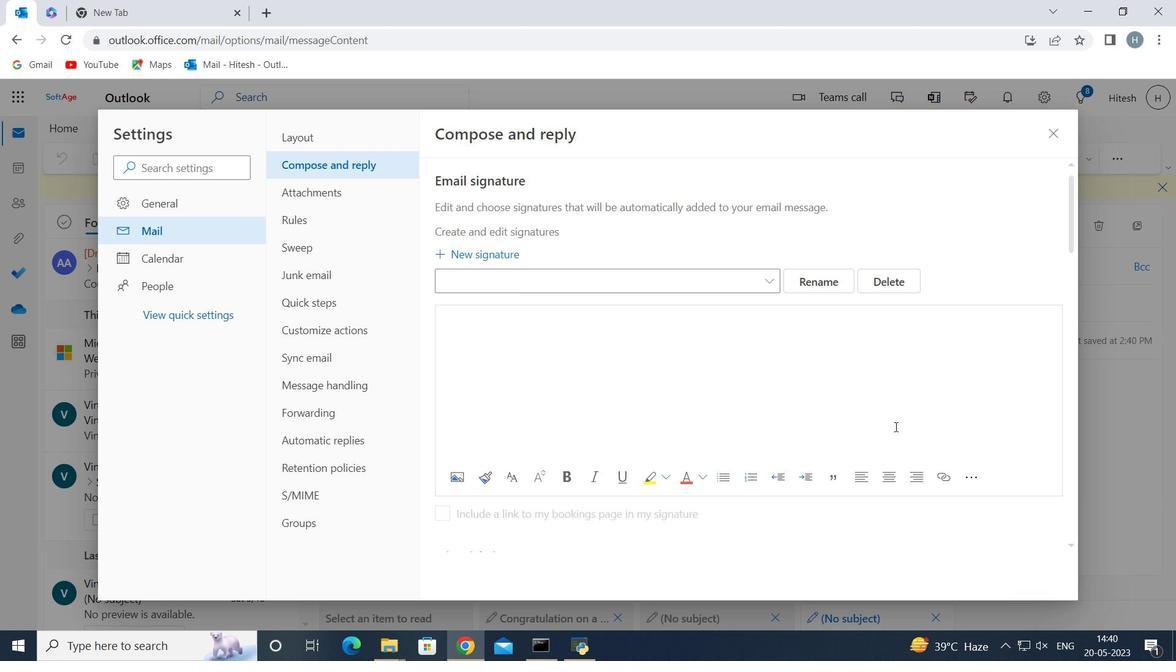 
Action: Mouse scrolled (893, 424) with delta (0, 0)
Screenshot: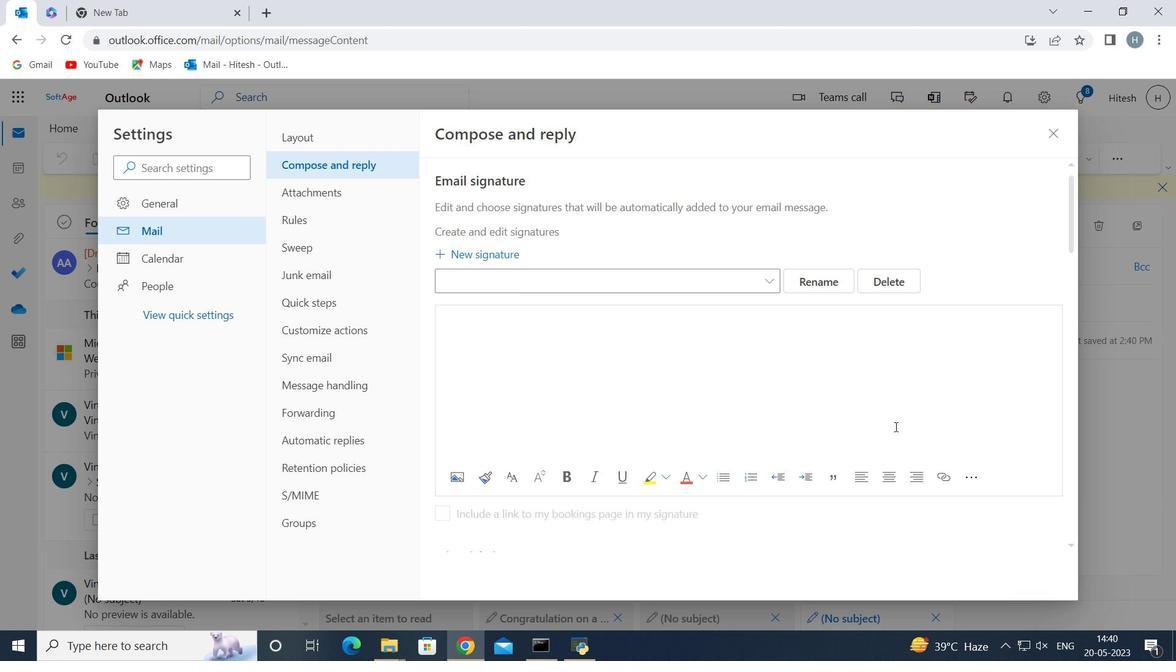 
Action: Mouse moved to (820, 355)
Screenshot: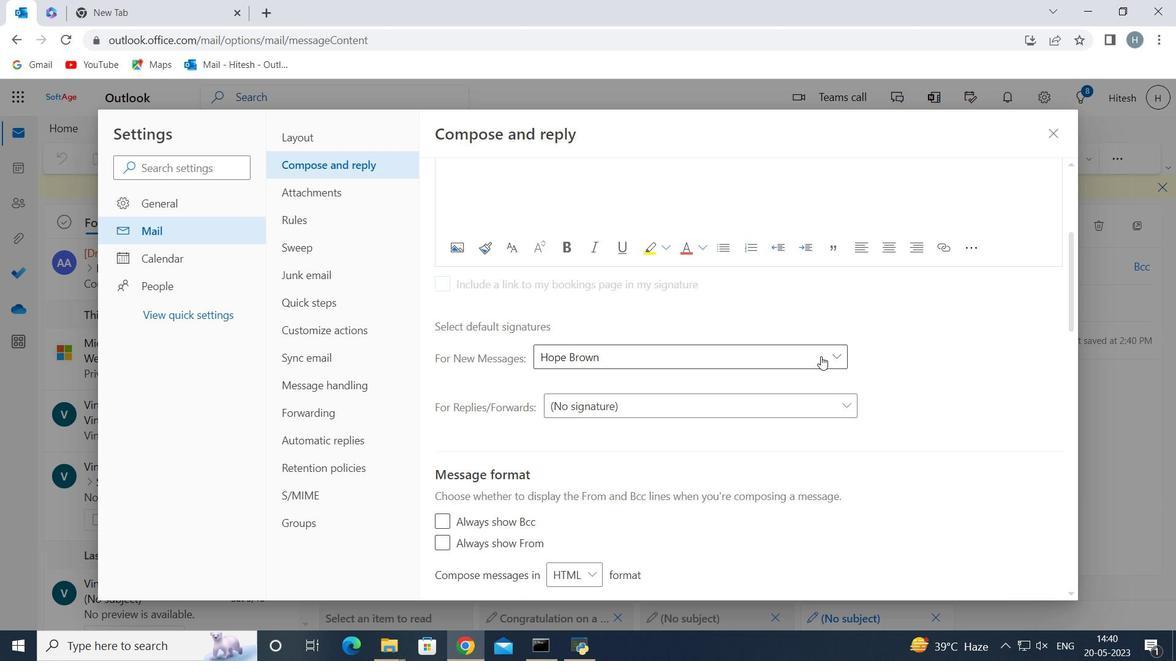 
Action: Mouse pressed left at (820, 355)
Screenshot: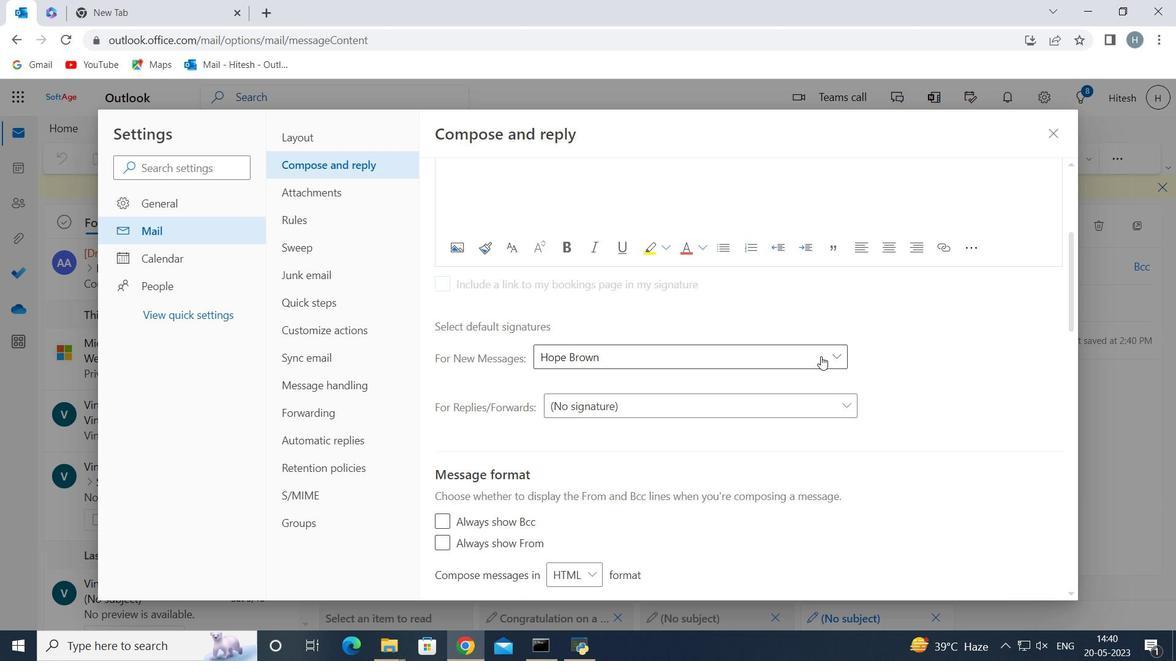 
Action: Mouse moved to (765, 456)
Screenshot: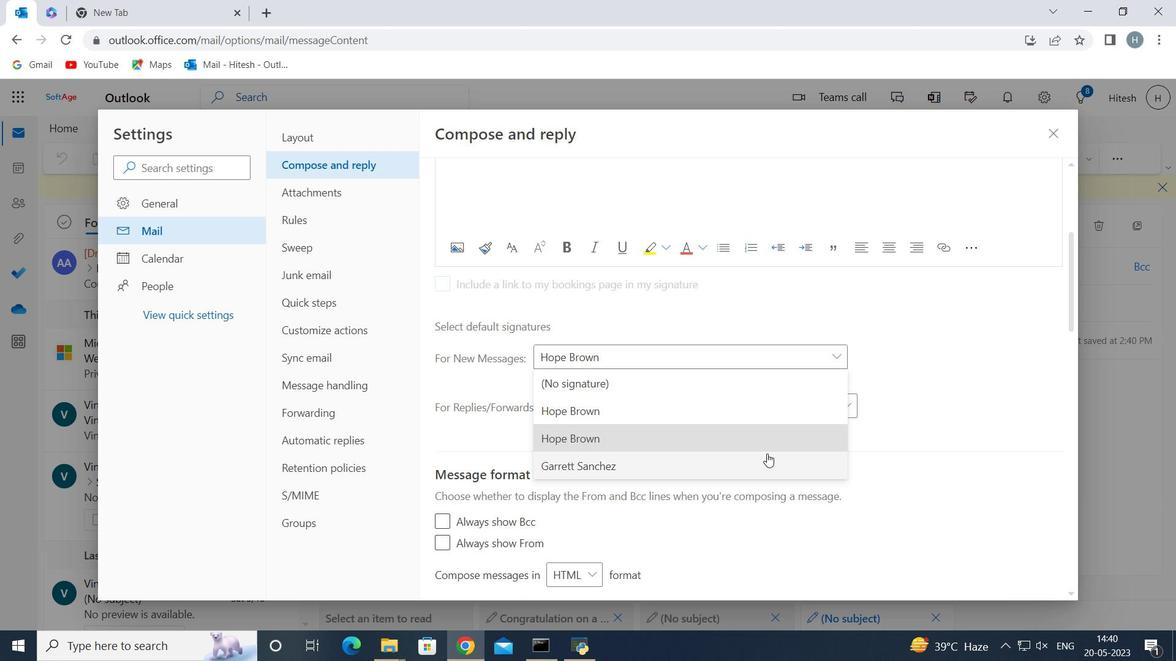 
Action: Mouse pressed left at (765, 456)
Screenshot: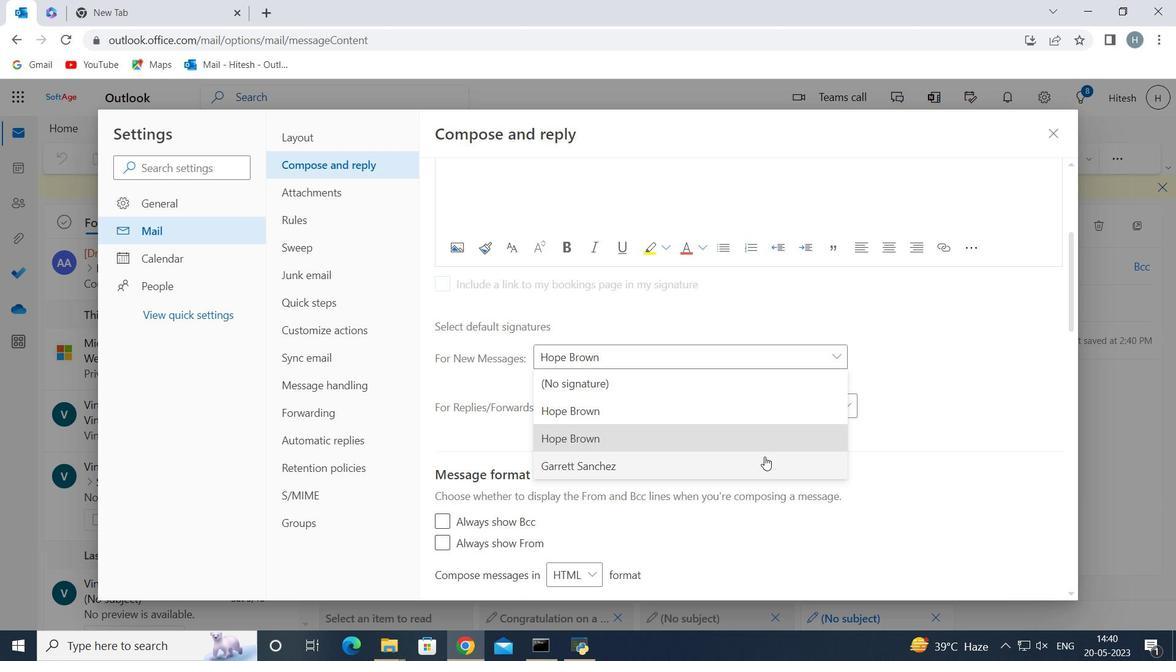 
Action: Mouse moved to (802, 366)
Screenshot: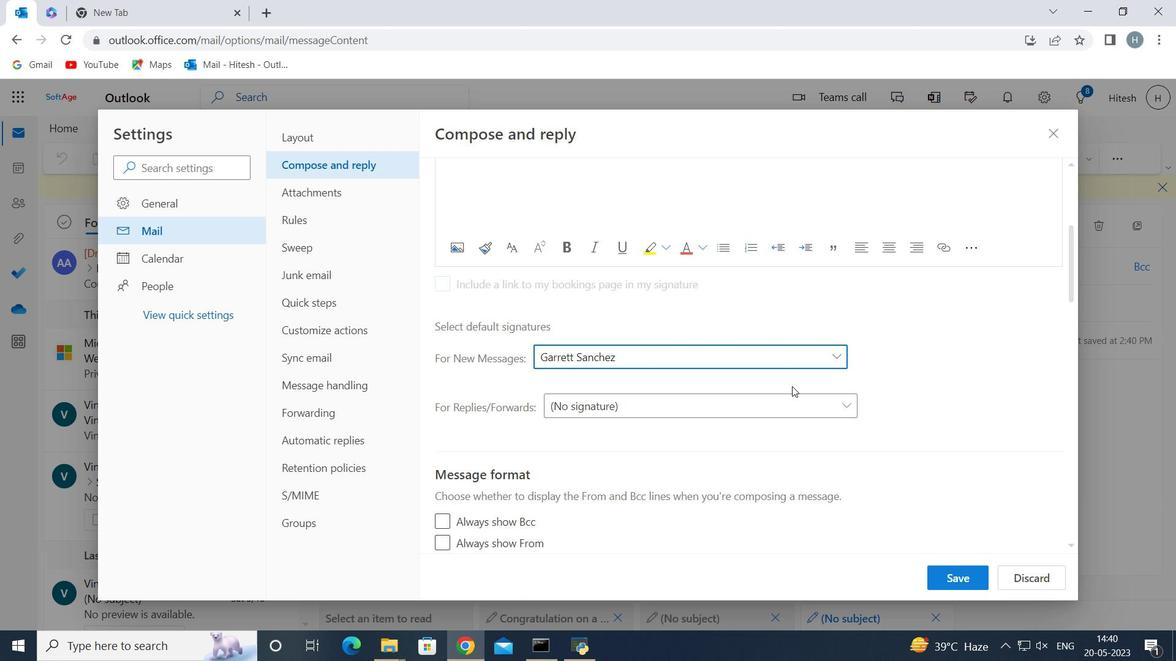 
Action: Mouse scrolled (802, 365) with delta (0, 0)
Screenshot: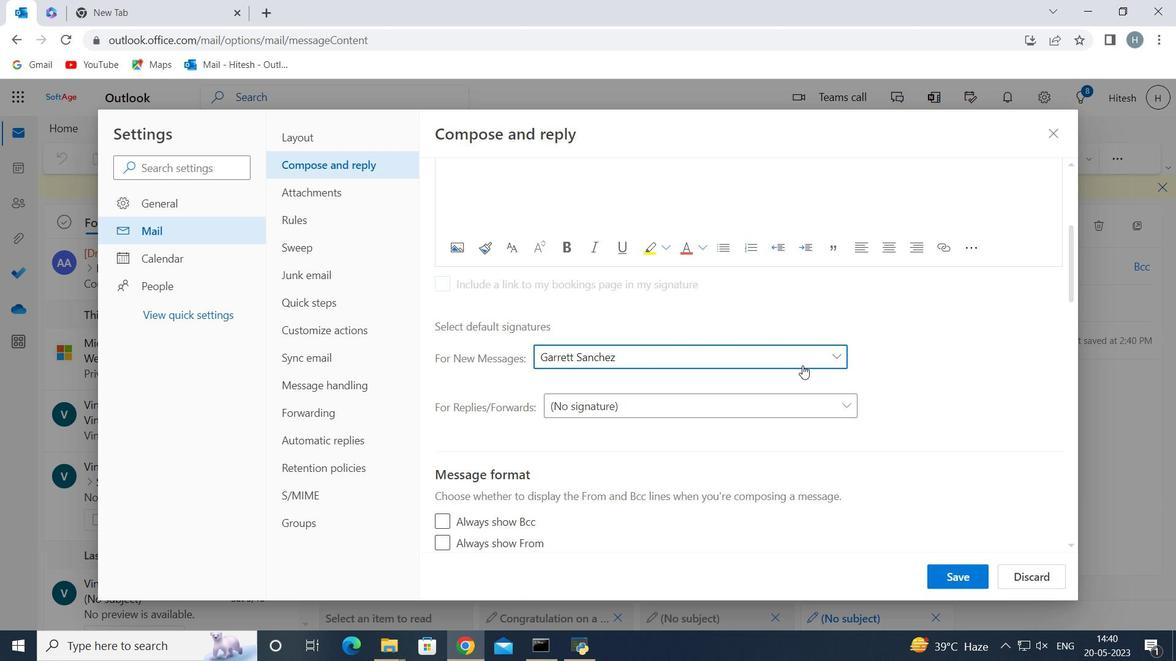 
Action: Mouse scrolled (802, 365) with delta (0, 0)
Screenshot: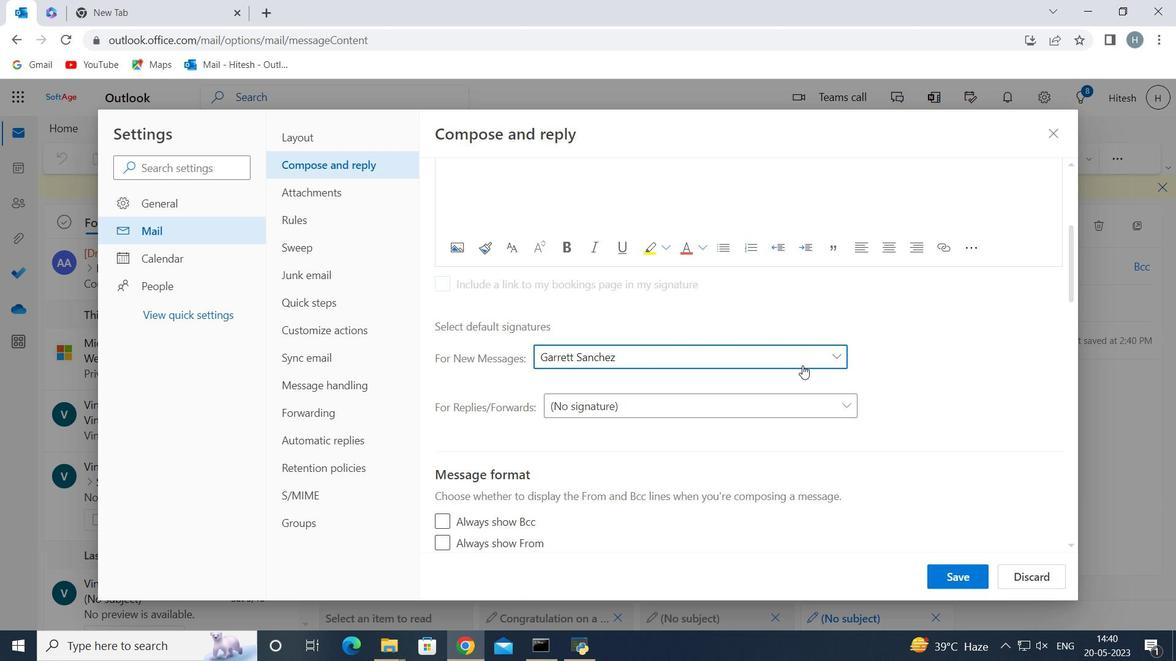 
Action: Mouse moved to (963, 574)
Screenshot: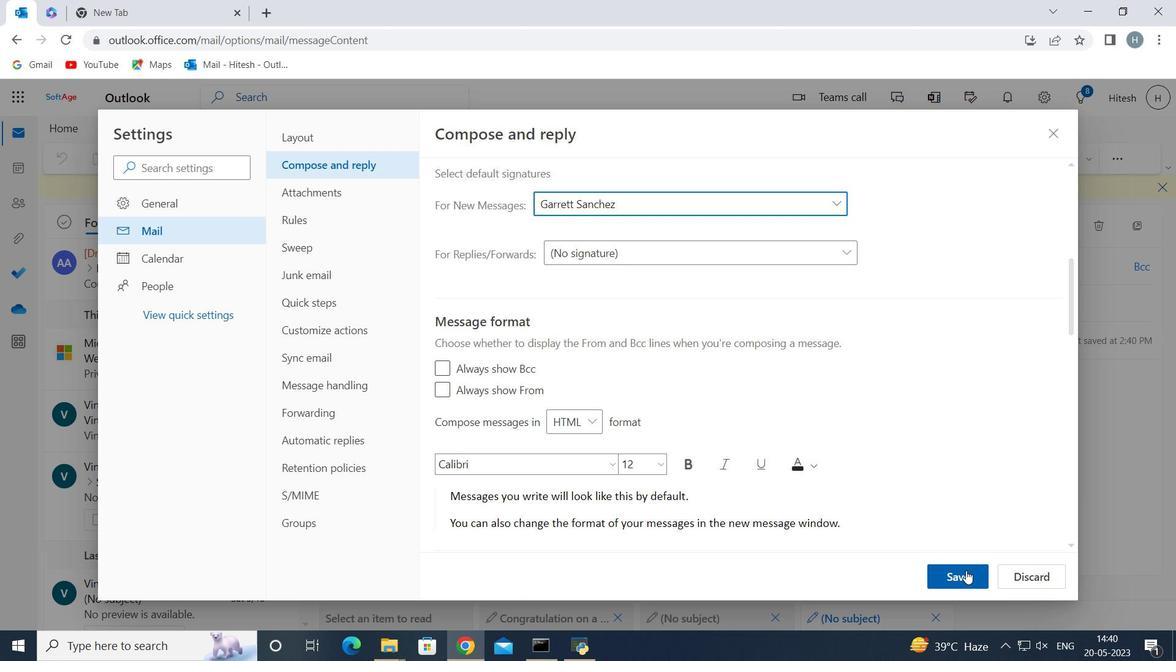 
Action: Mouse pressed left at (963, 574)
Screenshot: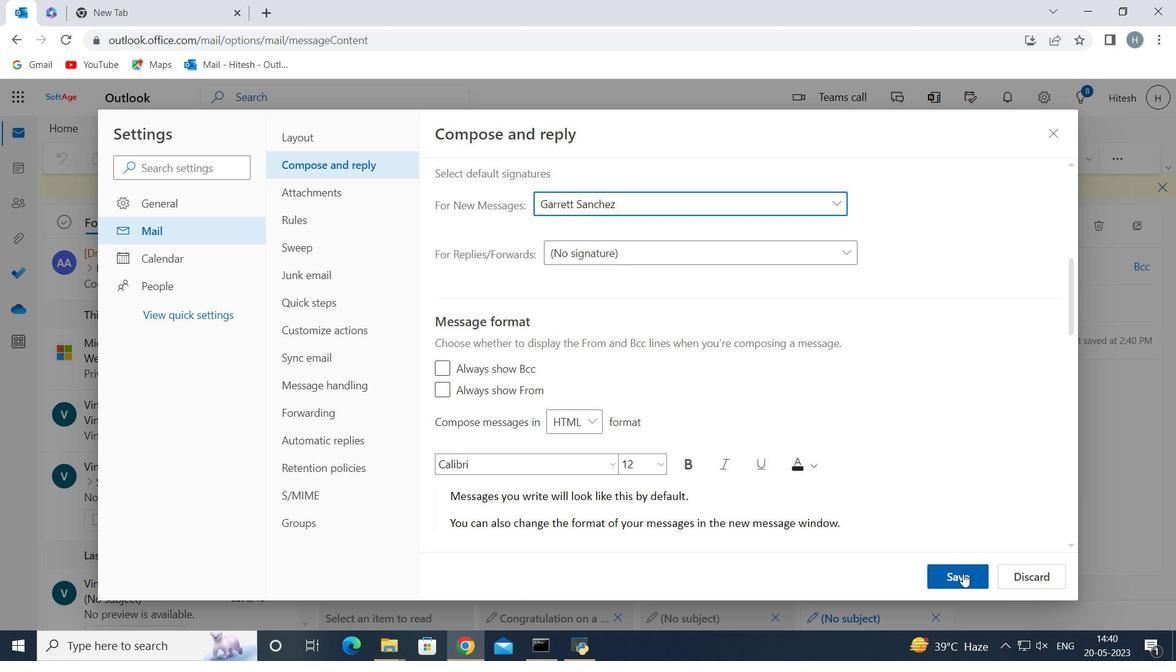 
Action: Mouse moved to (1054, 132)
Screenshot: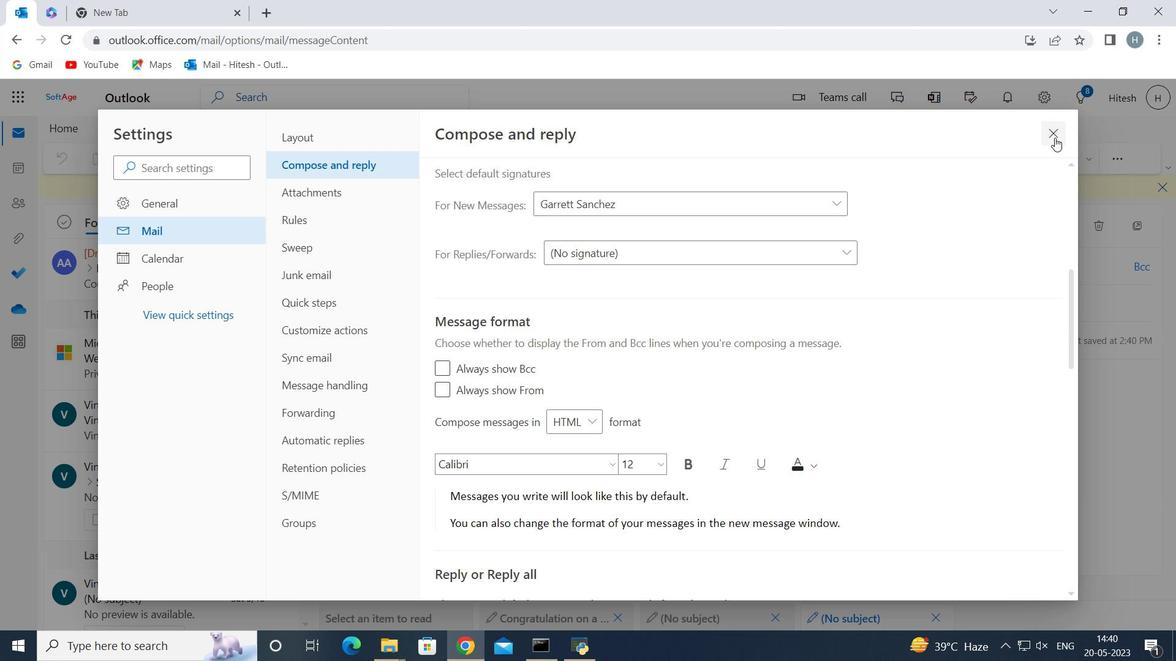 
Action: Mouse pressed left at (1054, 132)
Screenshot: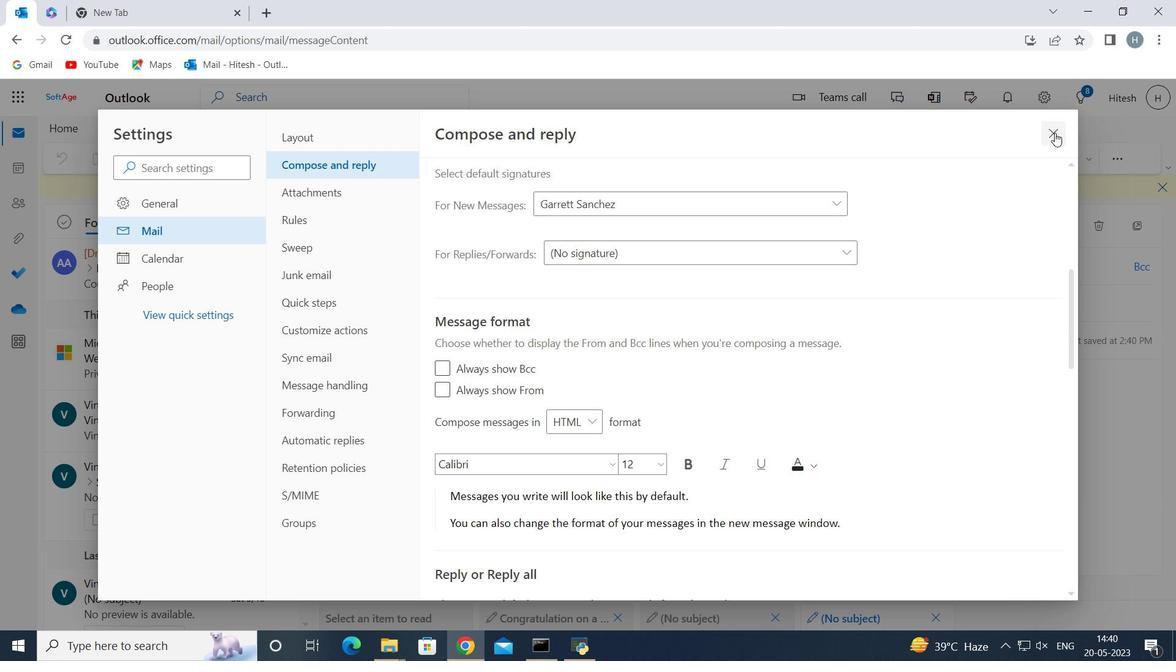 
Action: Mouse moved to (375, 341)
Screenshot: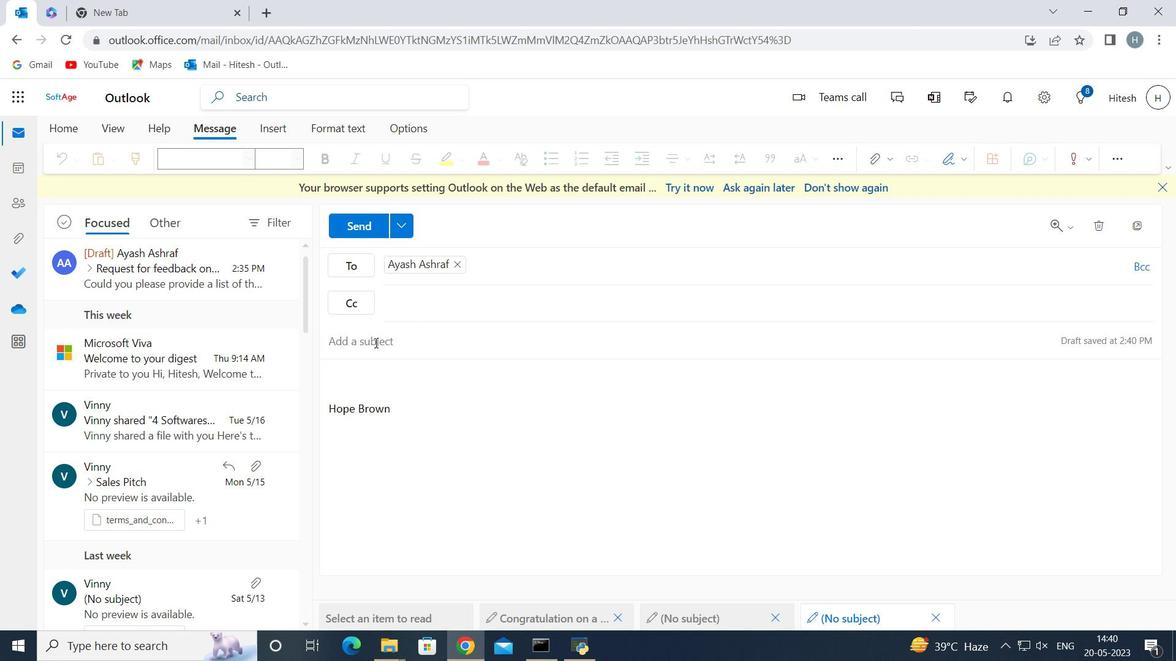 
Action: Mouse pressed left at (375, 341)
Screenshot: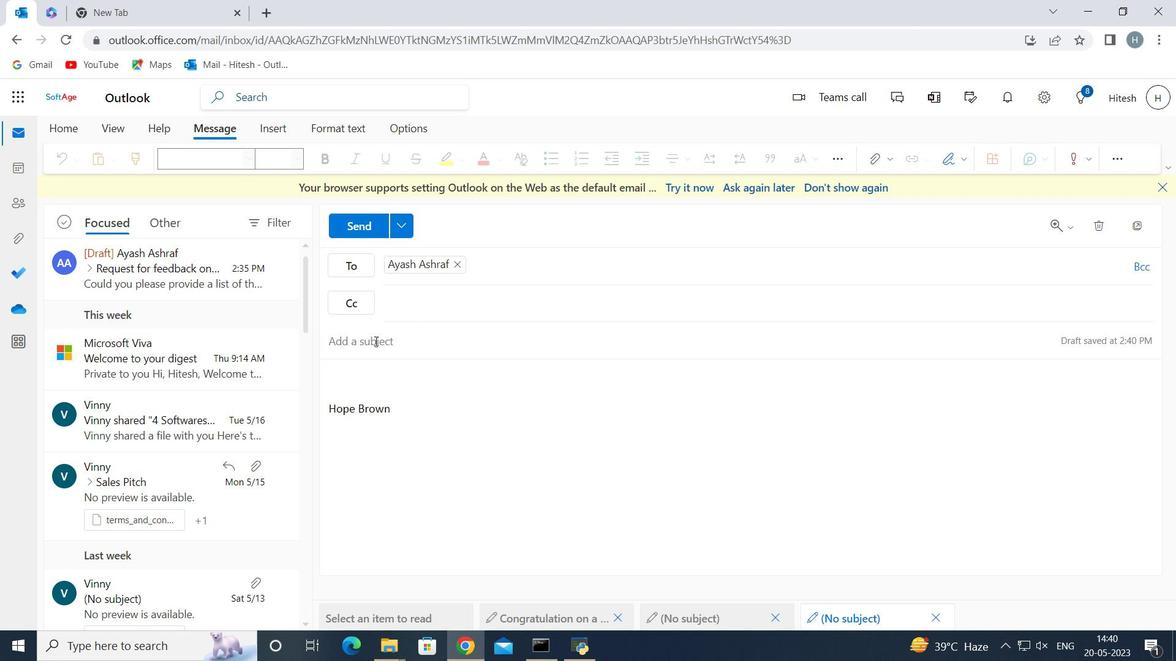 
Action: Mouse moved to (376, 346)
Screenshot: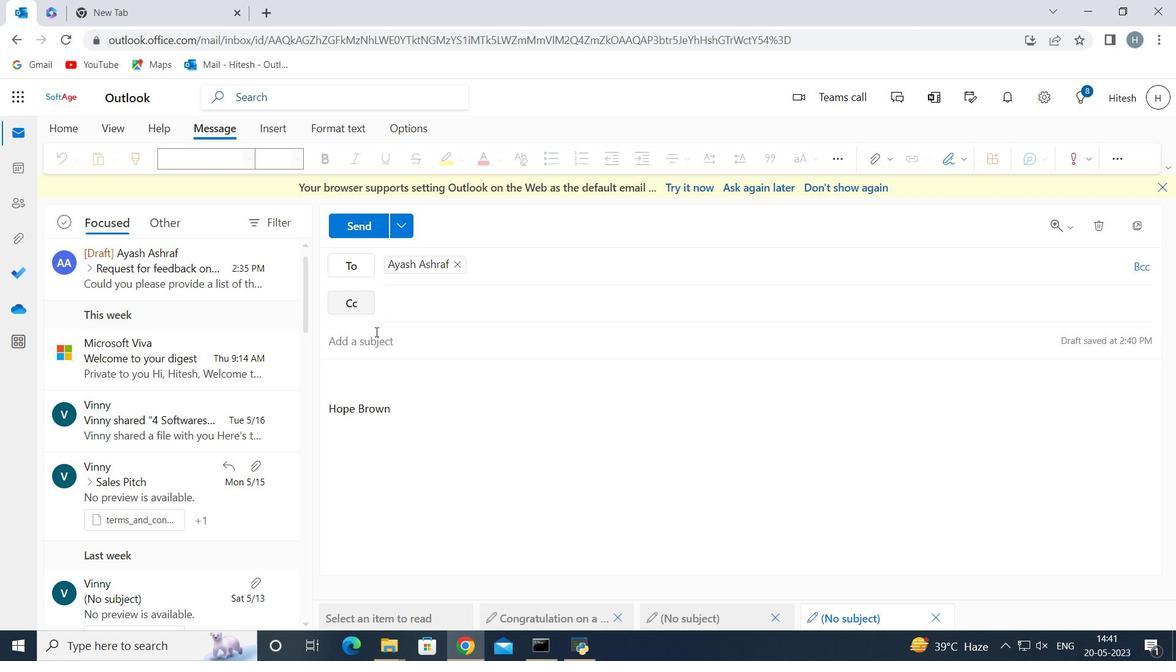 
Action: Mouse pressed left at (376, 346)
Screenshot: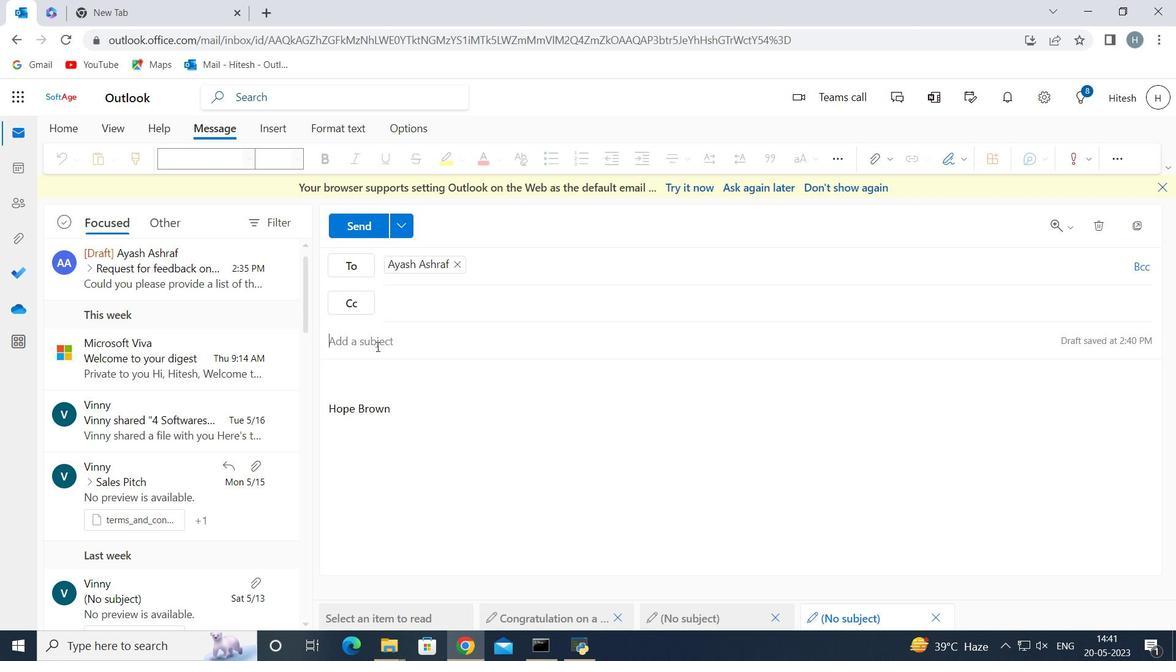
Action: Key pressed <Key.shift>Invitation<Key.space>to<Key.space>a<Key.space>networking<Key.space>event<Key.space>
Screenshot: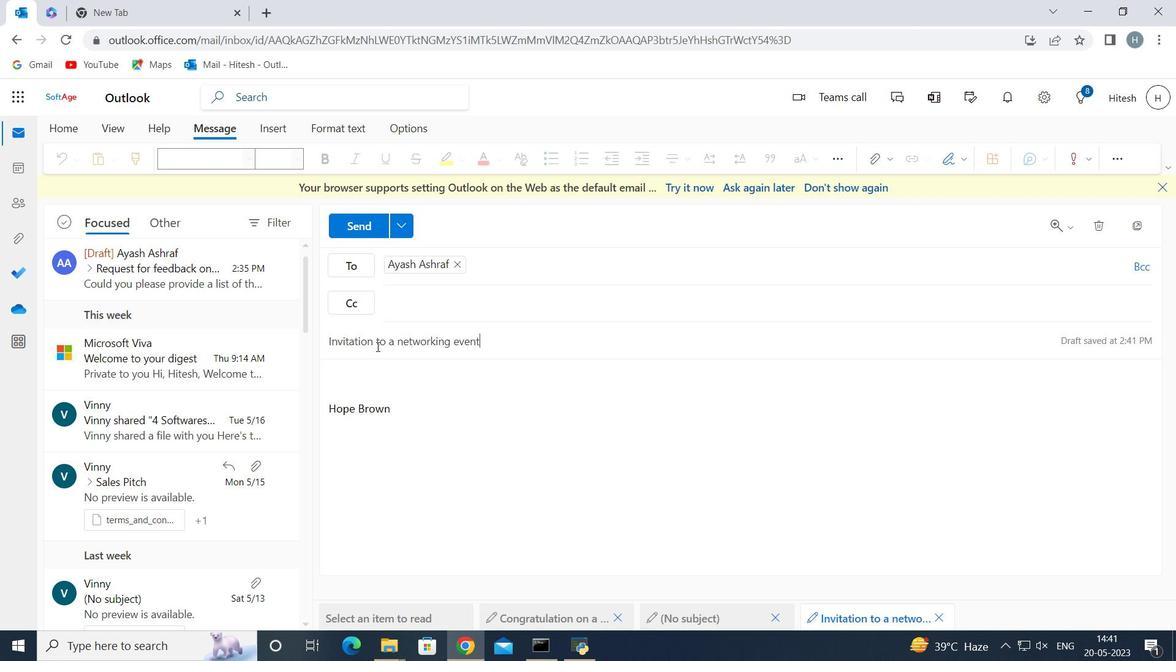 
Action: Mouse moved to (392, 412)
Screenshot: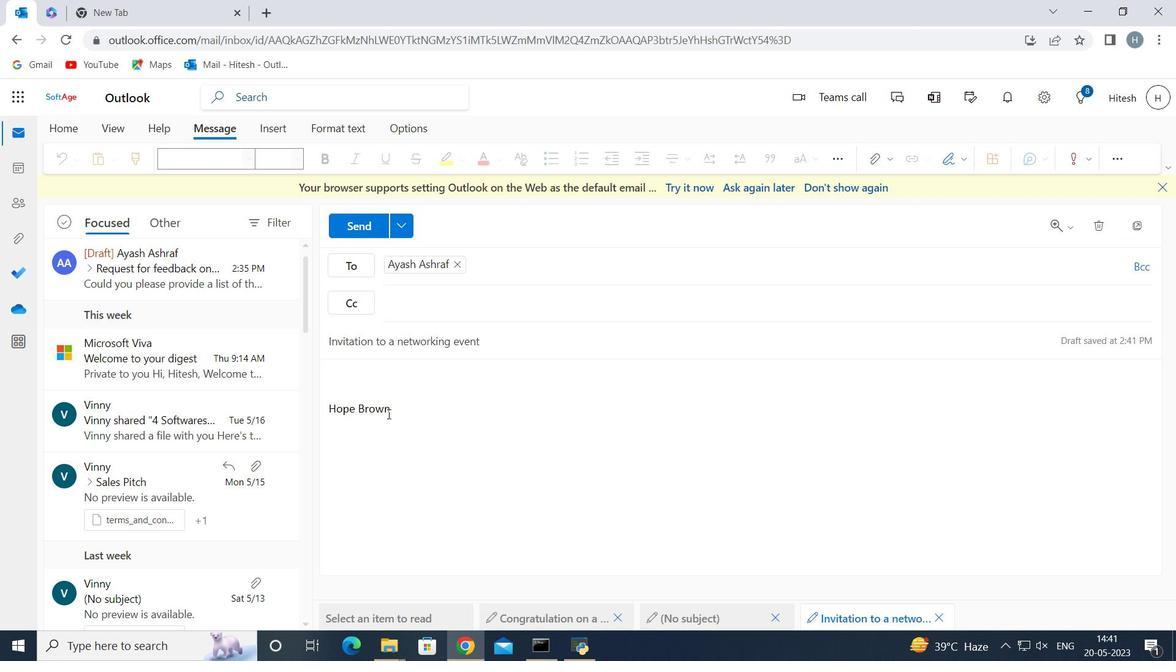 
Action: Mouse pressed left at (392, 412)
Screenshot: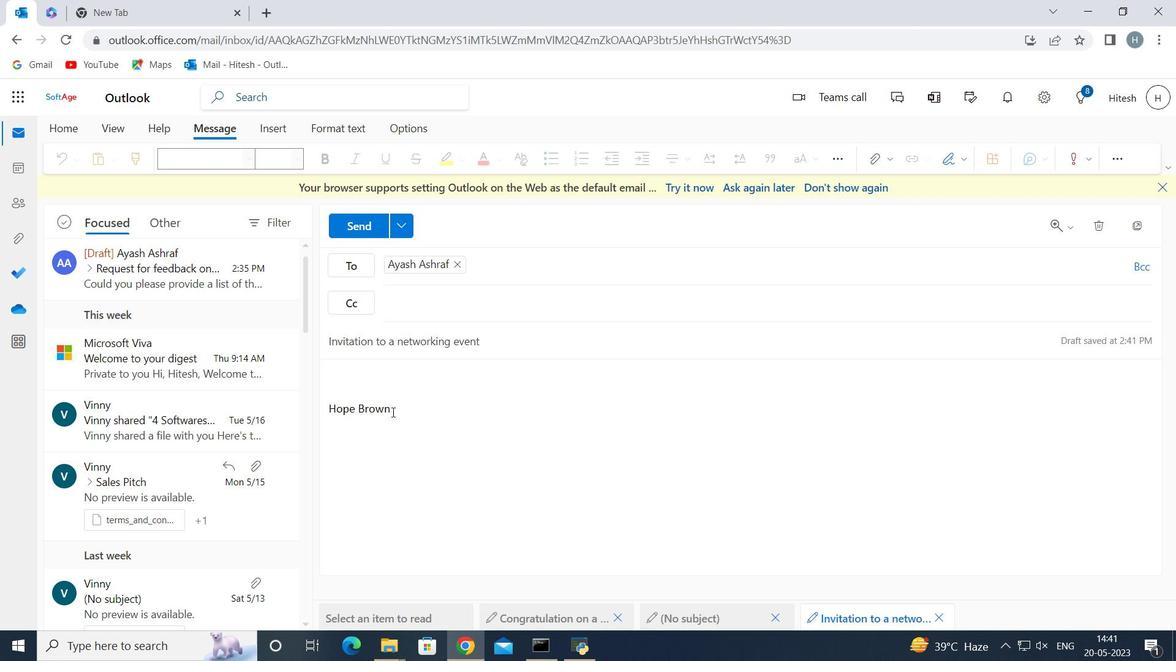 
Action: Mouse moved to (390, 414)
Screenshot: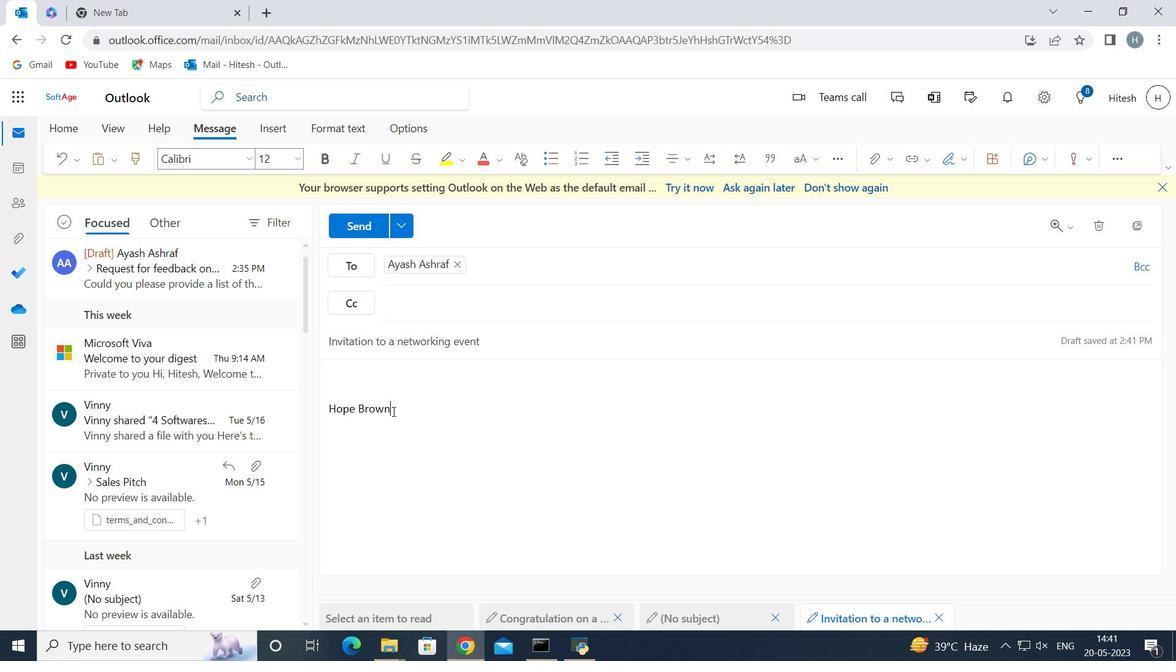 
Action: Key pressed <Key.backspace><Key.backspace><Key.backspace><Key.backspace><Key.backspace><Key.backspace><Key.backspace><Key.backspace><Key.backspace><Key.backspace><Key.backspace><Key.backspace><Key.backspace><Key.backspace><Key.backspace><Key.backspace><Key.backspace><Key.backspace><Key.backspace><Key.backspace><Key.backspace>
Screenshot: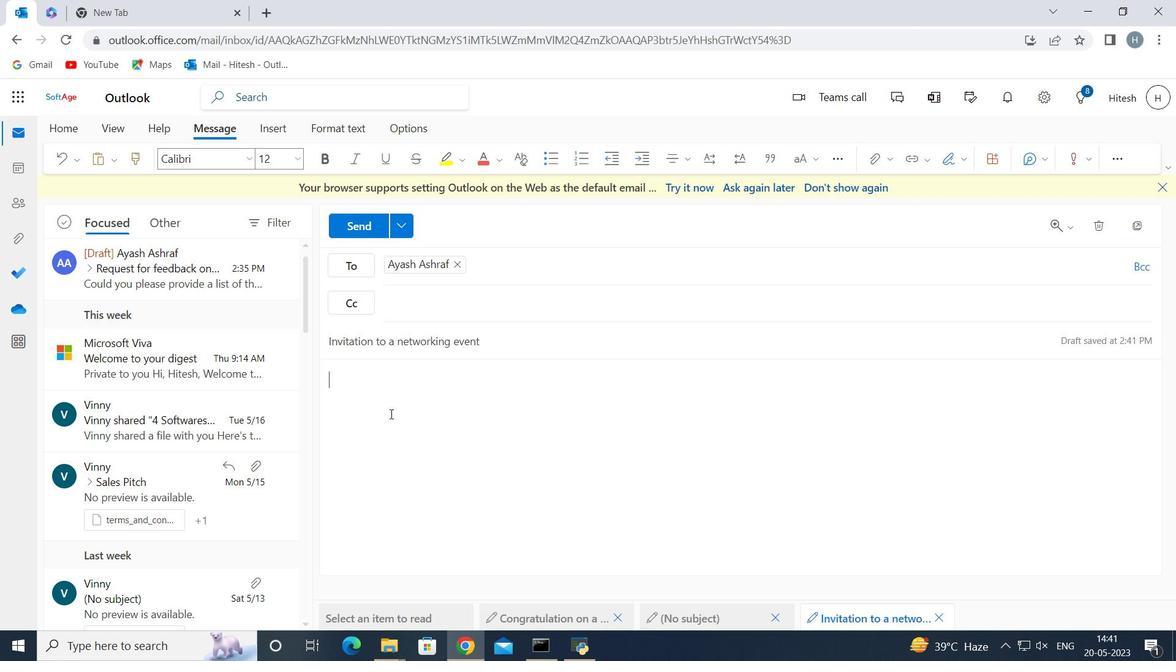 
Action: Mouse moved to (346, 381)
Screenshot: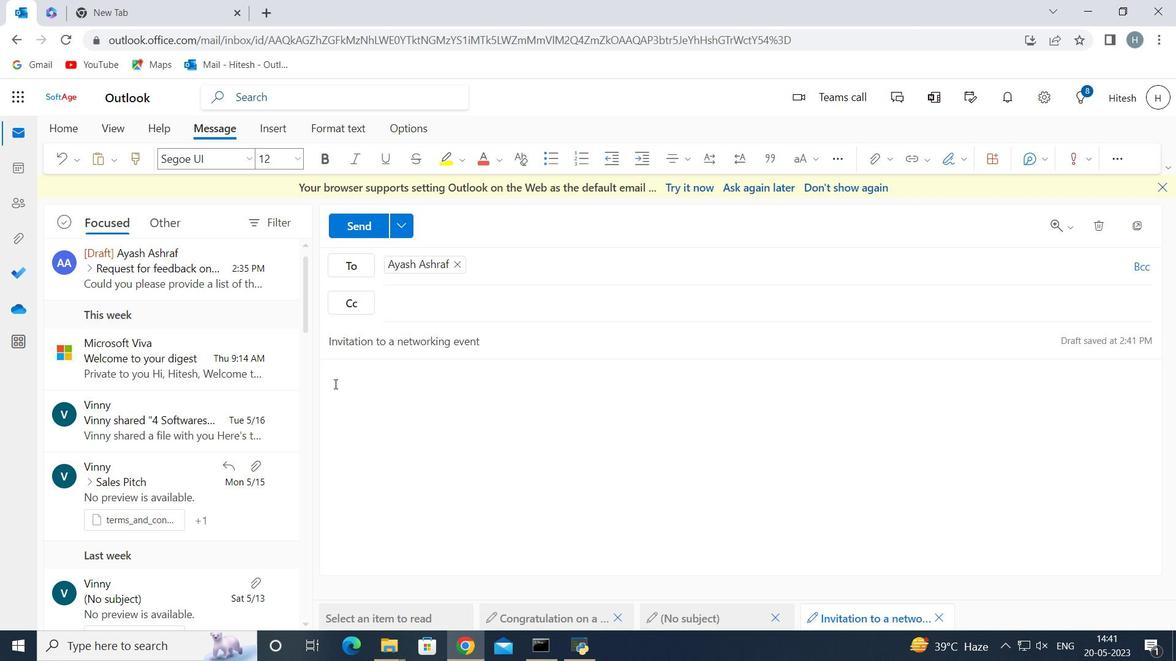 
Action: Key pressed <Key.shift>I<Key.space>wanted<Key.space>to<Key.space>follow<Key.space>up<Key.space>regarding<Key.space>the<Key.space>approval<Key.space>status<Key.space>of<Key.space>the<Key.space>expense<Key.space>report.<Key.space>
Screenshot: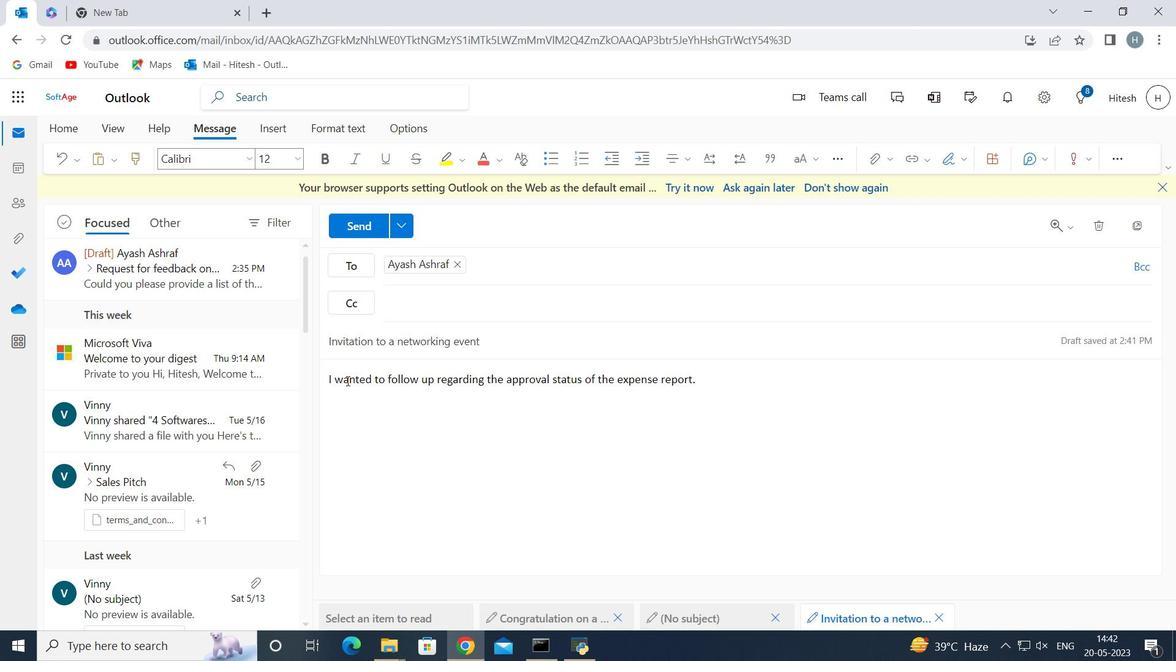
Action: Mouse moved to (1136, 265)
Screenshot: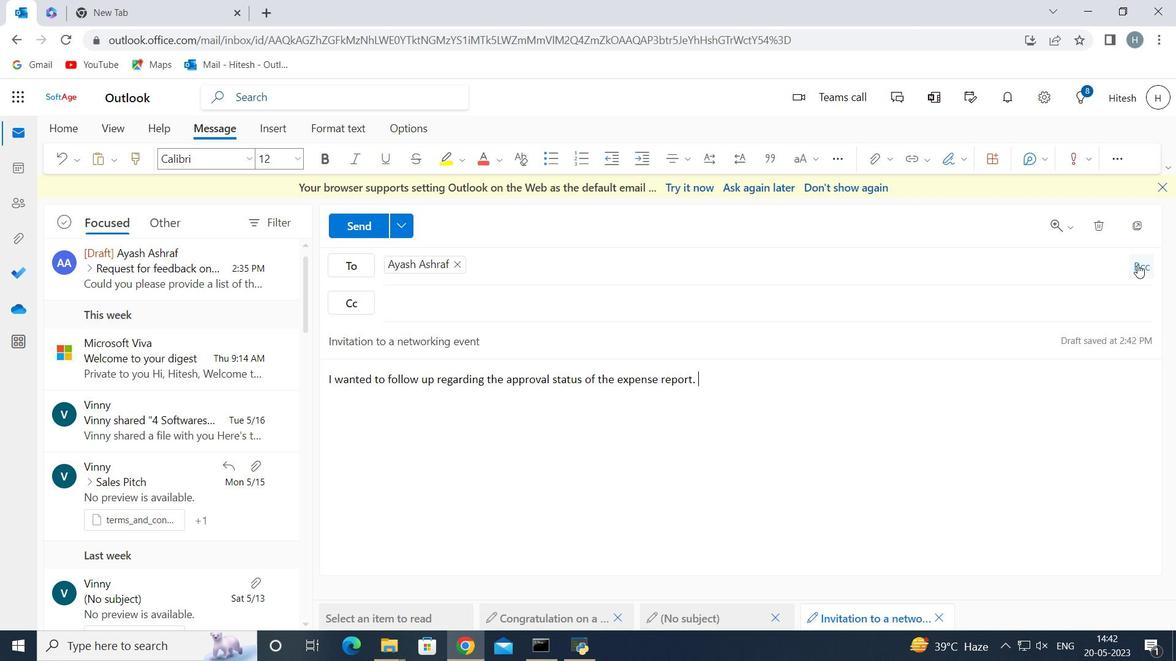 
Action: Mouse pressed left at (1136, 265)
Screenshot: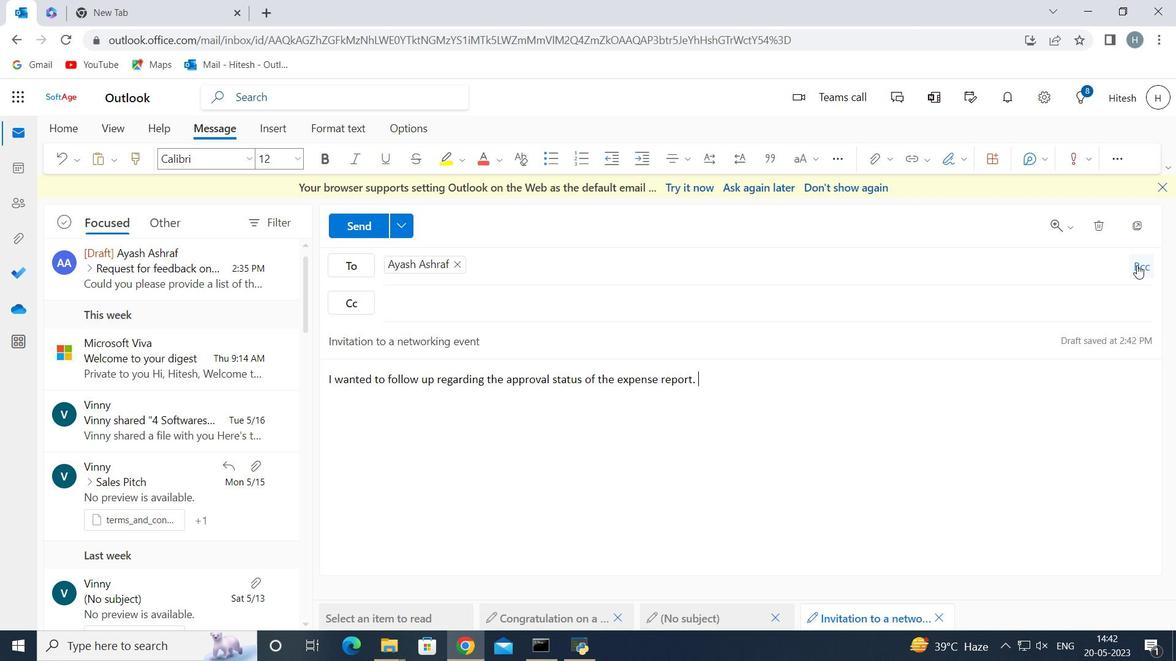 
Action: Mouse moved to (406, 343)
Screenshot: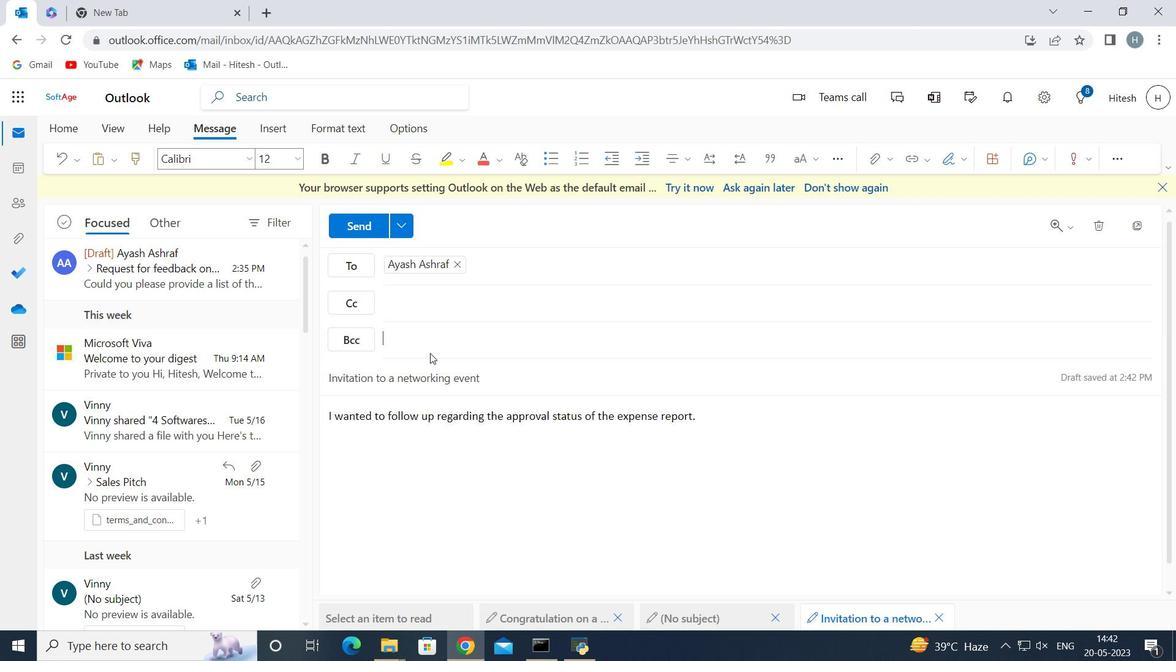 
Action: Mouse pressed left at (406, 343)
Screenshot: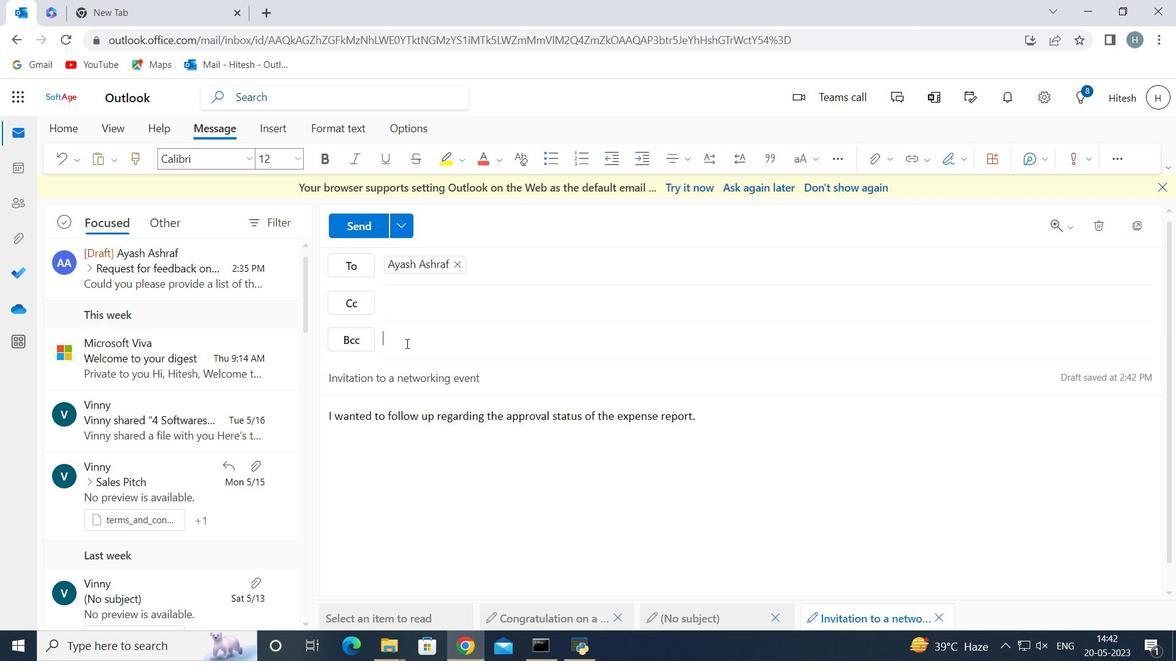 
Action: Key pressed softage.1<Key.shift>@softage.net
Screenshot: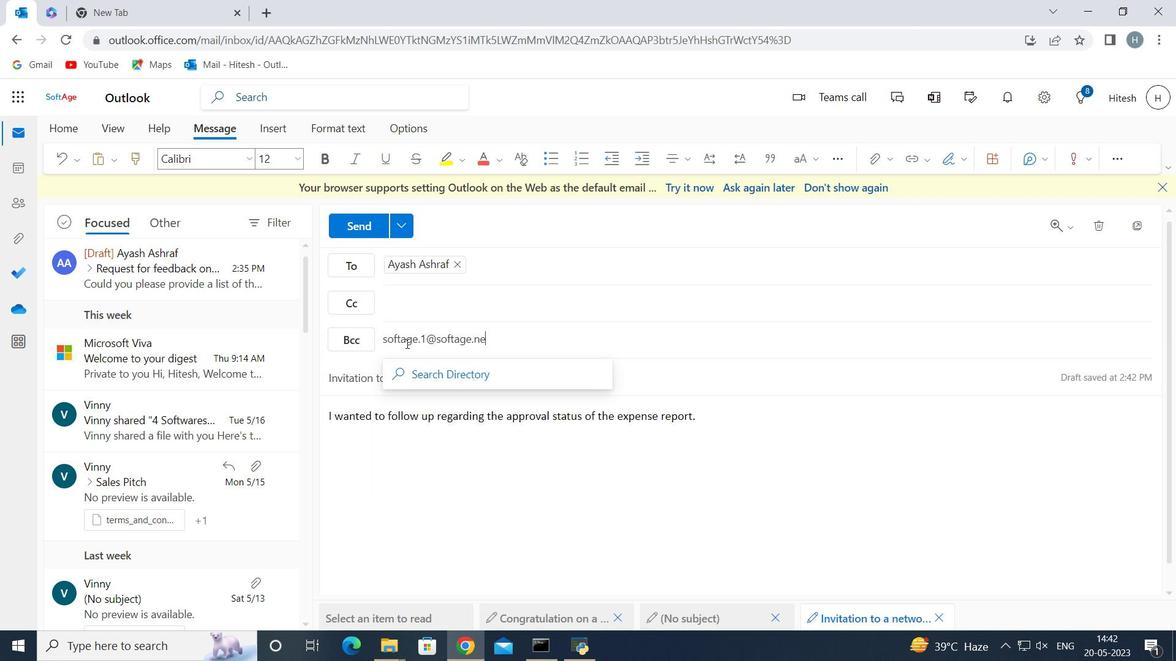 
Action: Mouse moved to (441, 370)
Screenshot: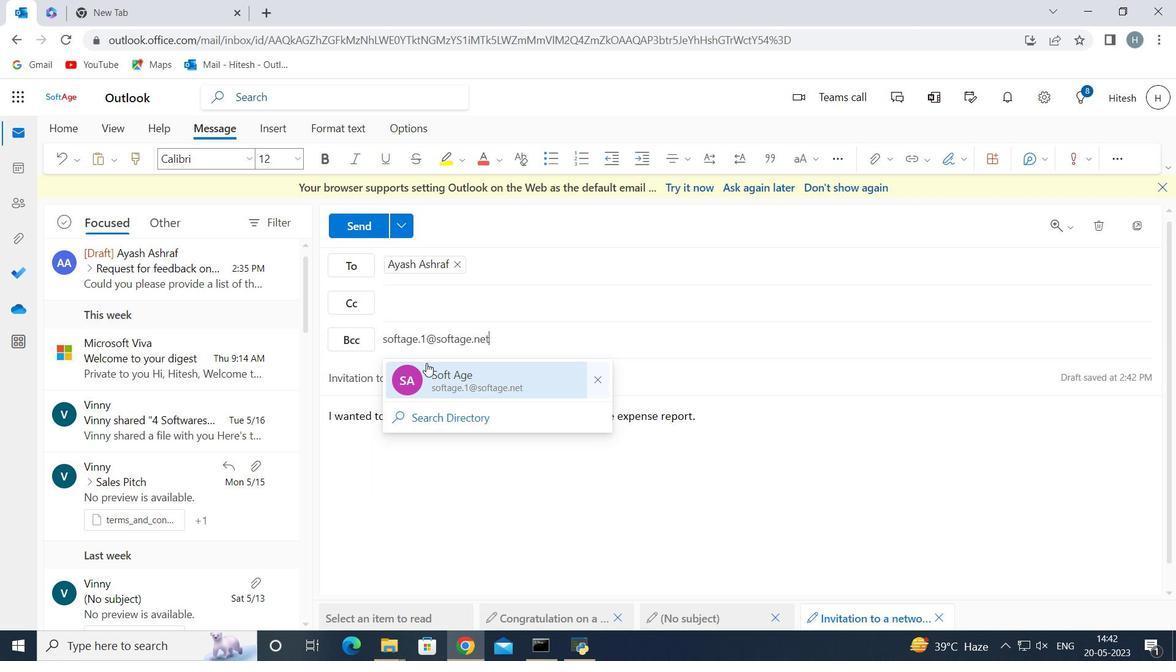 
Action: Mouse pressed left at (441, 370)
Screenshot: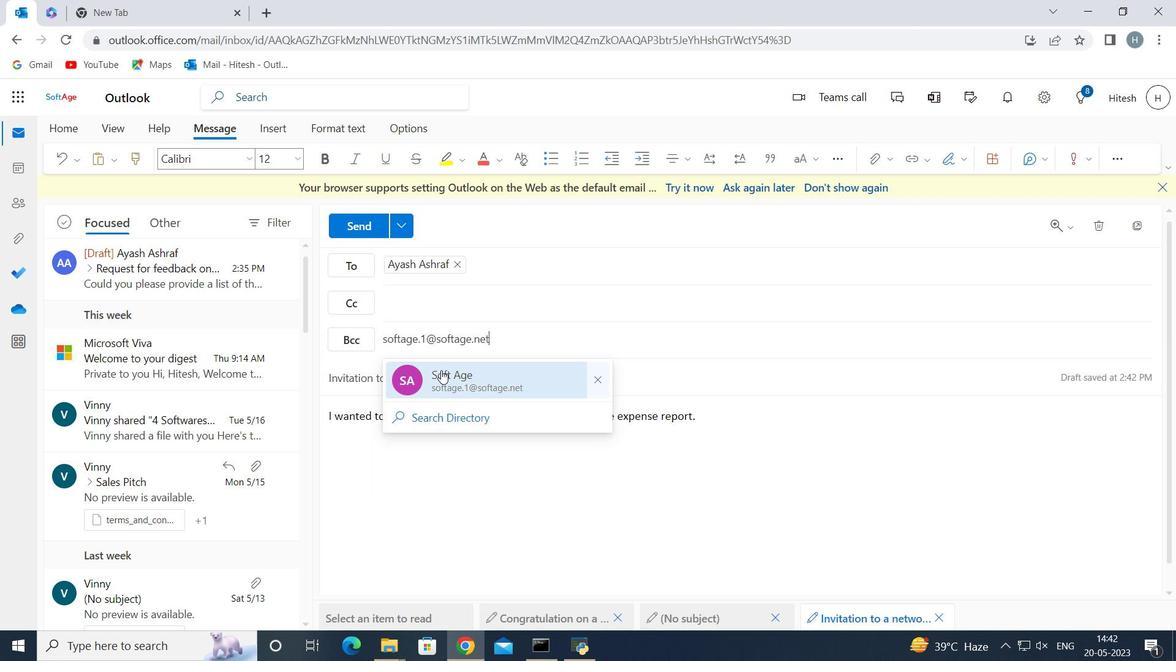 
Action: Mouse moved to (890, 158)
Screenshot: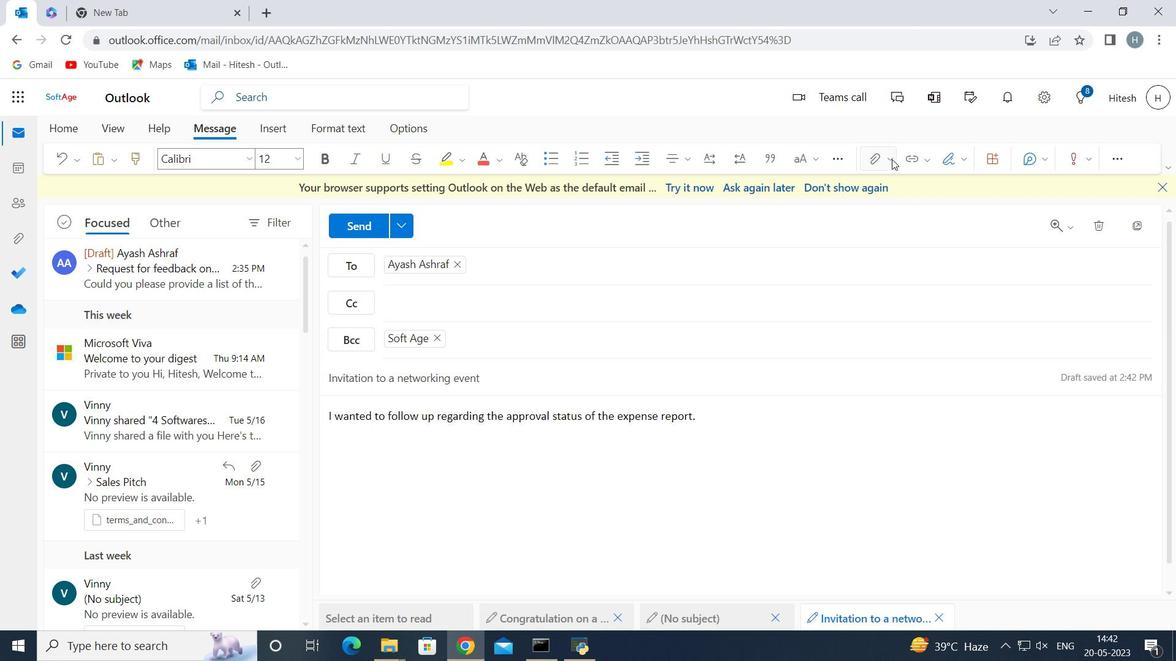 
Action: Mouse pressed left at (890, 158)
Screenshot: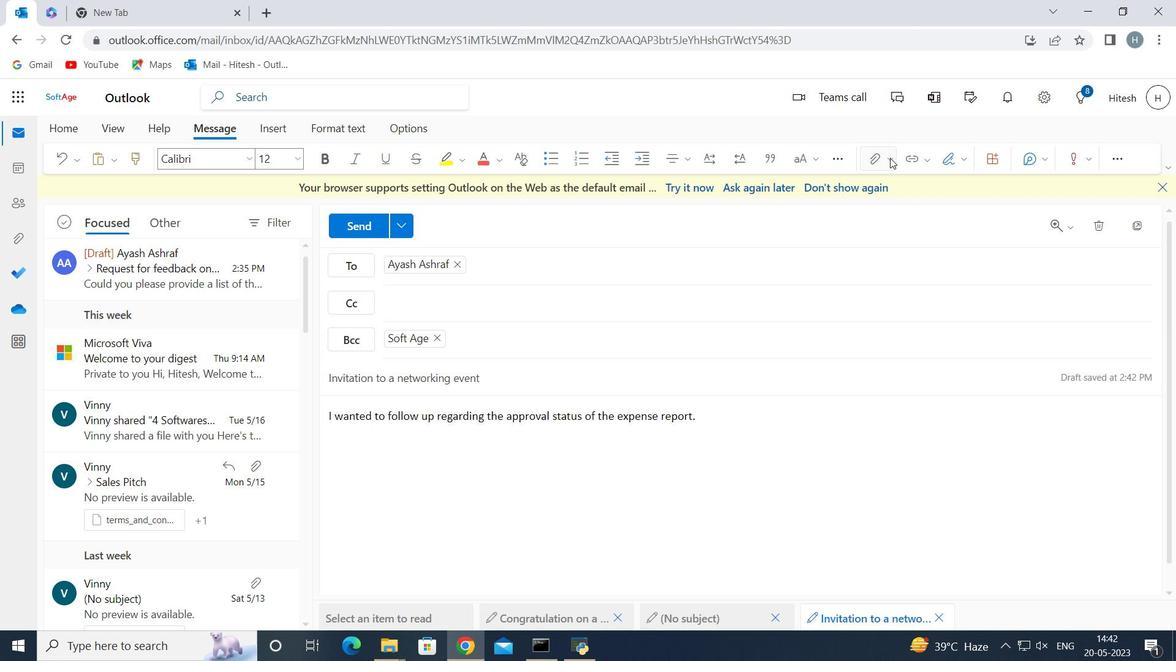 
Action: Mouse moved to (842, 187)
Screenshot: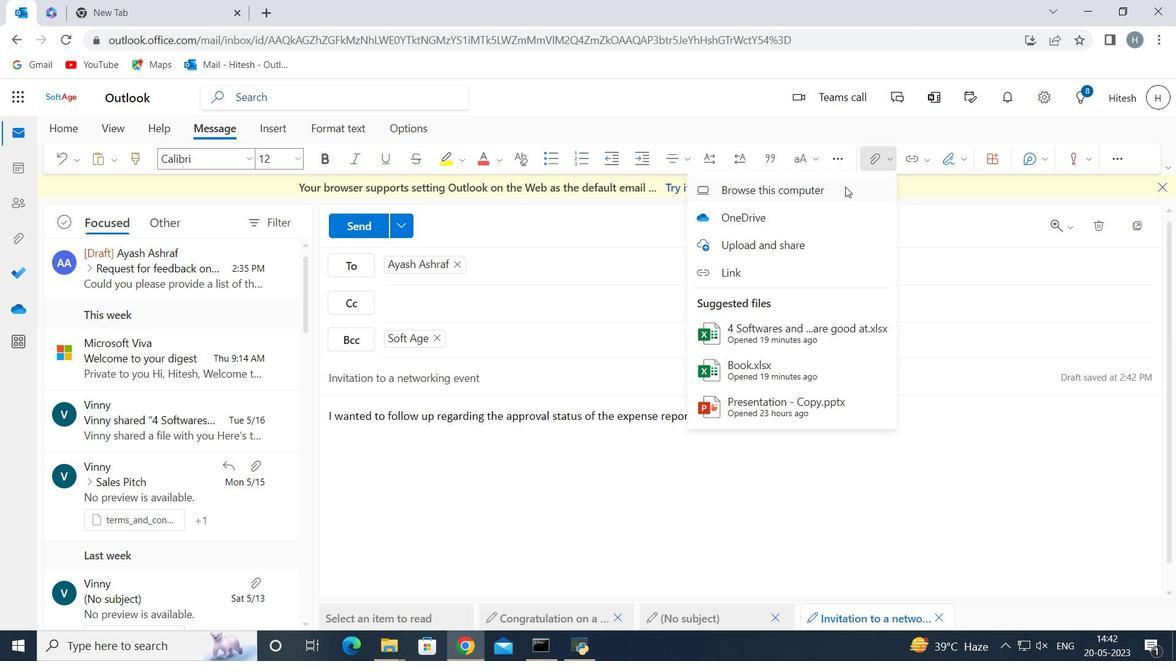 
Action: Mouse pressed left at (842, 187)
Screenshot: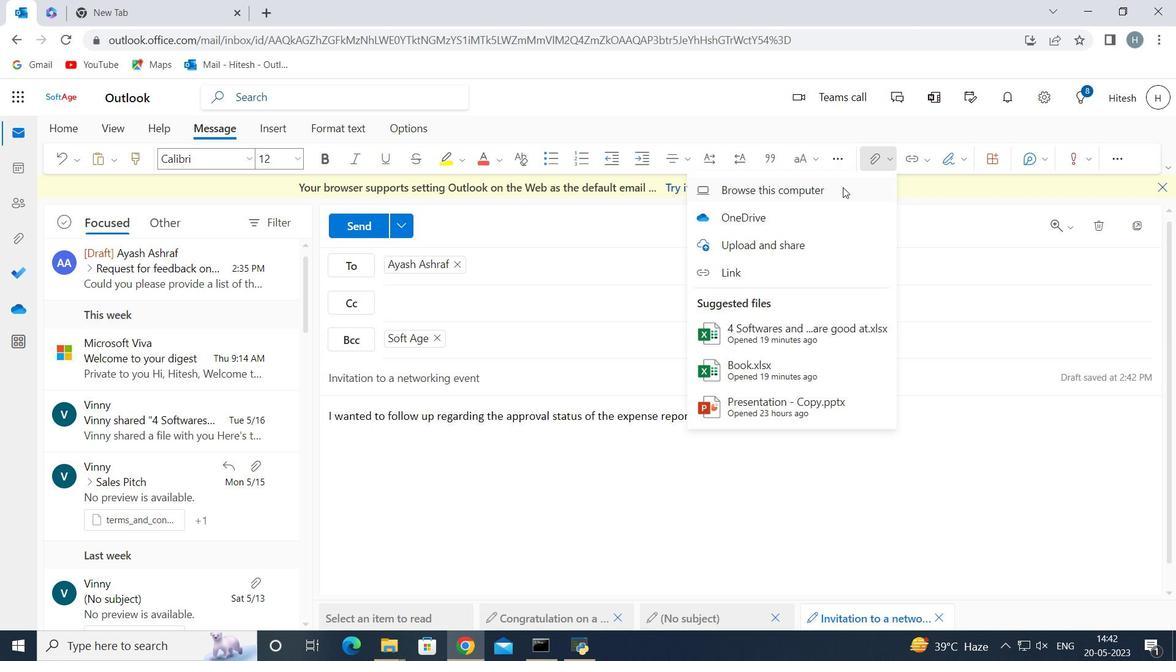 
Action: Mouse moved to (89, 150)
Screenshot: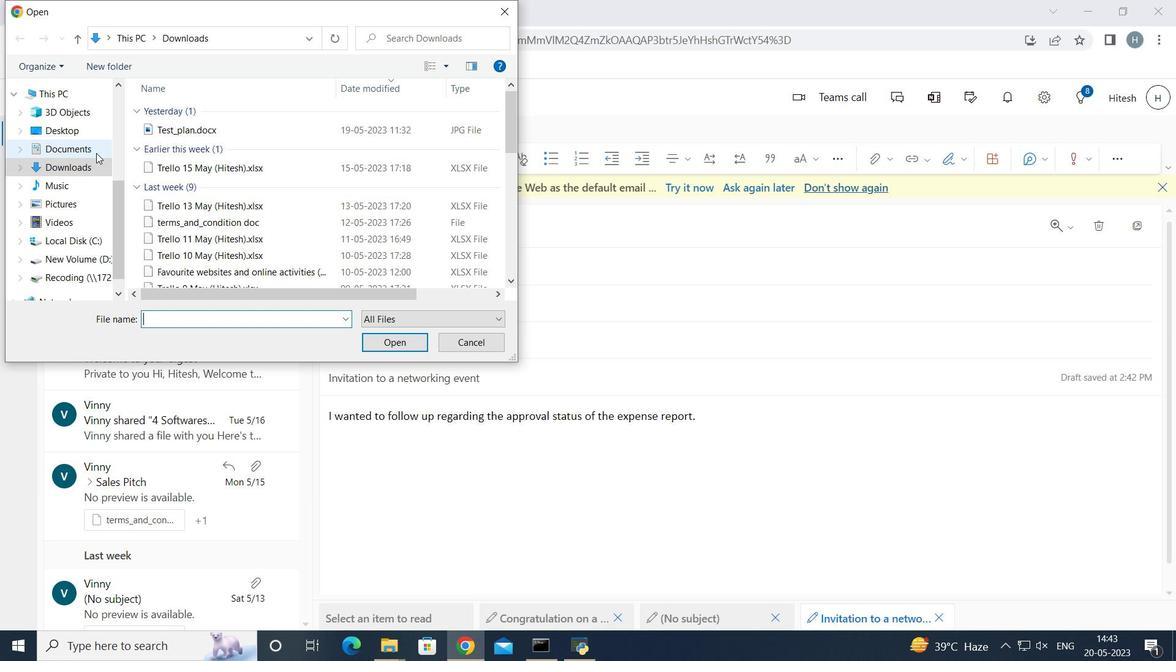 
Action: Mouse pressed left at (89, 150)
Screenshot: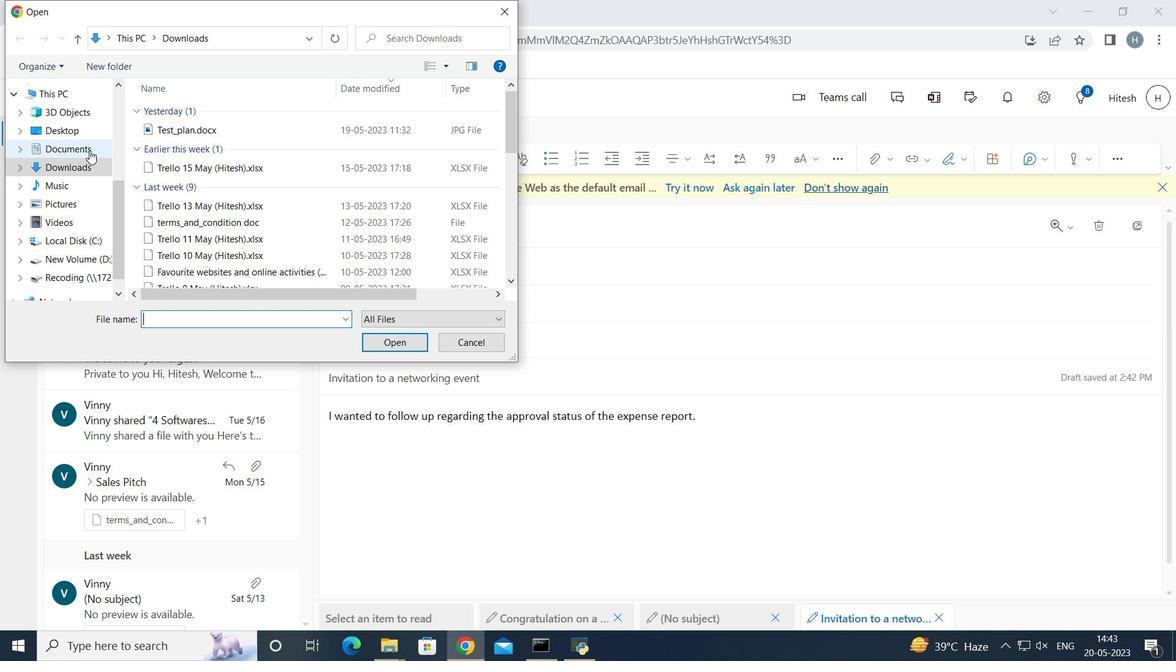 
Action: Mouse moved to (83, 171)
Screenshot: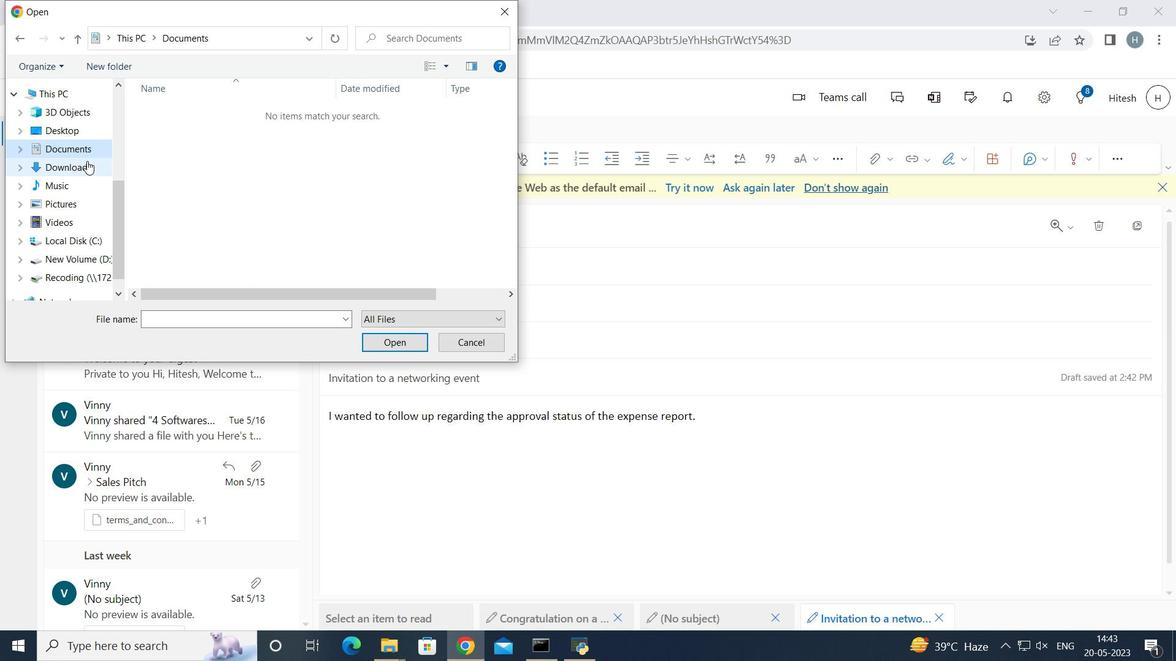 
Action: Mouse pressed left at (83, 171)
Screenshot: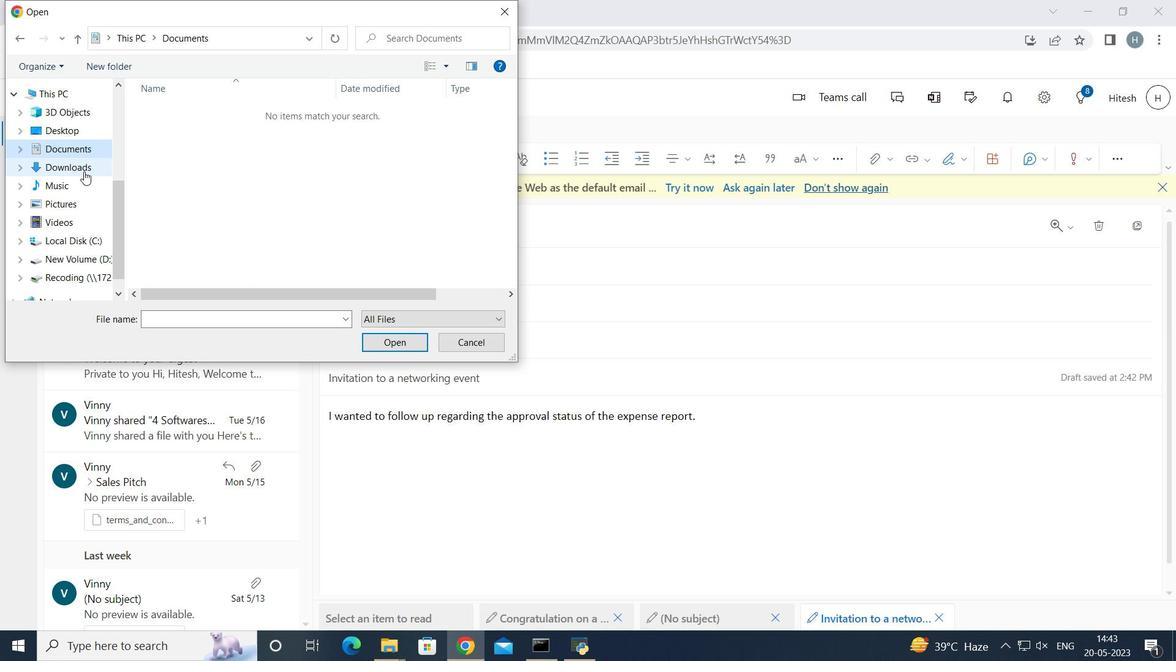 
Action: Mouse moved to (267, 128)
Screenshot: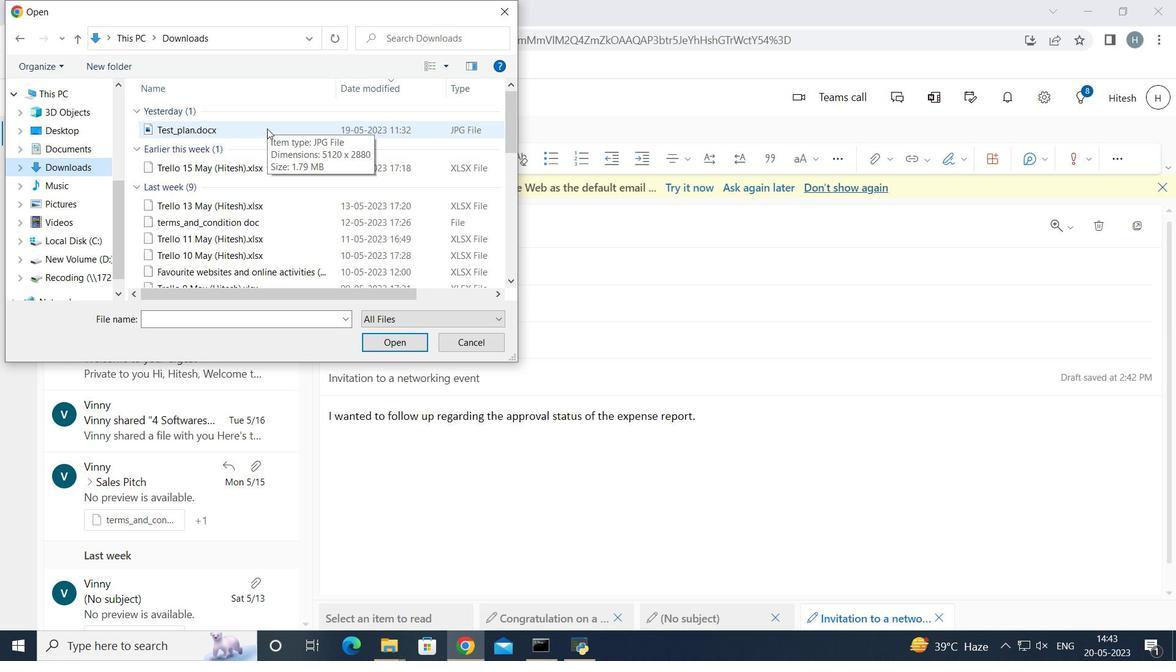 
Action: Mouse pressed left at (267, 128)
Screenshot: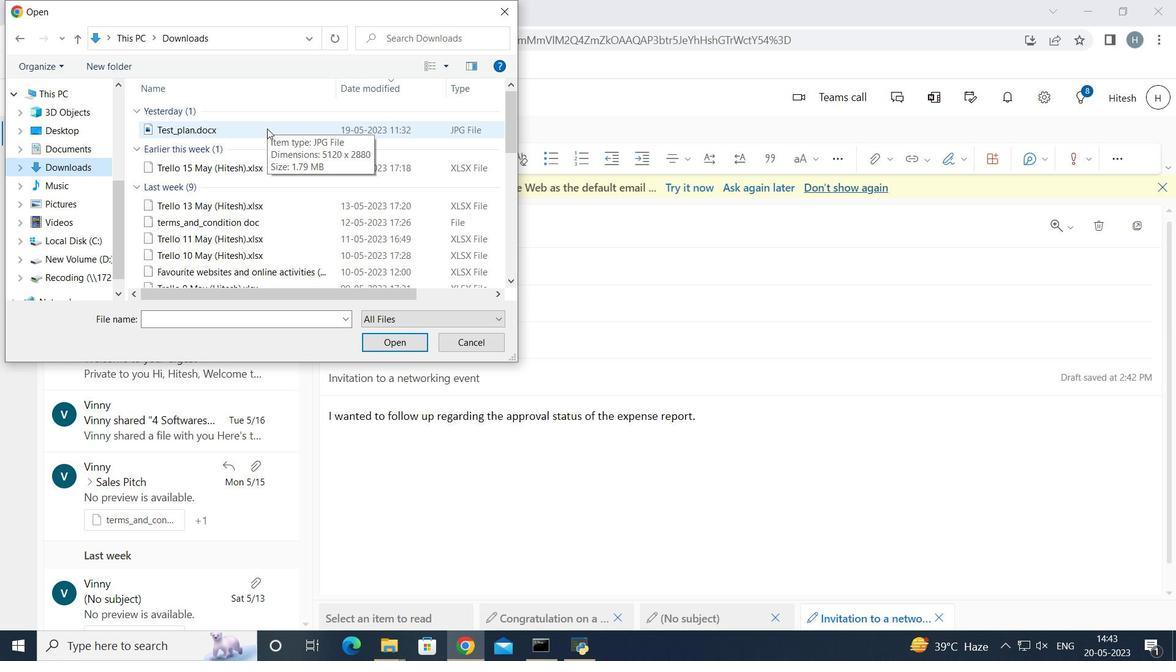 
Action: Mouse pressed left at (267, 128)
Screenshot: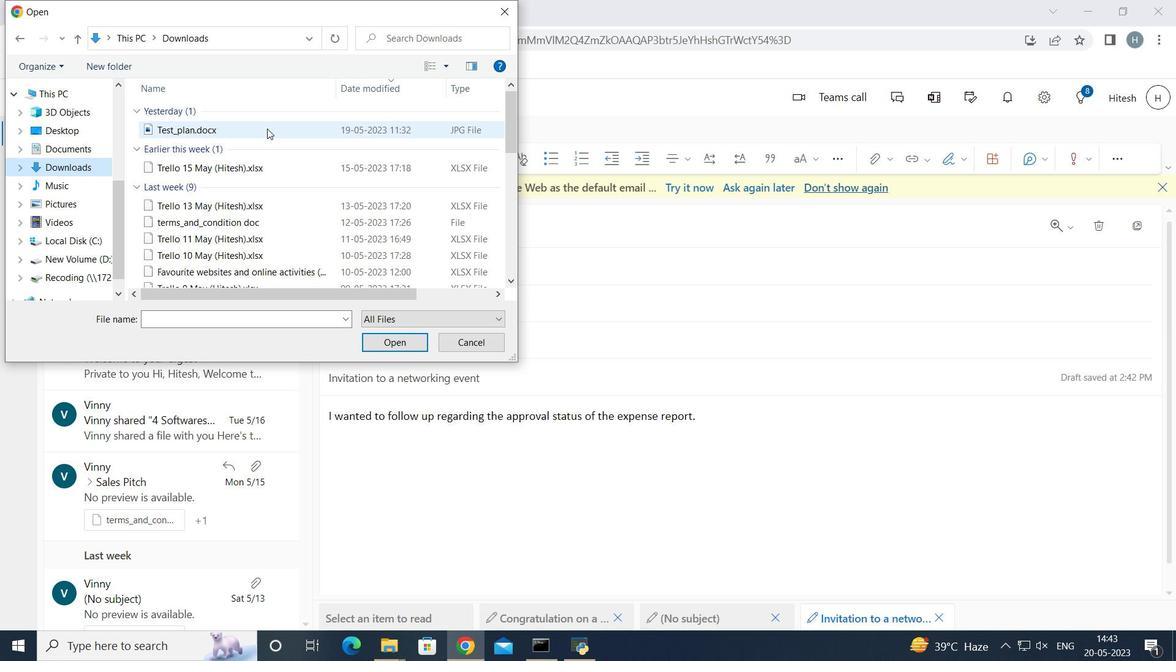 
Action: Mouse moved to (438, 478)
Screenshot: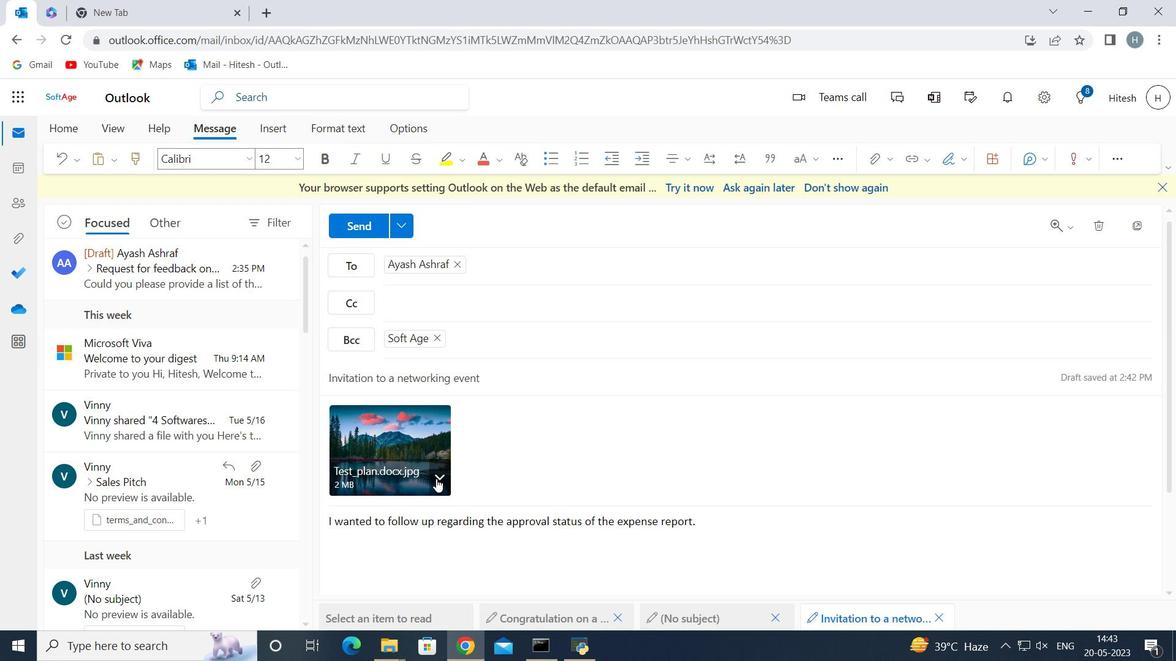 
Action: Mouse pressed right at (438, 478)
Screenshot: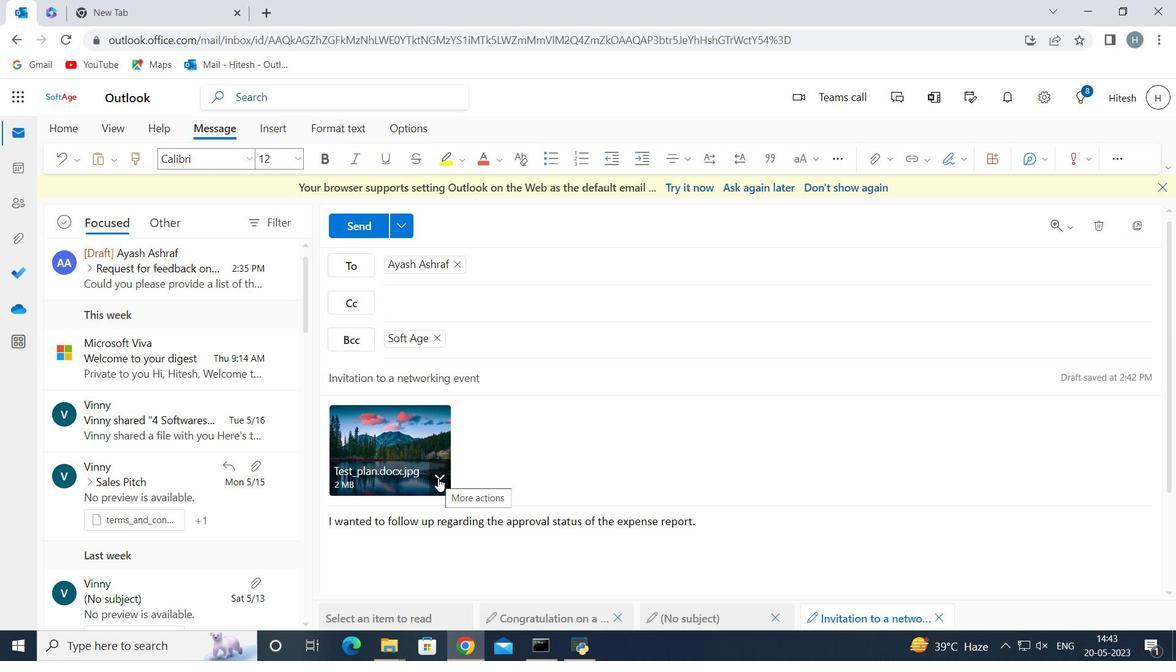 
Action: Mouse moved to (369, 387)
Screenshot: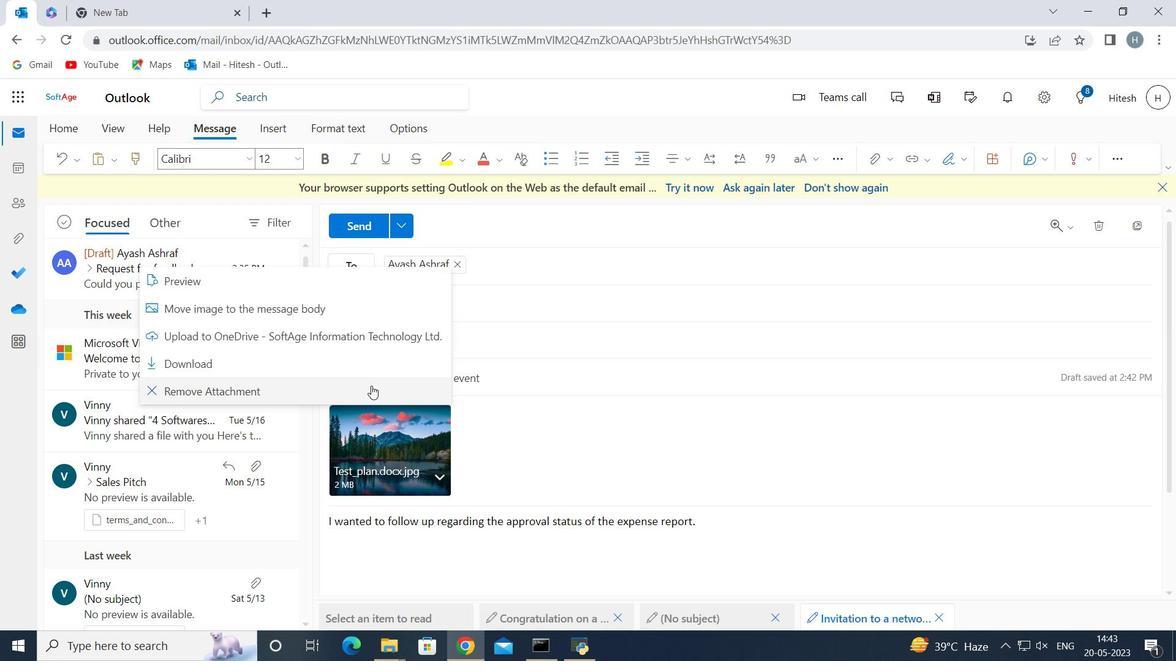 
Action: Mouse pressed left at (369, 387)
Screenshot: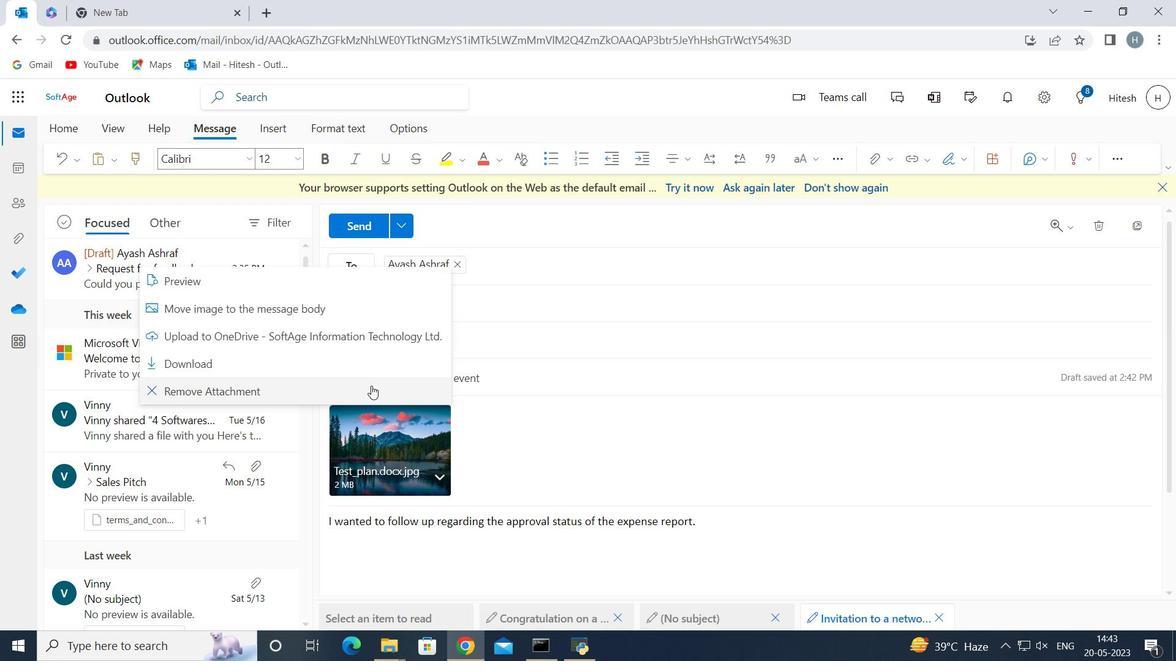 
Action: Mouse moved to (877, 159)
Screenshot: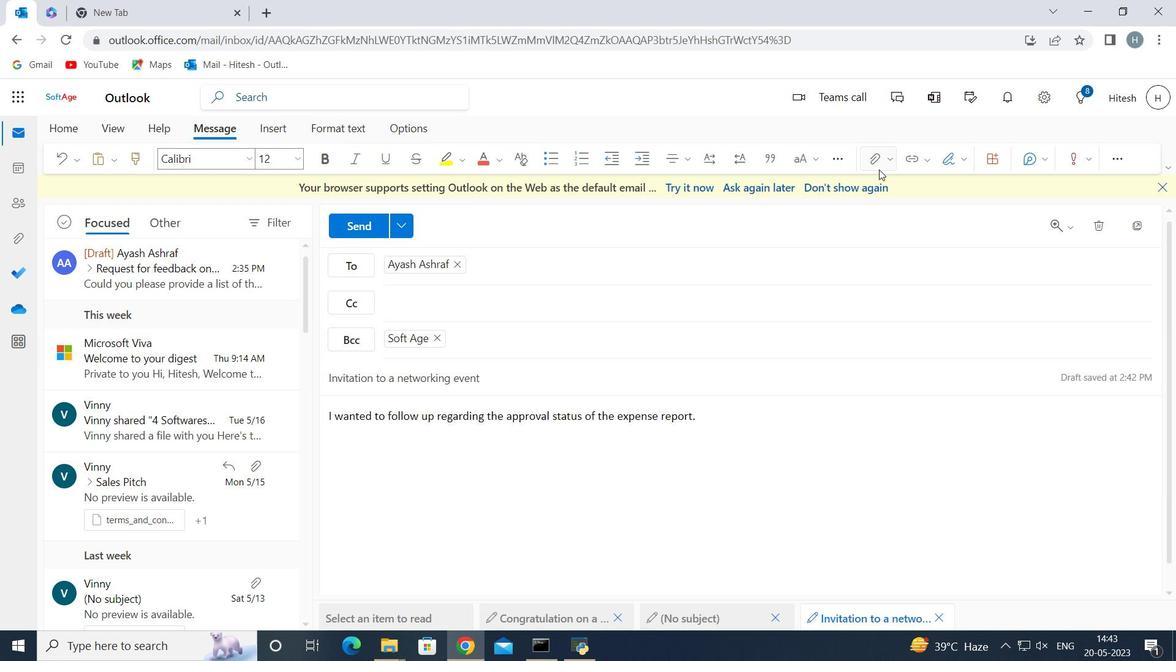 
Action: Mouse pressed left at (877, 159)
Screenshot: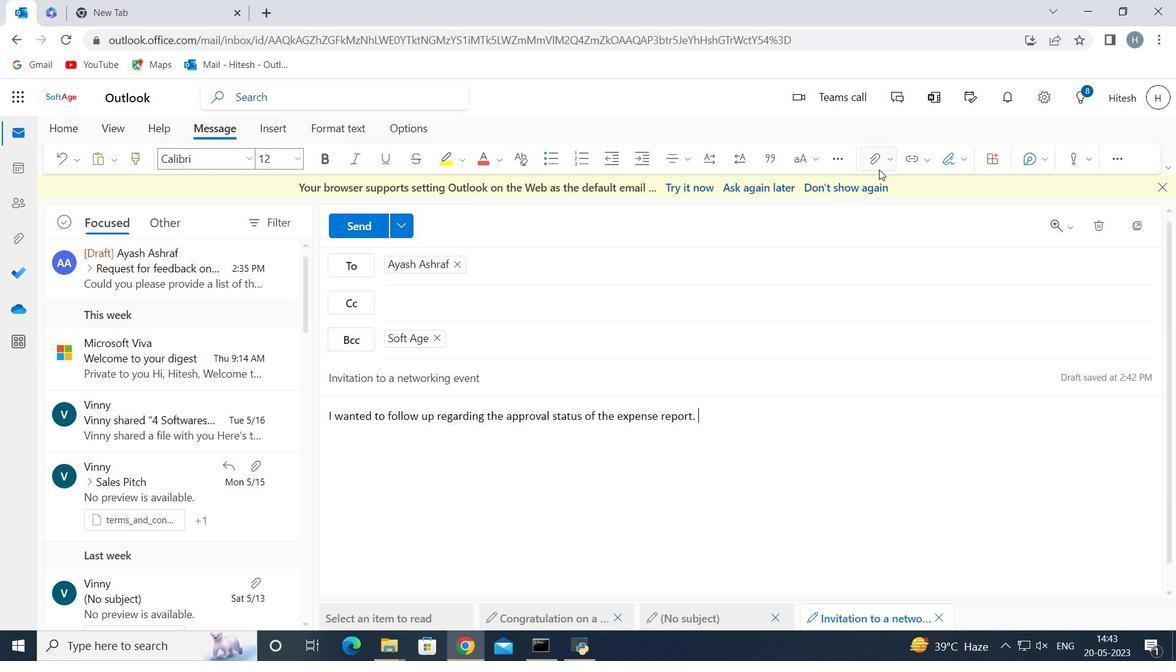 
Action: Mouse moved to (847, 186)
Screenshot: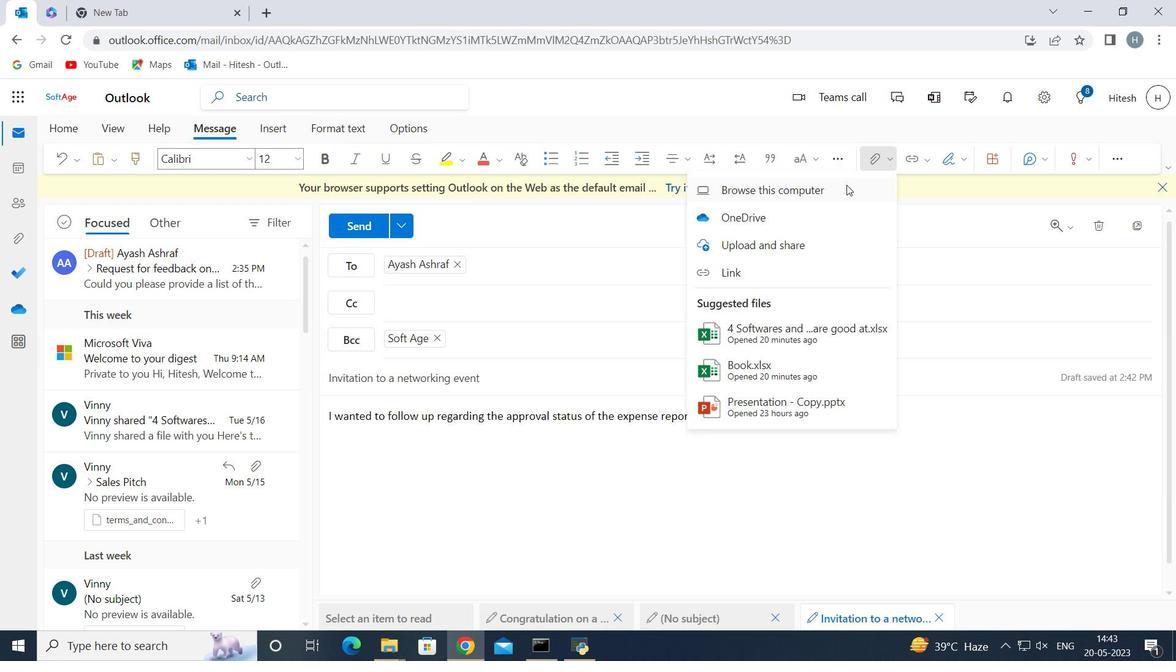 
Action: Mouse pressed left at (847, 186)
Screenshot: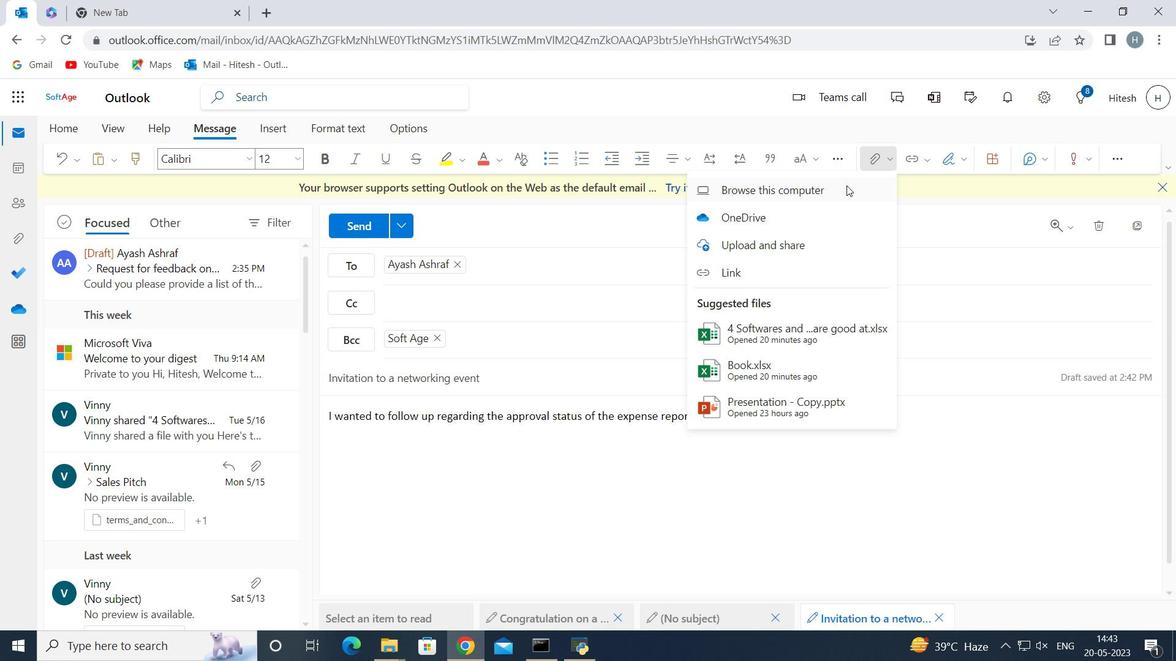 
Action: Mouse moved to (354, 134)
Screenshot: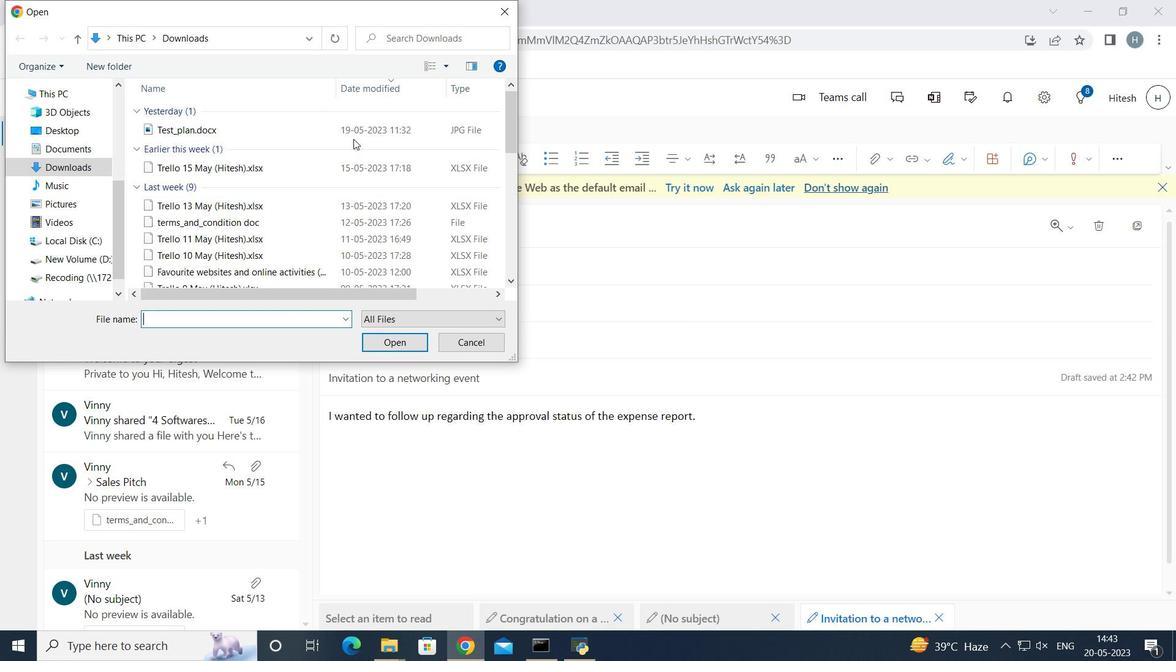 
Action: Mouse pressed left at (354, 134)
Screenshot: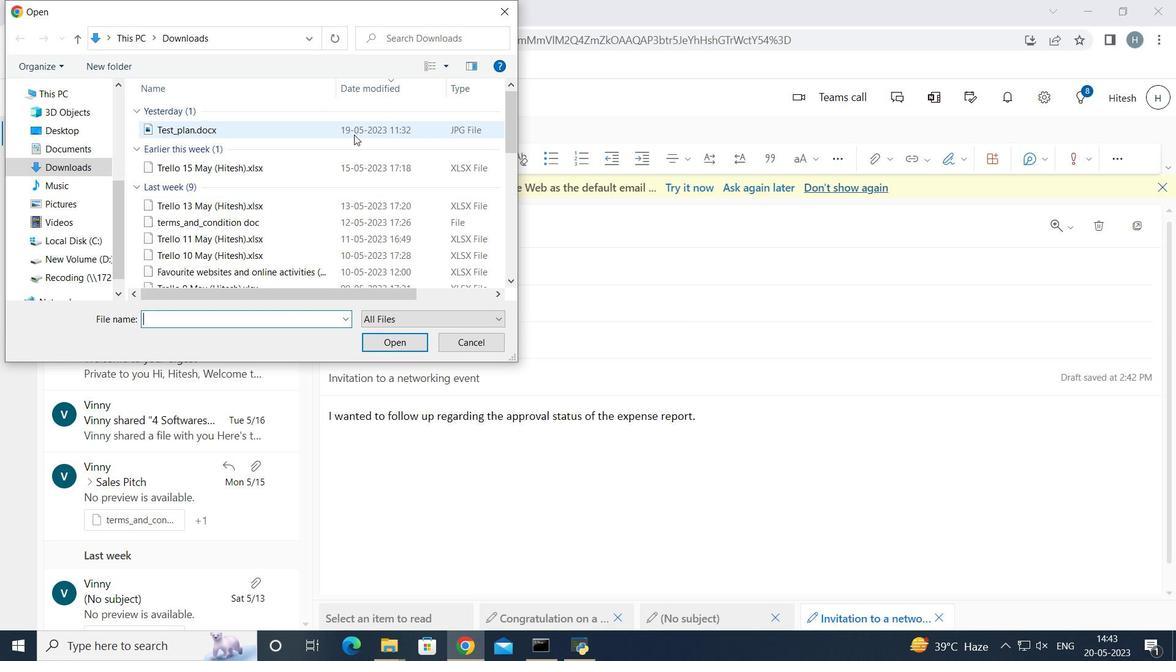 
Action: Key pressed <Key.f2><Key.backspace><Key.shift>Program<Key.shift_r><Key.shift_r><Key.shift_r><Key.shift_r><Key.shift_r><Key.shift_r><Key.shift_r><Key.shift_r><Key.shift_r><Key.shift_r><Key.shift_r><Key.shift_r>_proposal.docx
Screenshot: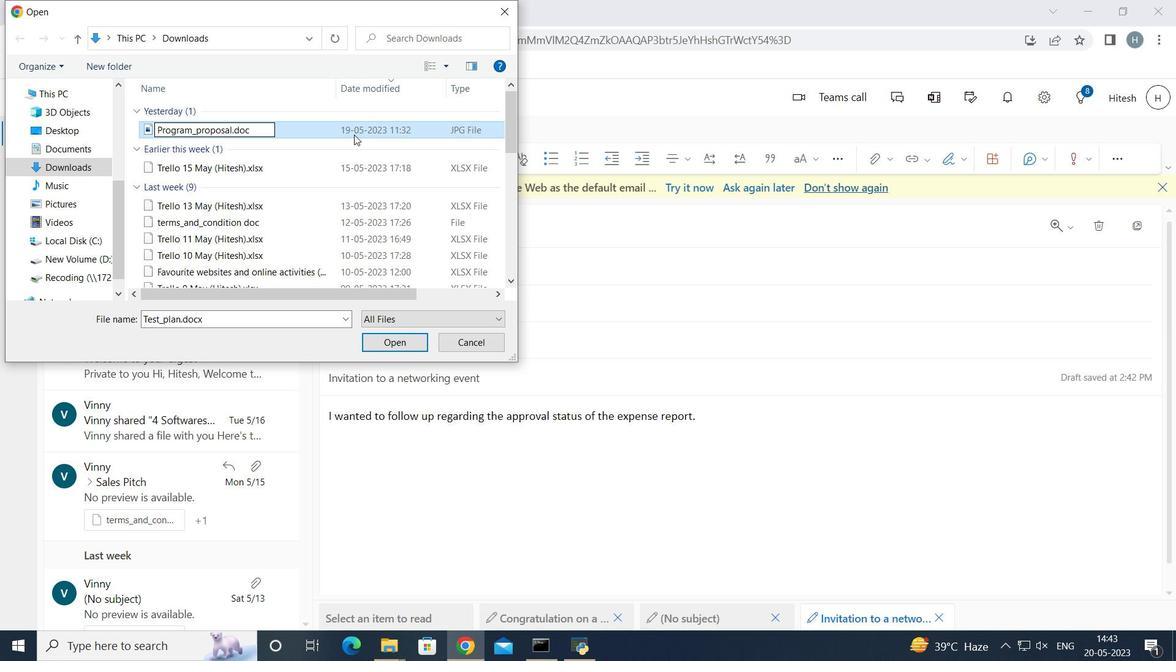 
Action: Mouse moved to (355, 134)
Screenshot: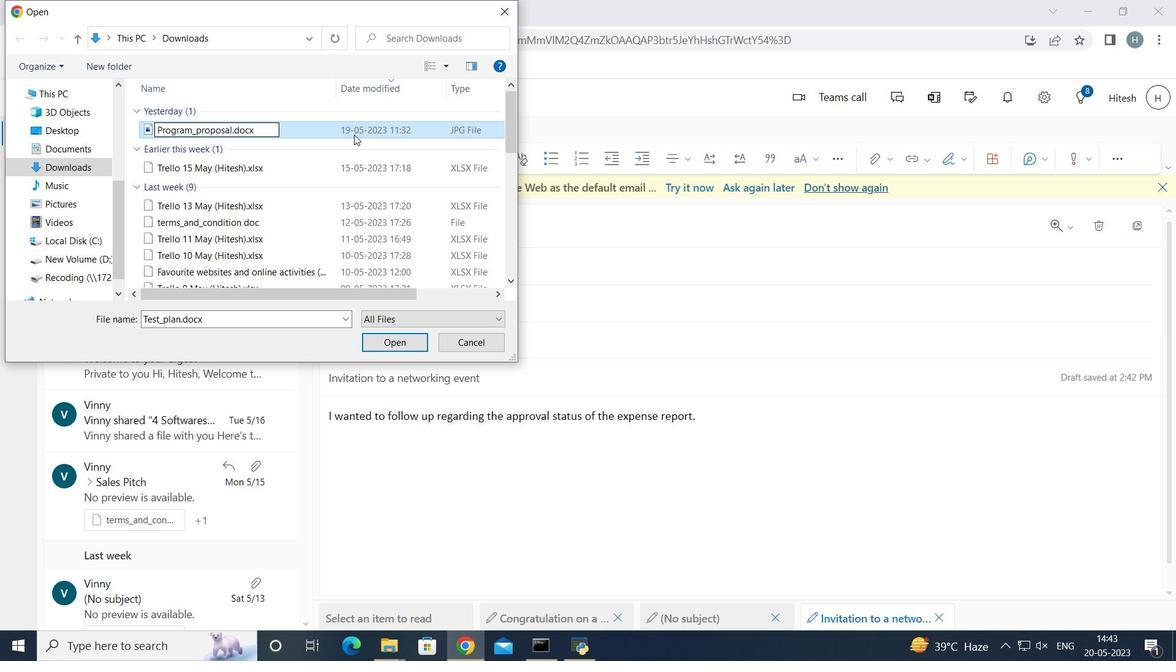 
Action: Mouse pressed left at (355, 134)
Screenshot: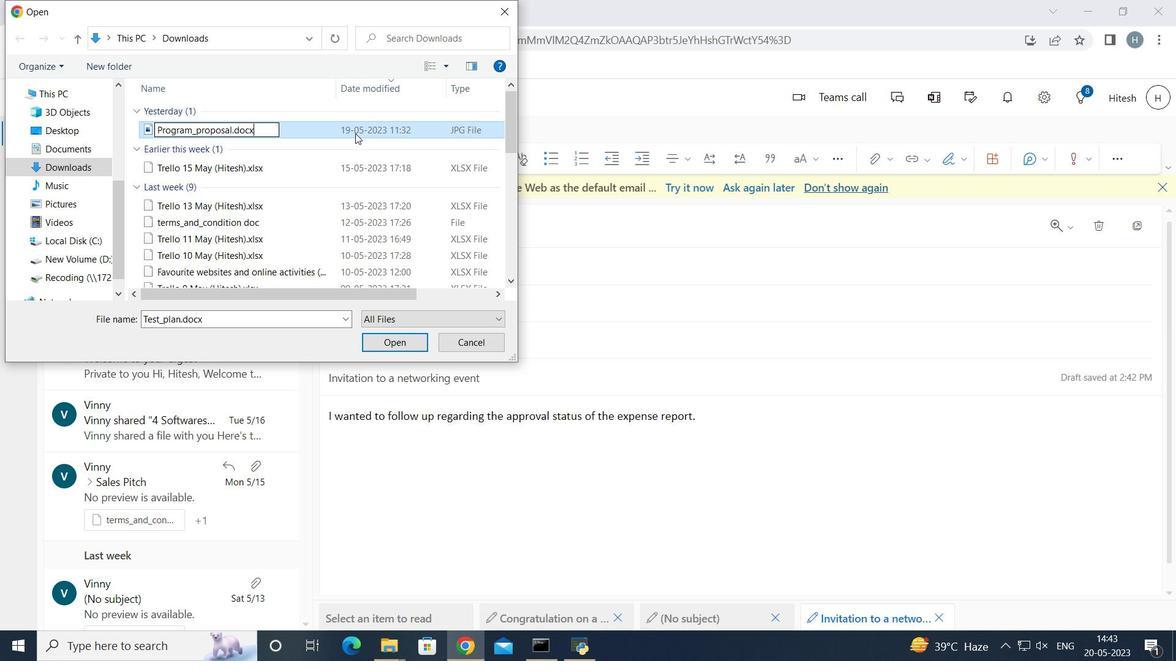 
Action: Mouse pressed left at (355, 134)
Screenshot: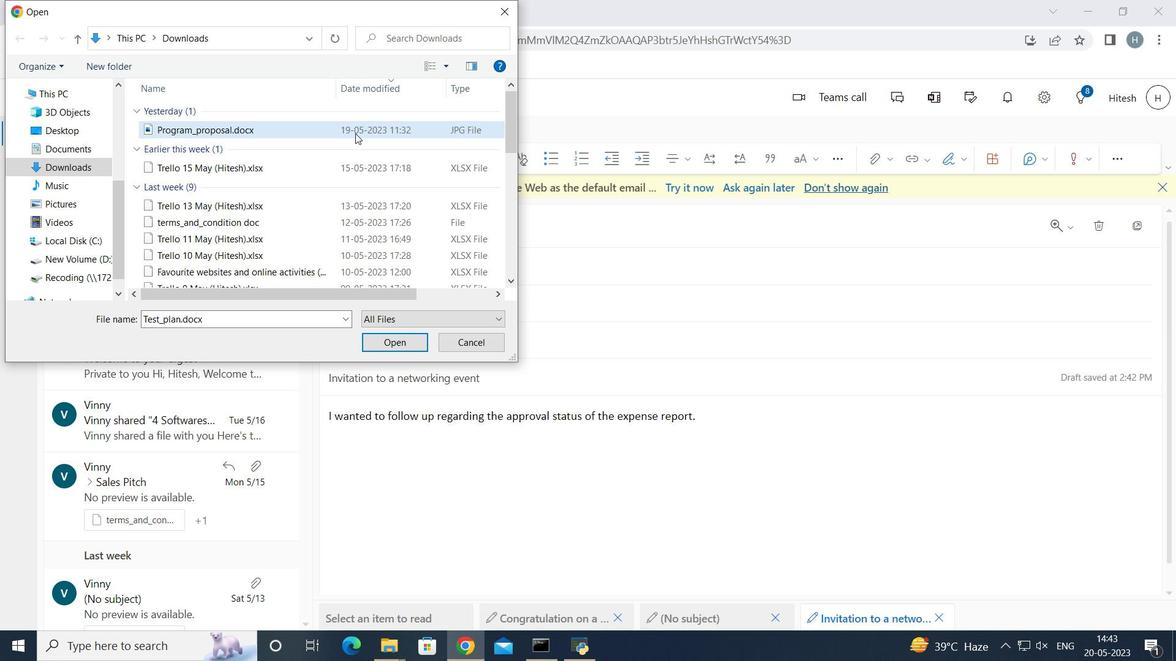 
Action: Mouse moved to (388, 342)
Screenshot: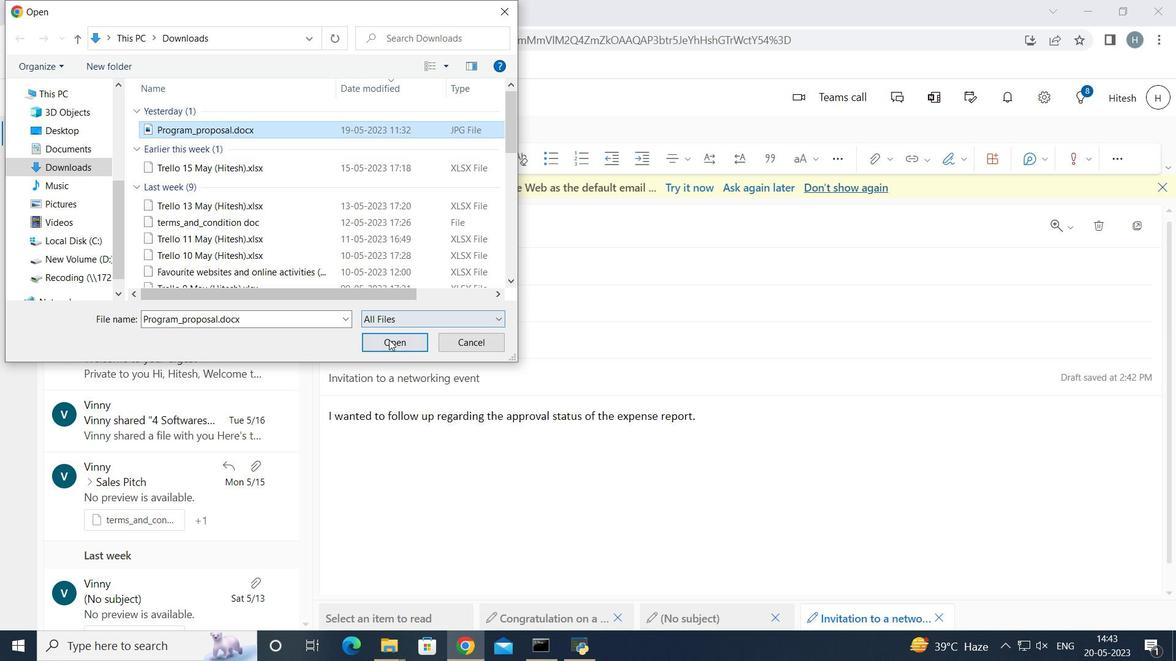 
Action: Mouse pressed left at (388, 342)
Screenshot: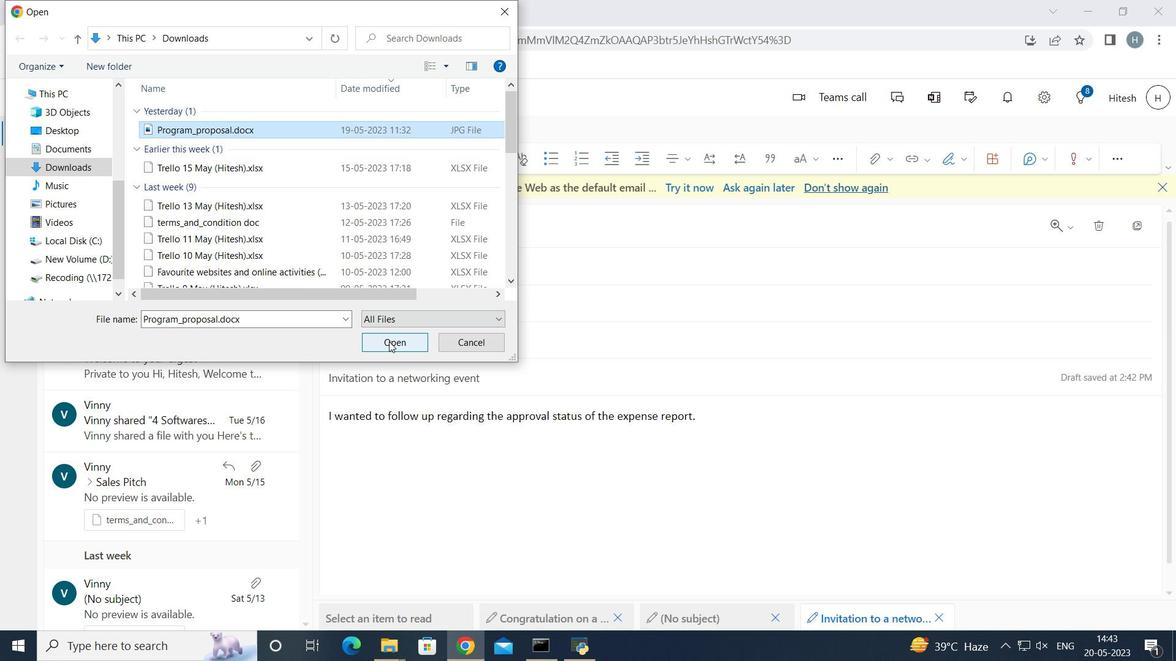 
Action: Mouse moved to (366, 226)
Screenshot: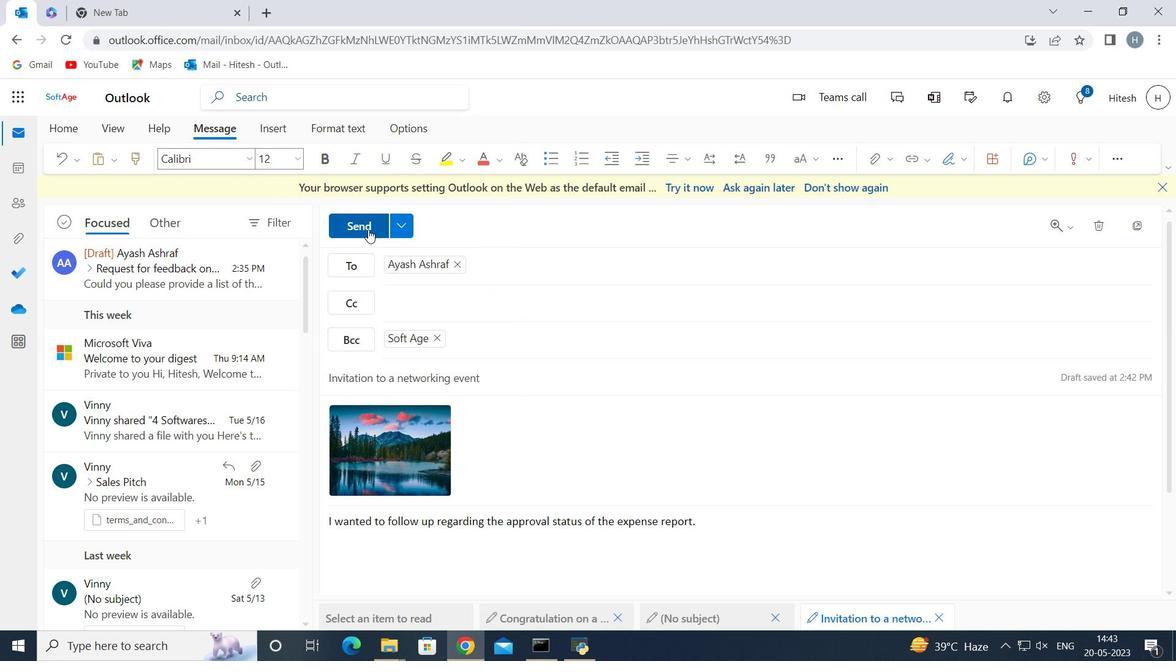 
Action: Mouse pressed left at (366, 226)
Screenshot: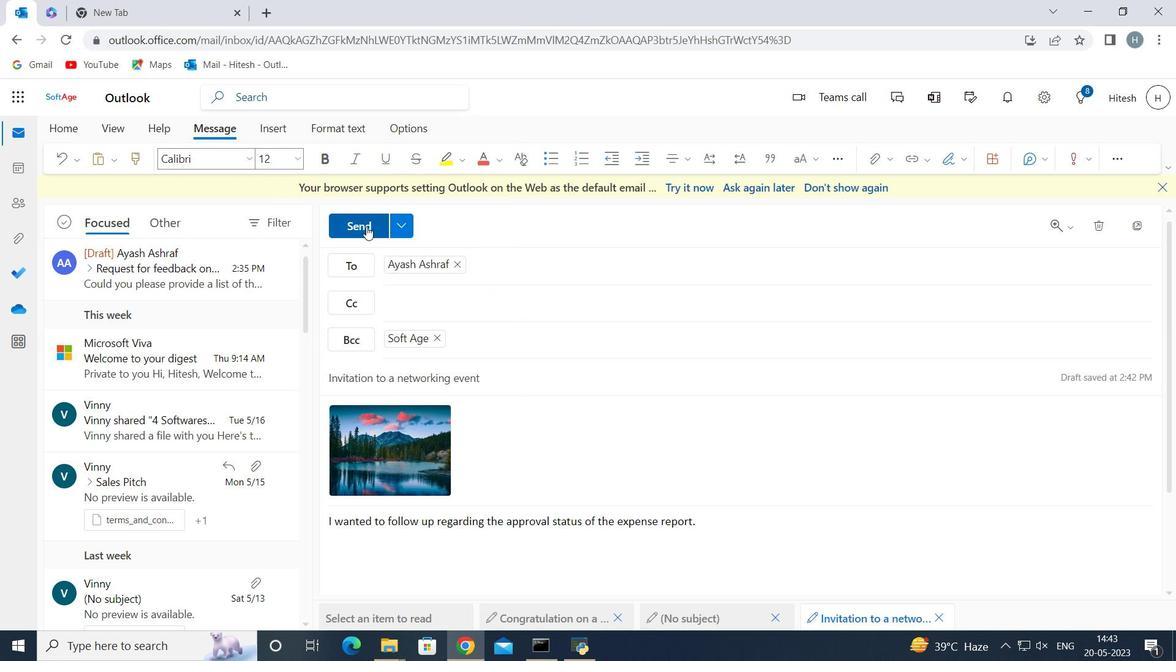 
